 Task: Open Card Event Performance Review in Board Social Media Advertising Analytics to Workspace Health and Safety and add a team member Softage.1@softage.net, a label Orange, a checklist Sales Reporting, an attachment from your computer, a color Orange and finally, add a card description 'Plan and execute company team-building conference with team-building exercises on problem-solving and decision making' and a comment 'We should approach this task with a sense of humility and a willingness to seek feedback and guidance from others.'. Add a start date 'Jan 05, 1900' with a due date 'Jan 12, 1900'
Action: Mouse moved to (397, 179)
Screenshot: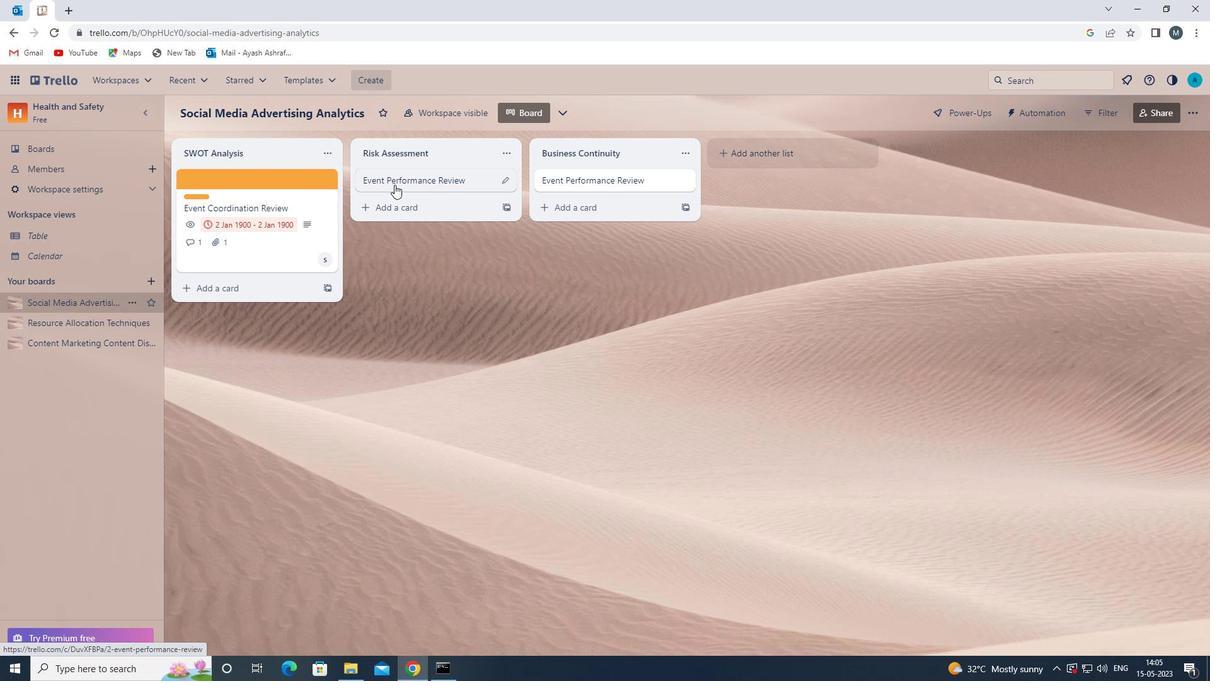 
Action: Mouse pressed left at (397, 179)
Screenshot: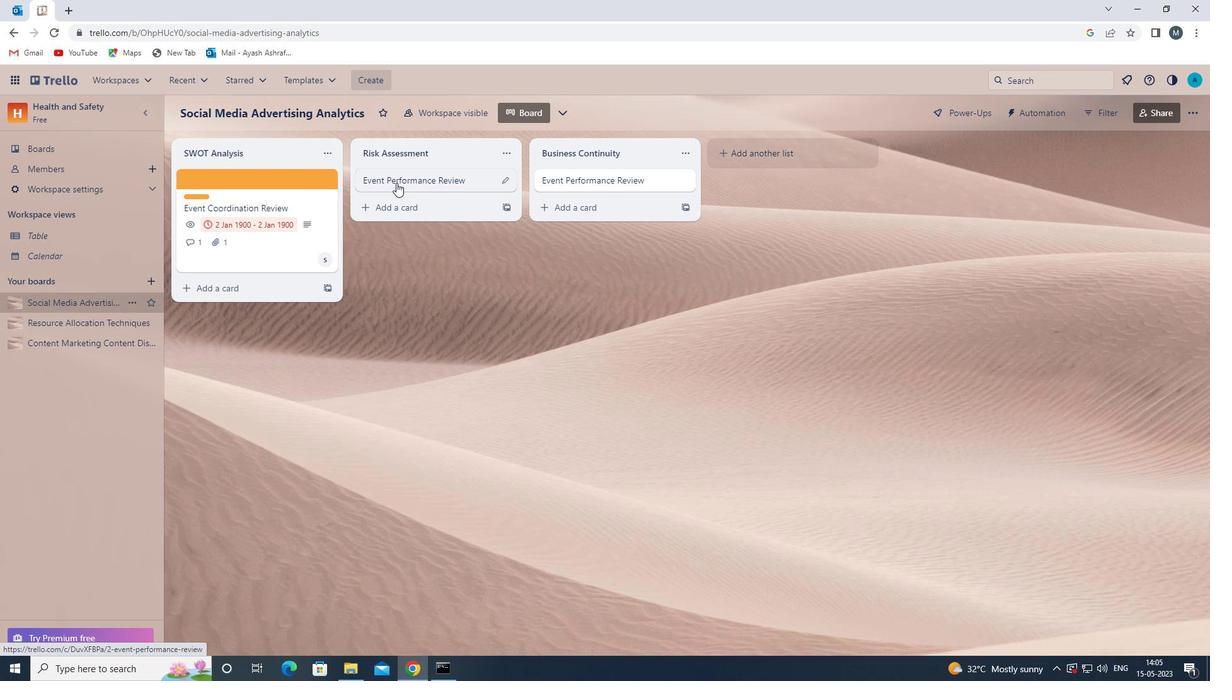 
Action: Mouse moved to (738, 229)
Screenshot: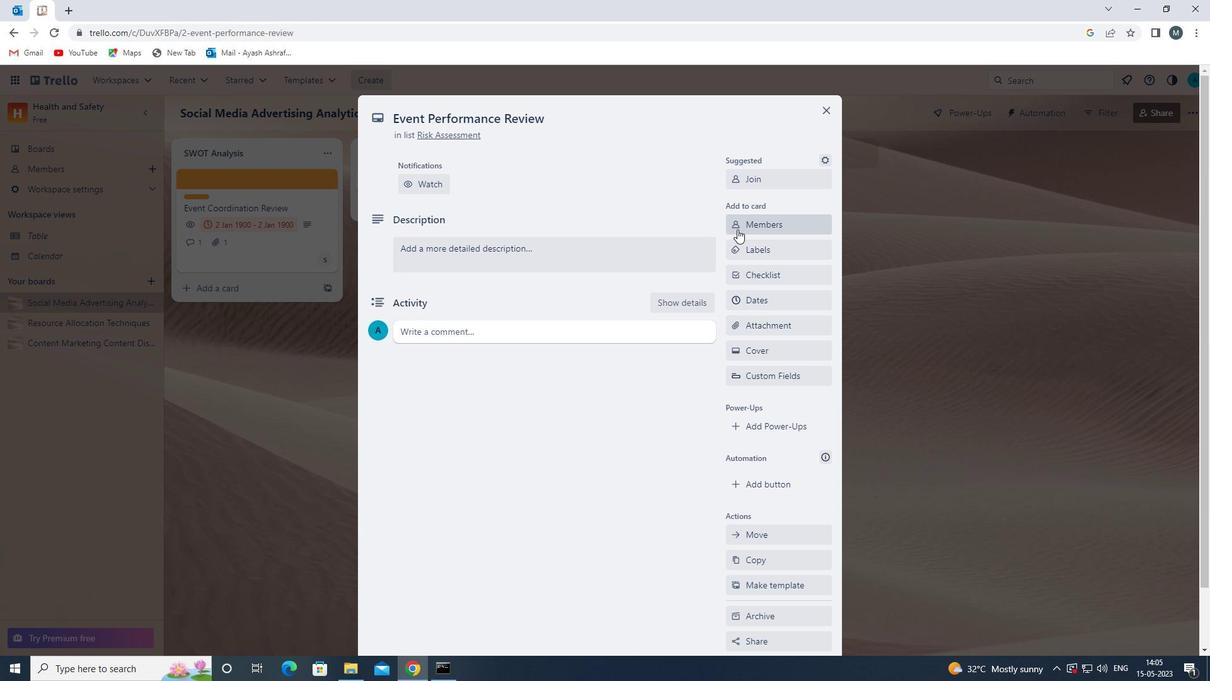 
Action: Mouse pressed left at (738, 229)
Screenshot: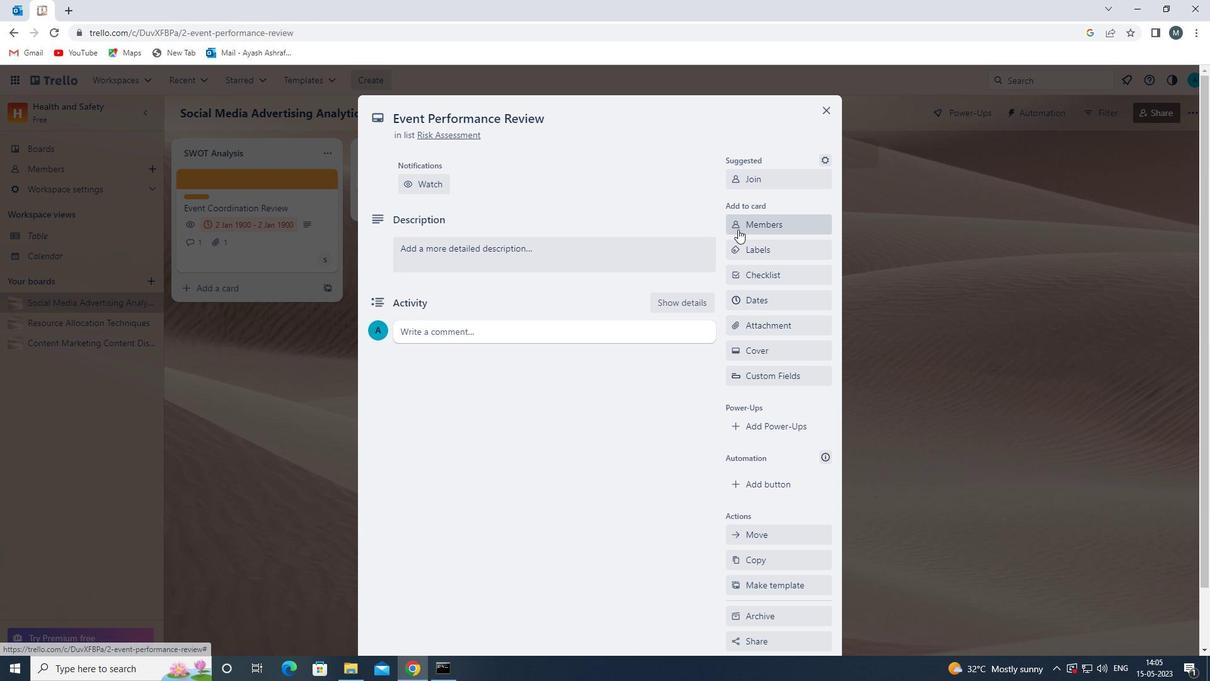 
Action: Key pressed s
Screenshot: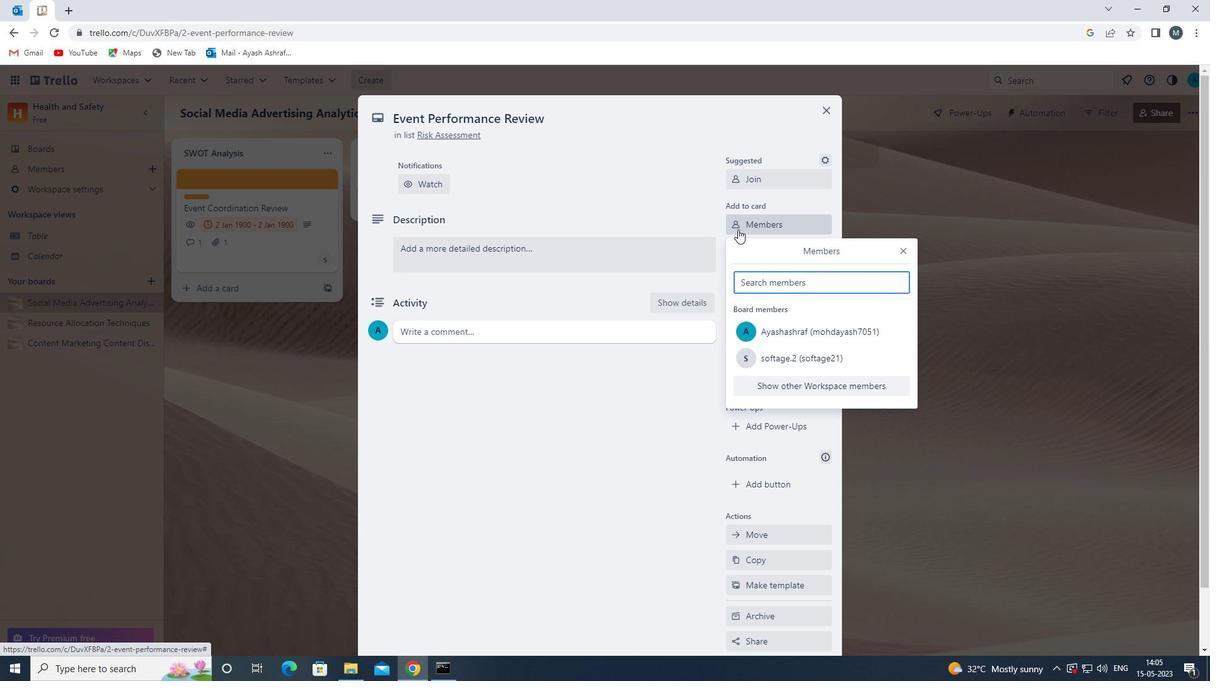 
Action: Mouse moved to (797, 385)
Screenshot: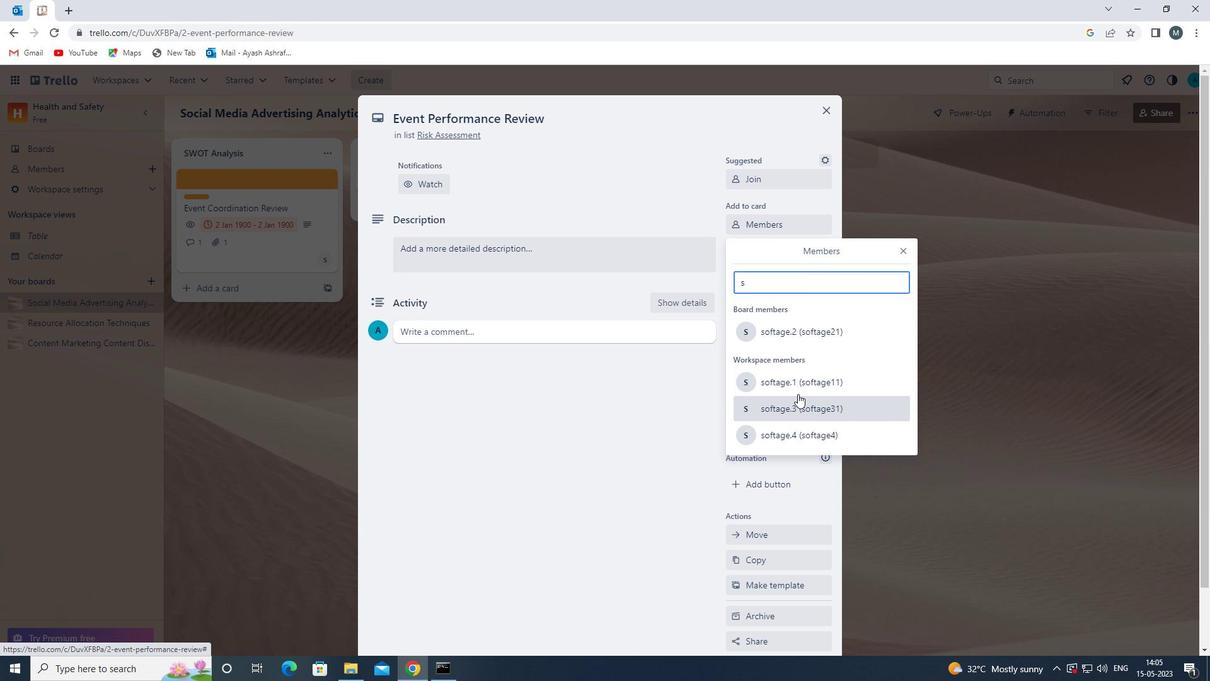 
Action: Mouse pressed left at (797, 385)
Screenshot: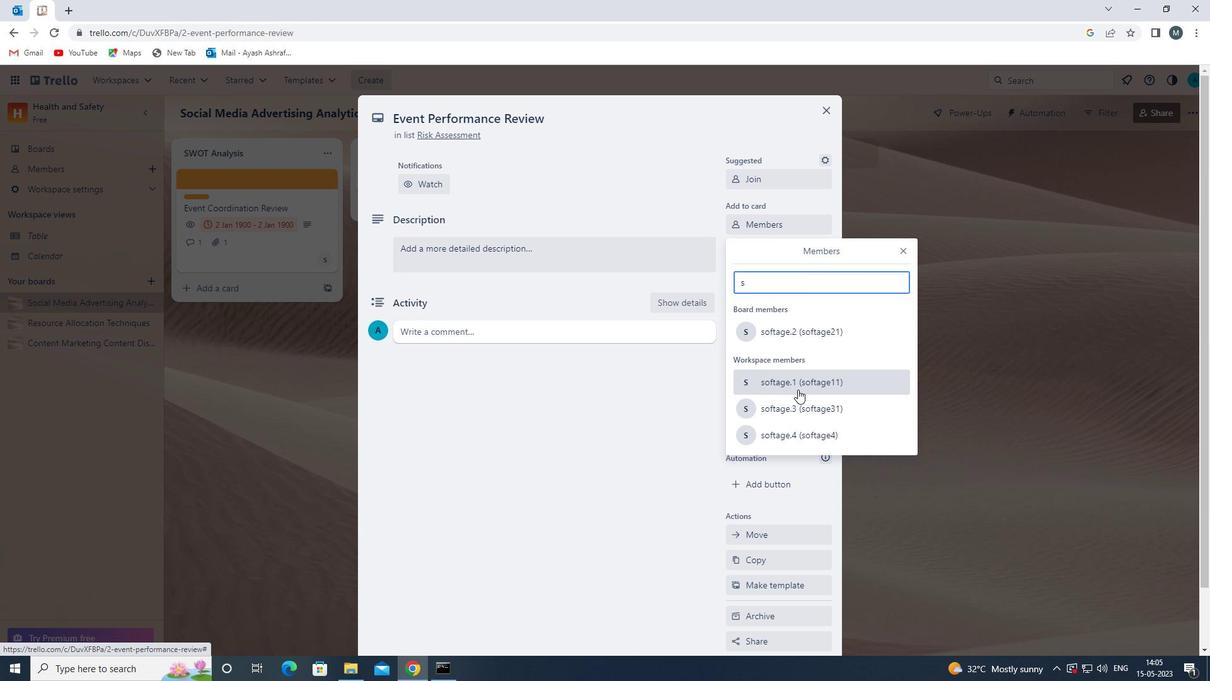 
Action: Mouse moved to (901, 251)
Screenshot: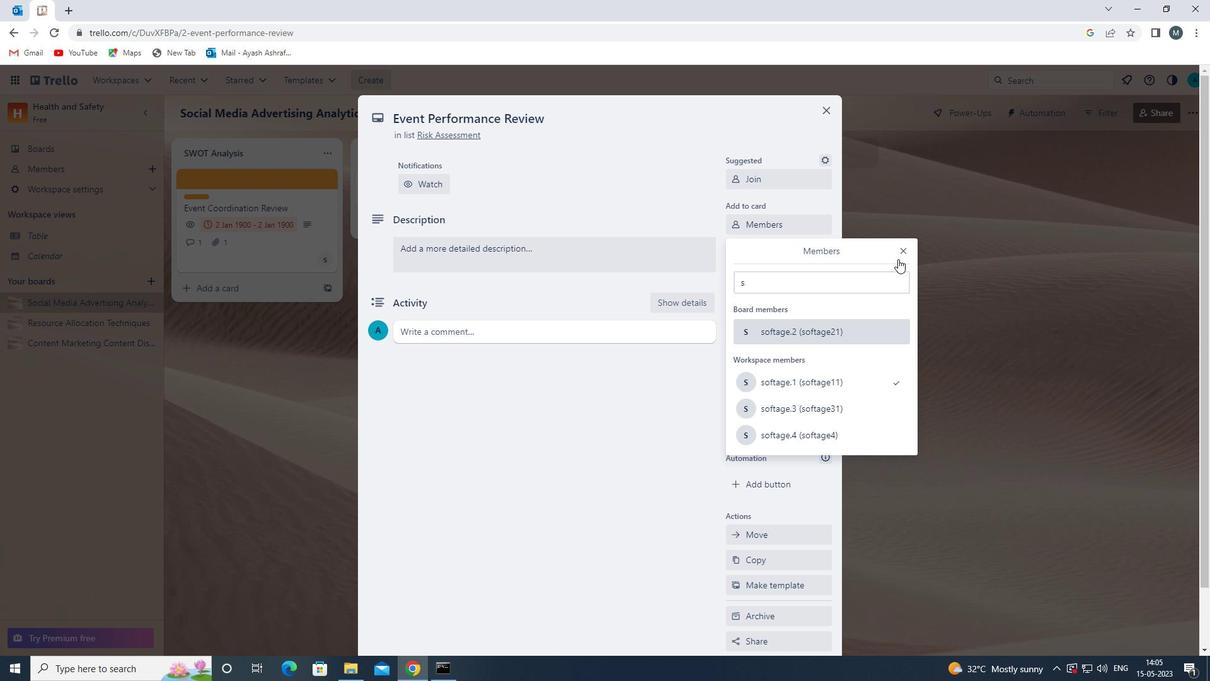 
Action: Mouse pressed left at (901, 251)
Screenshot: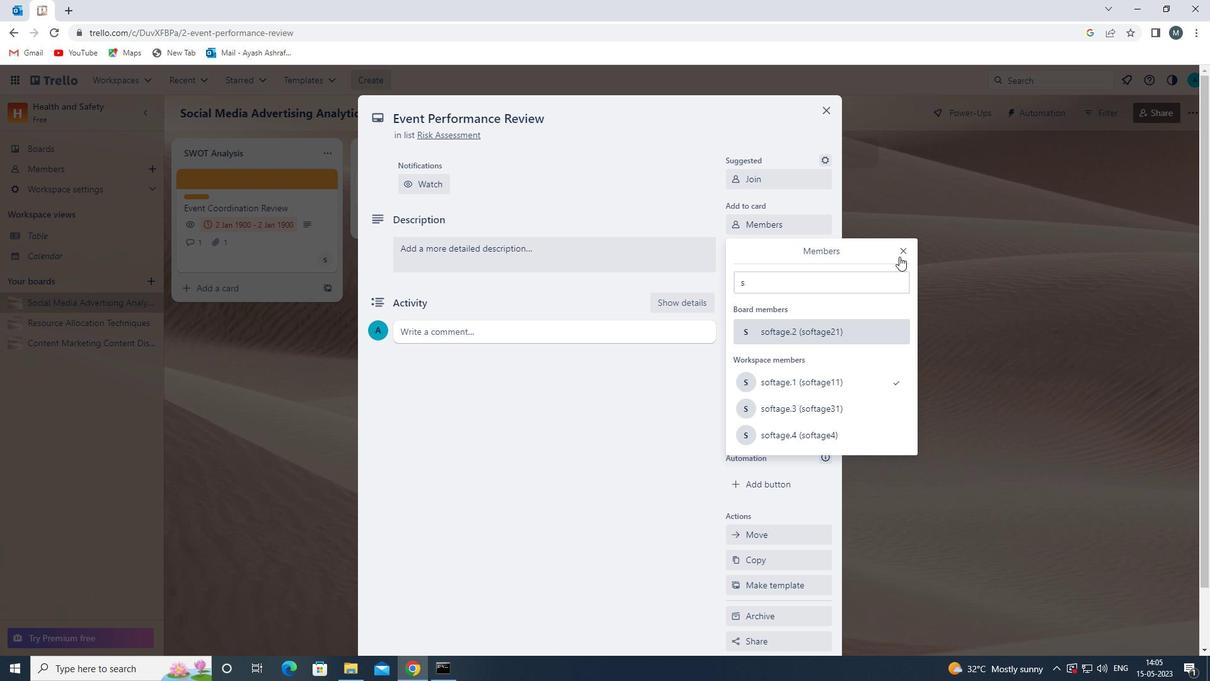 
Action: Mouse moved to (763, 255)
Screenshot: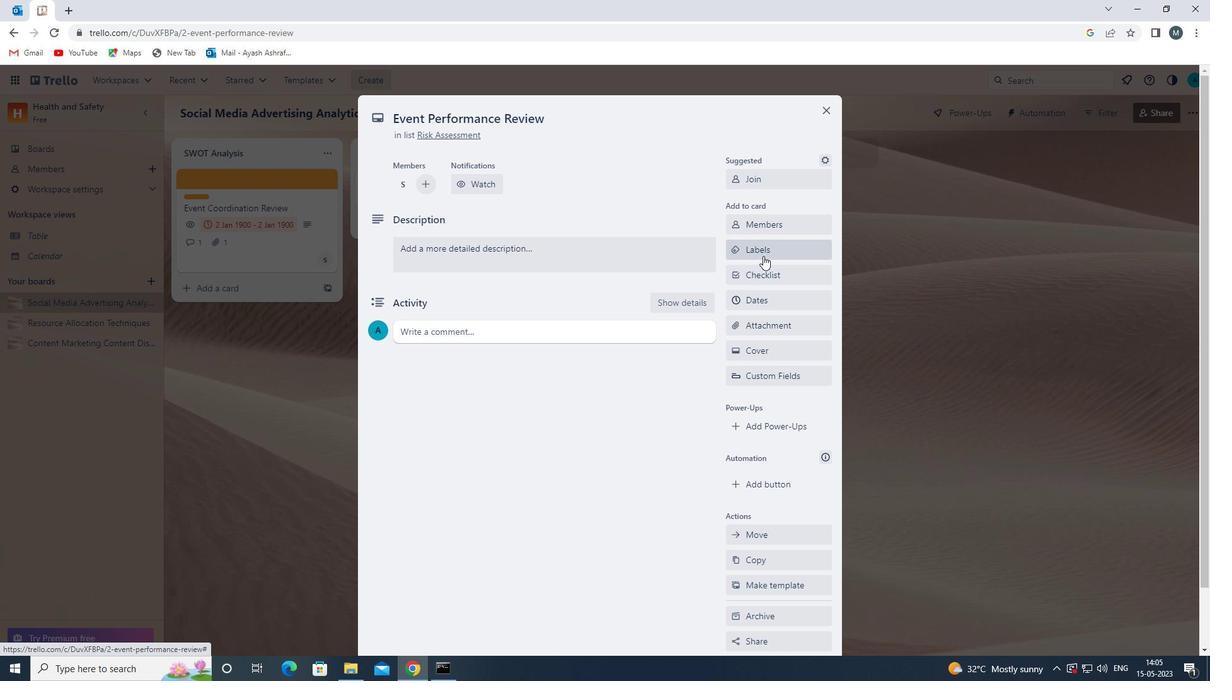 
Action: Mouse pressed left at (763, 255)
Screenshot: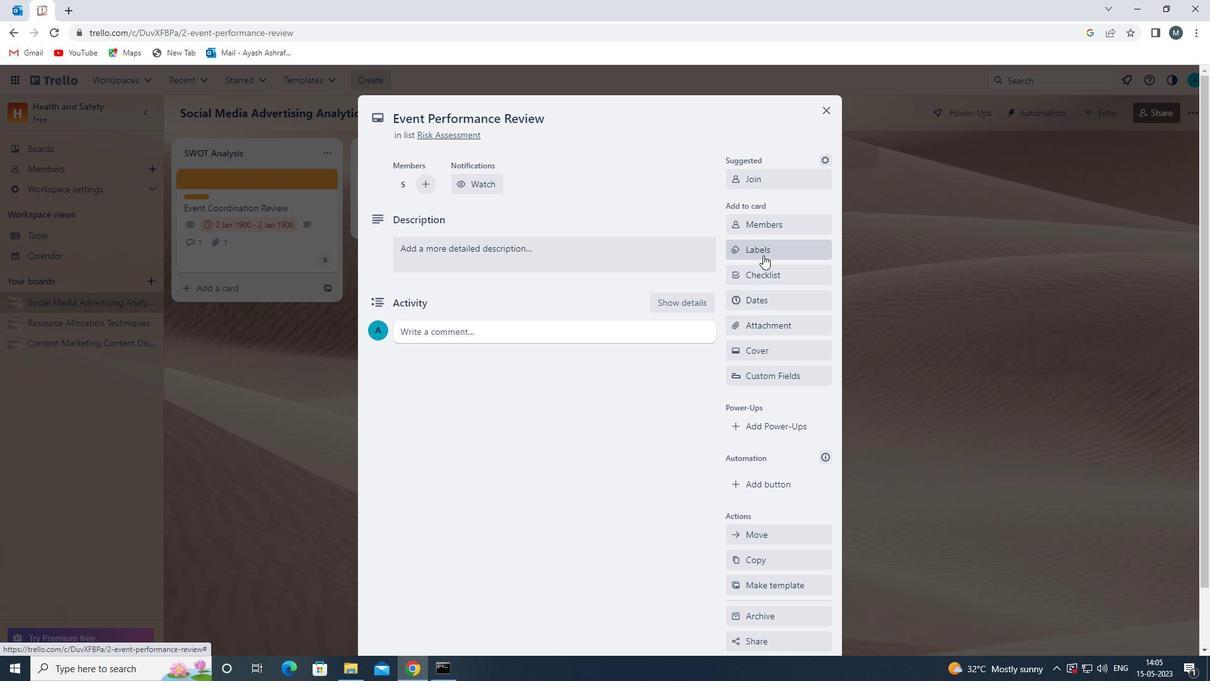 
Action: Mouse moved to (802, 398)
Screenshot: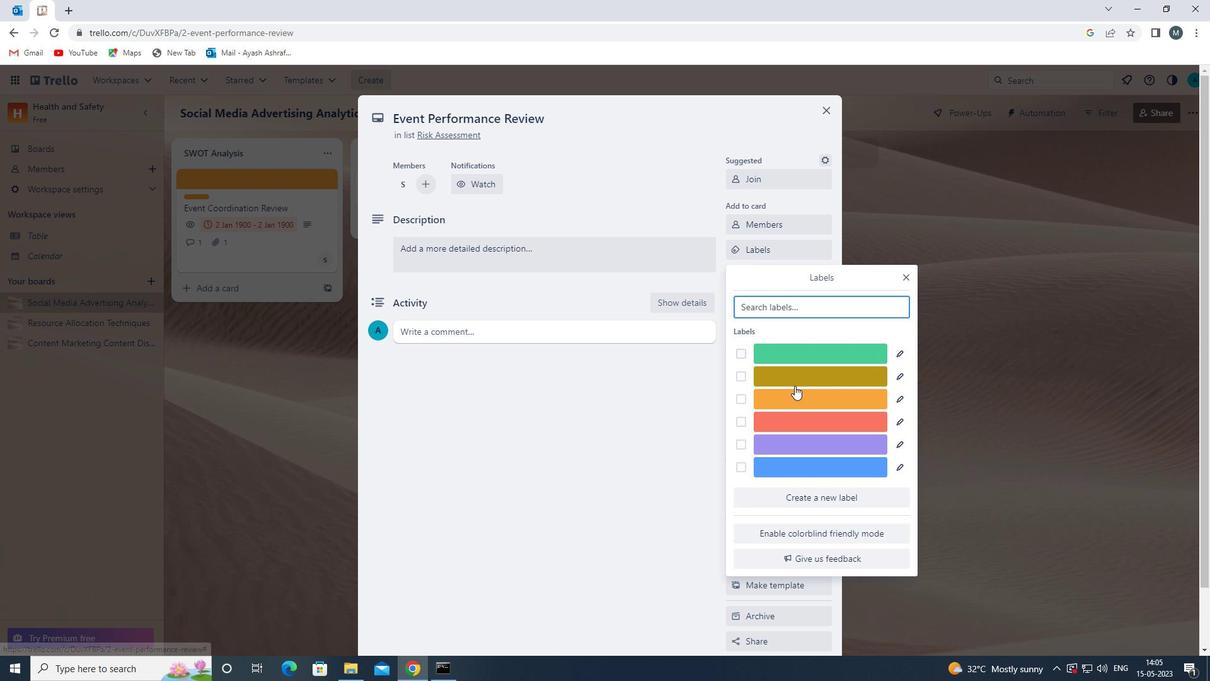 
Action: Mouse pressed left at (802, 398)
Screenshot: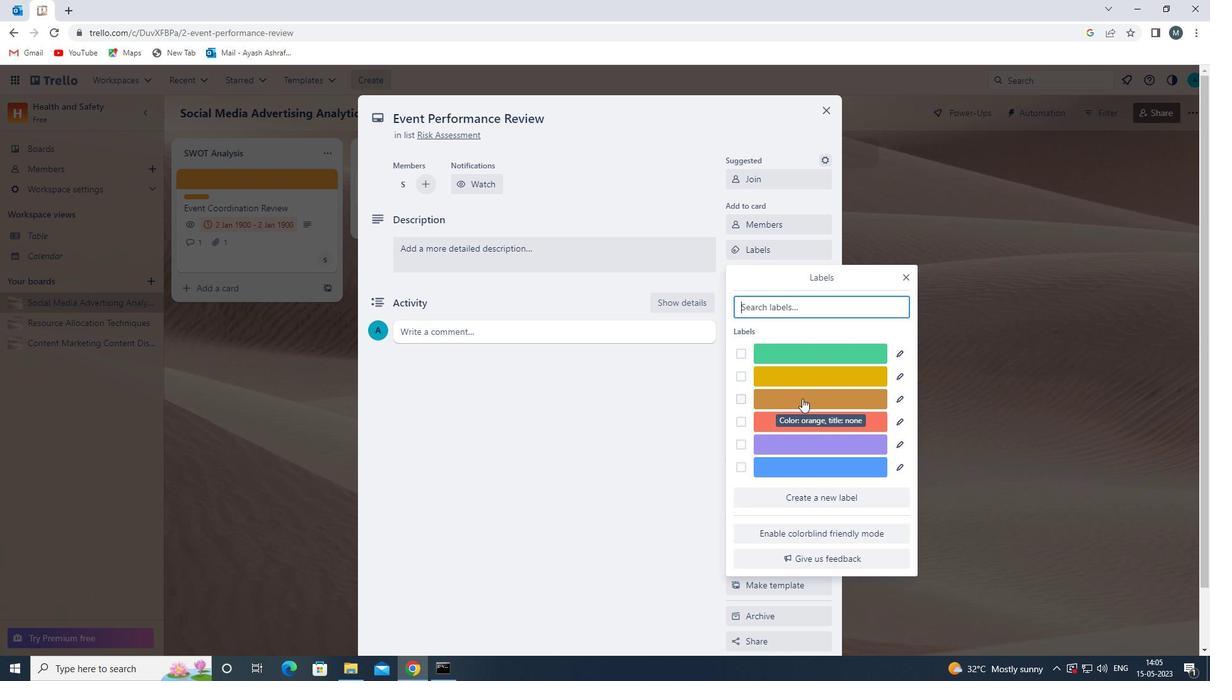 
Action: Mouse moved to (910, 279)
Screenshot: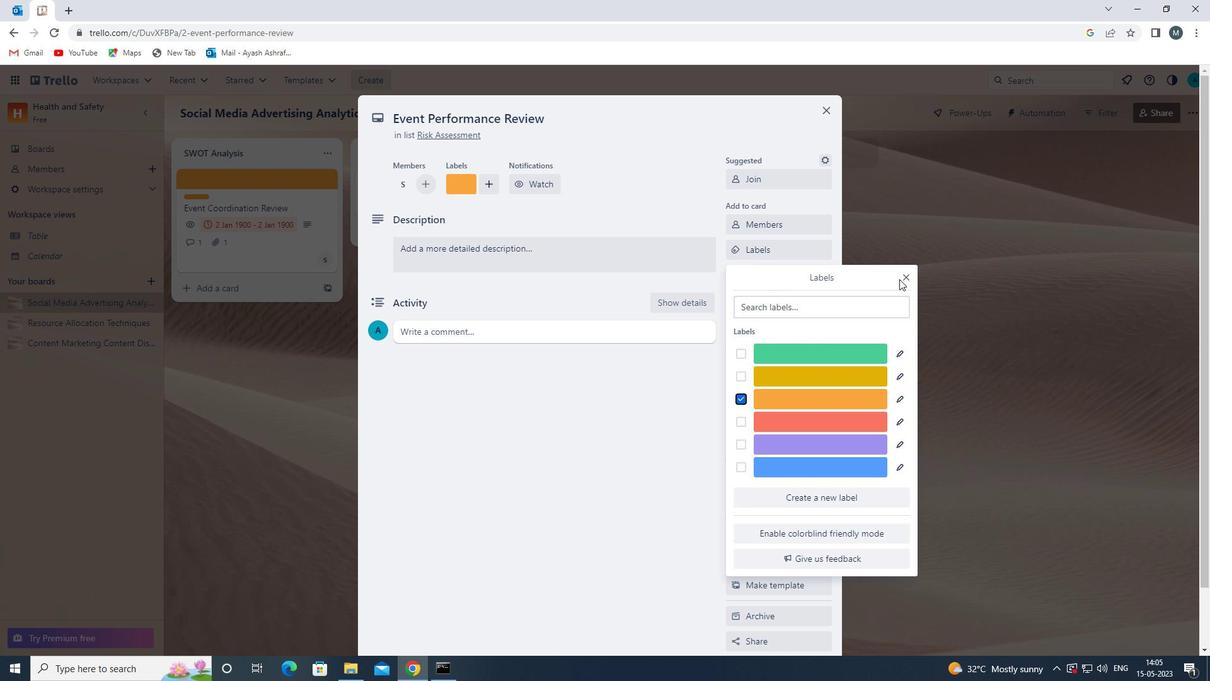 
Action: Mouse pressed left at (910, 279)
Screenshot: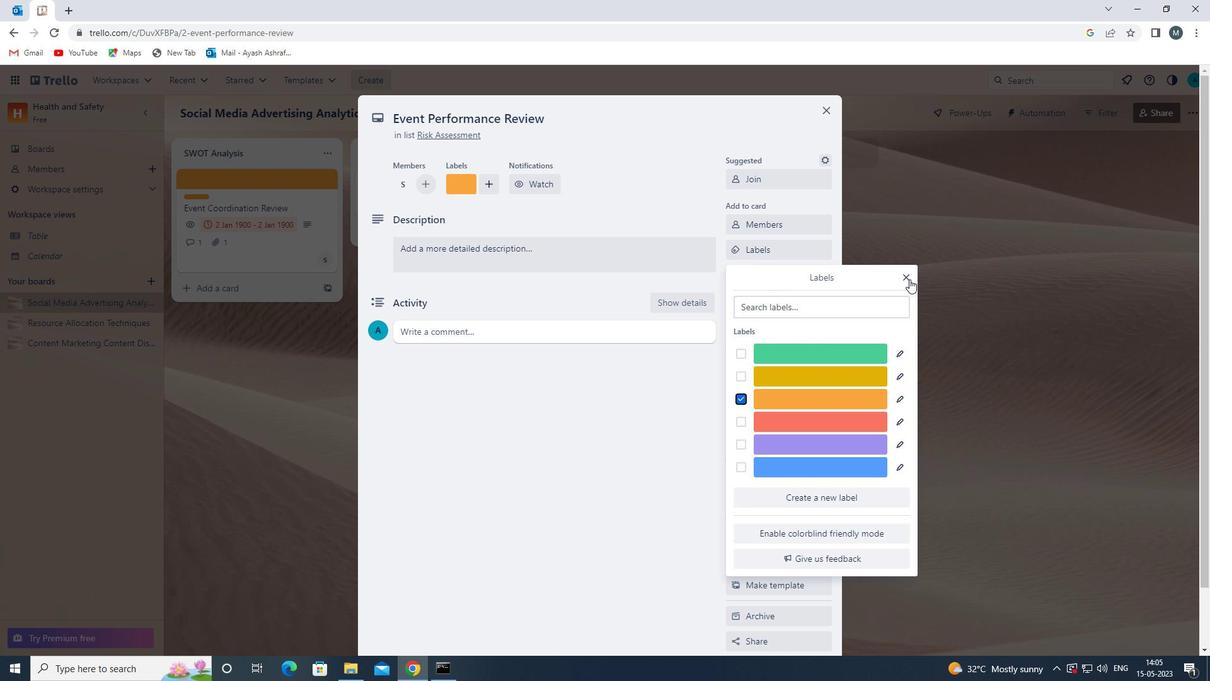 
Action: Mouse moved to (755, 274)
Screenshot: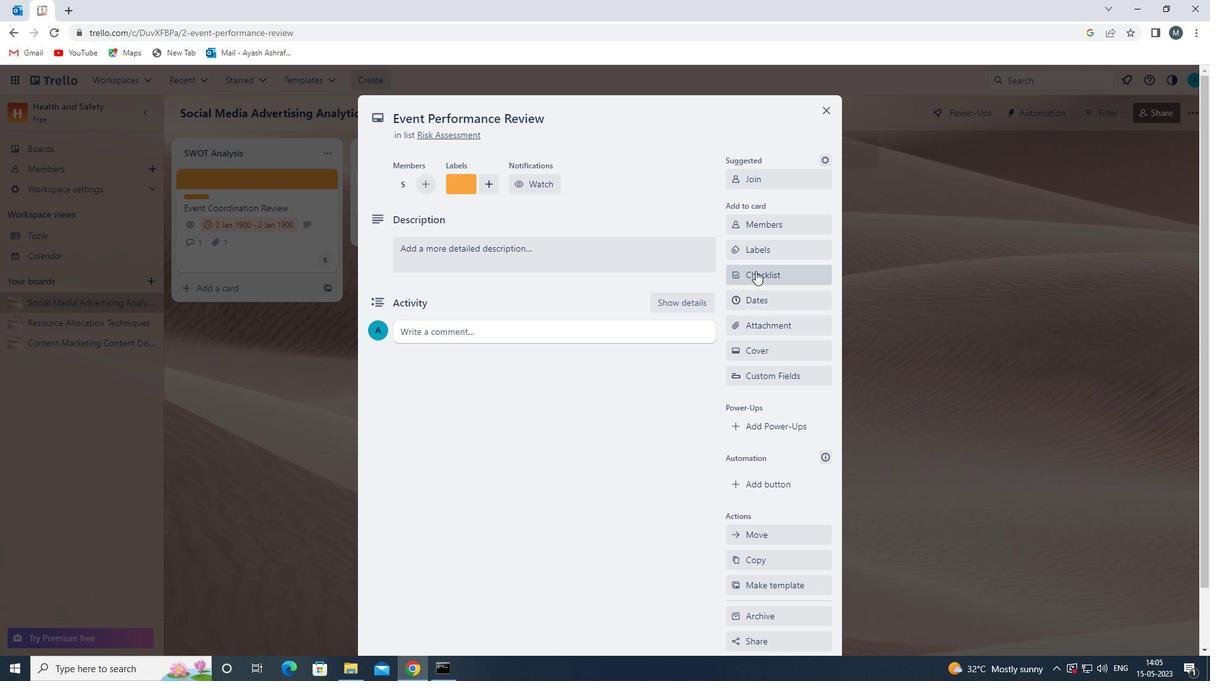 
Action: Mouse pressed left at (755, 274)
Screenshot: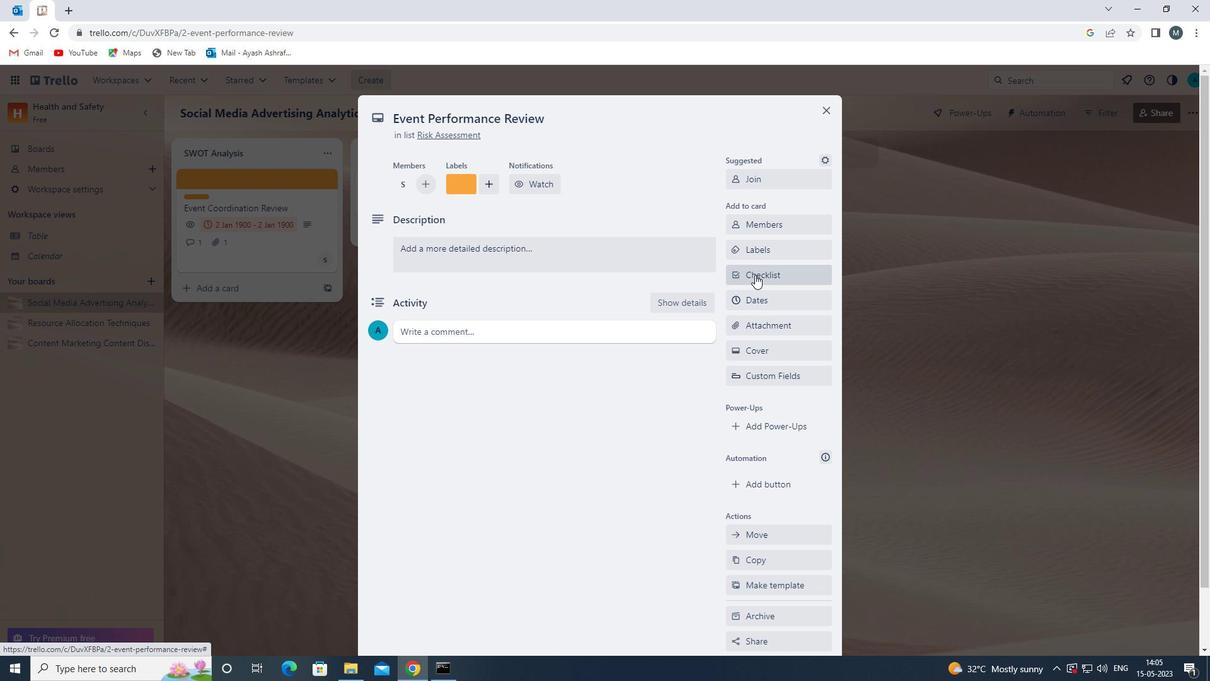 
Action: Key pressed s
Screenshot: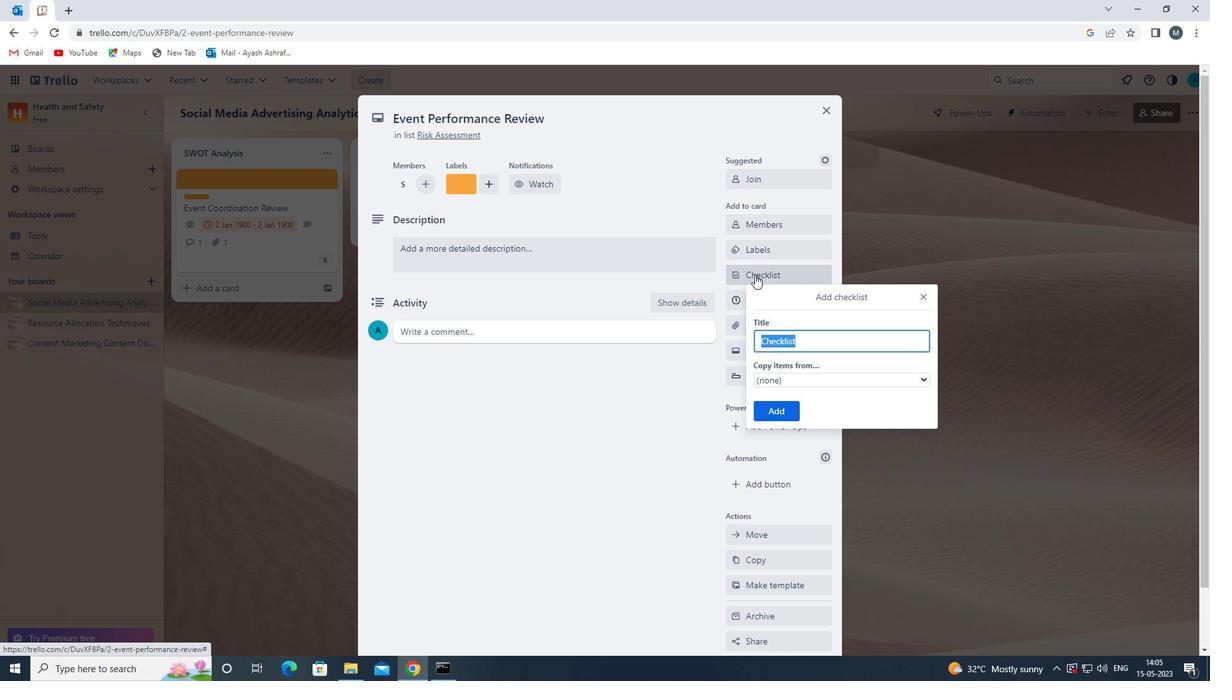 
Action: Mouse moved to (841, 442)
Screenshot: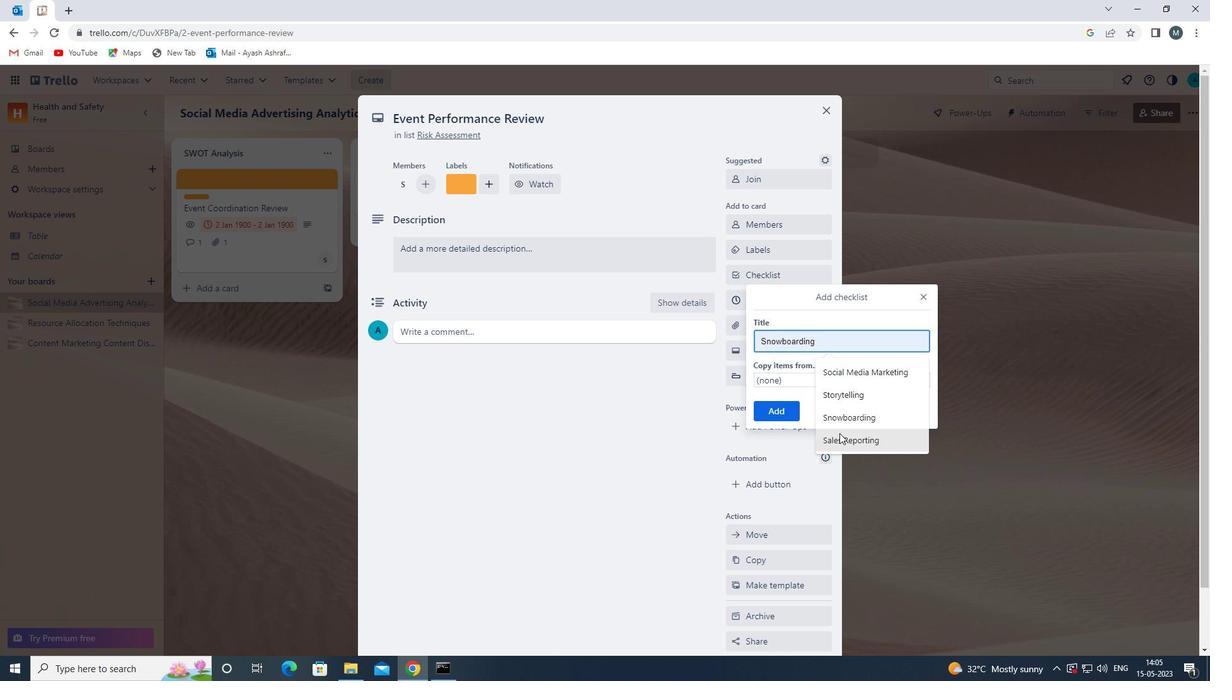 
Action: Mouse pressed left at (841, 442)
Screenshot: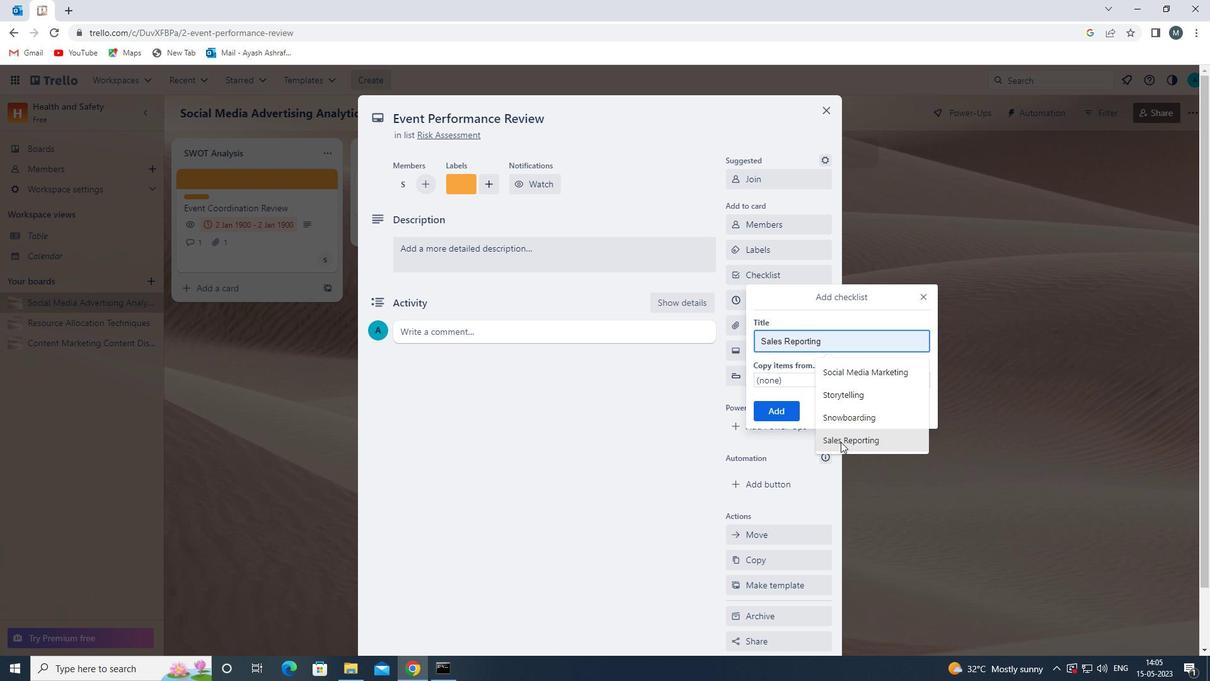 
Action: Mouse moved to (792, 407)
Screenshot: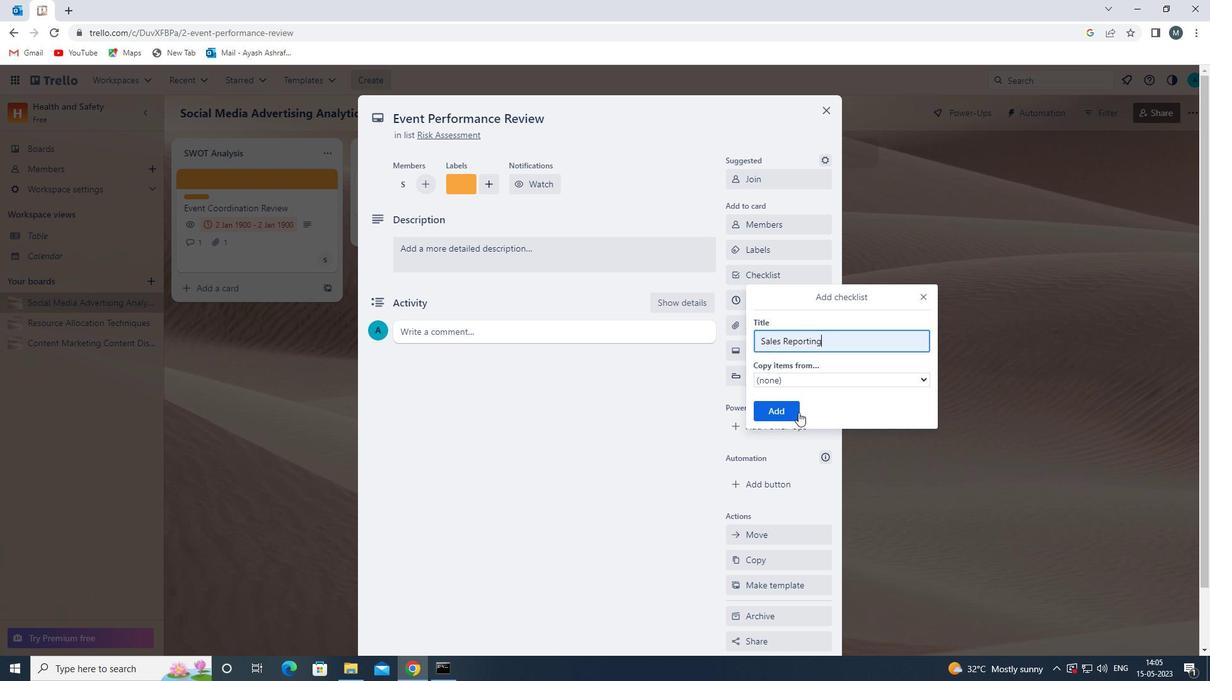 
Action: Mouse pressed left at (792, 407)
Screenshot: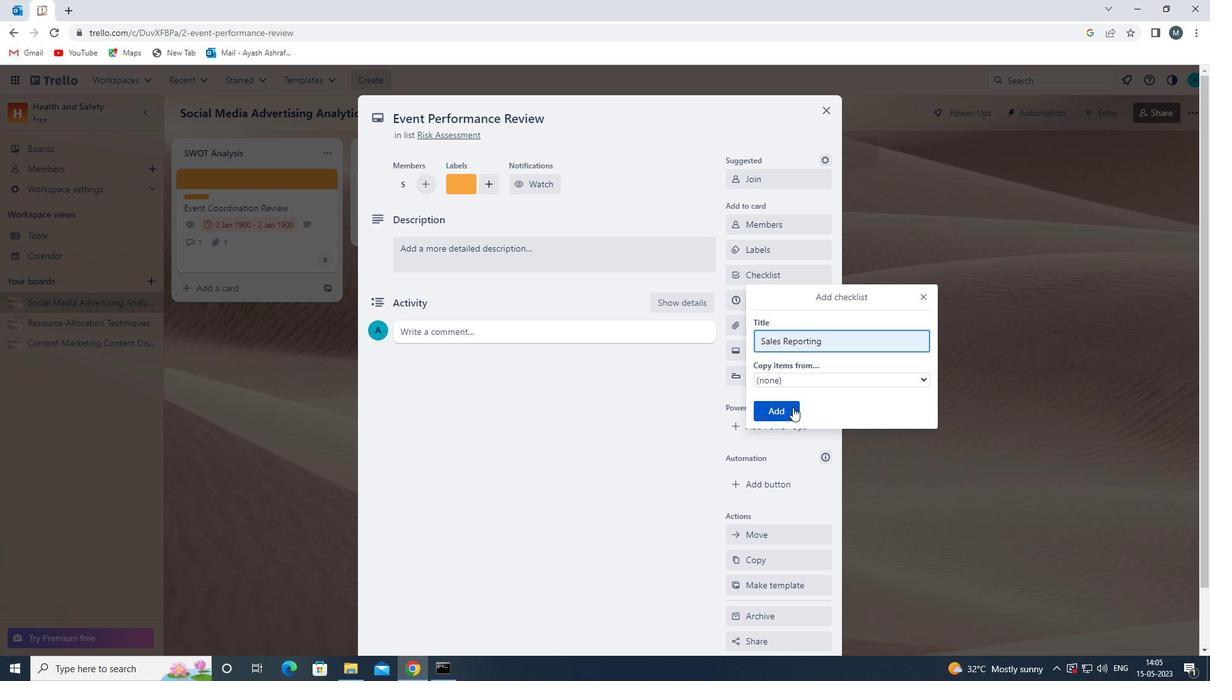 
Action: Mouse moved to (767, 326)
Screenshot: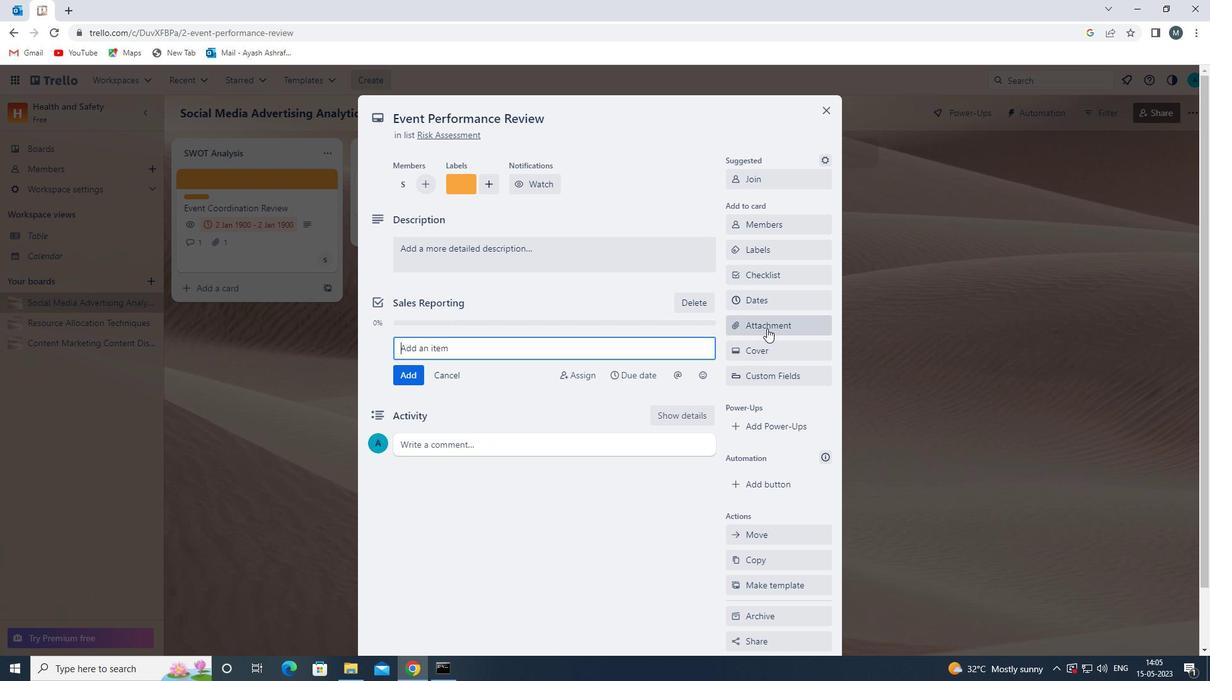 
Action: Mouse pressed left at (767, 326)
Screenshot: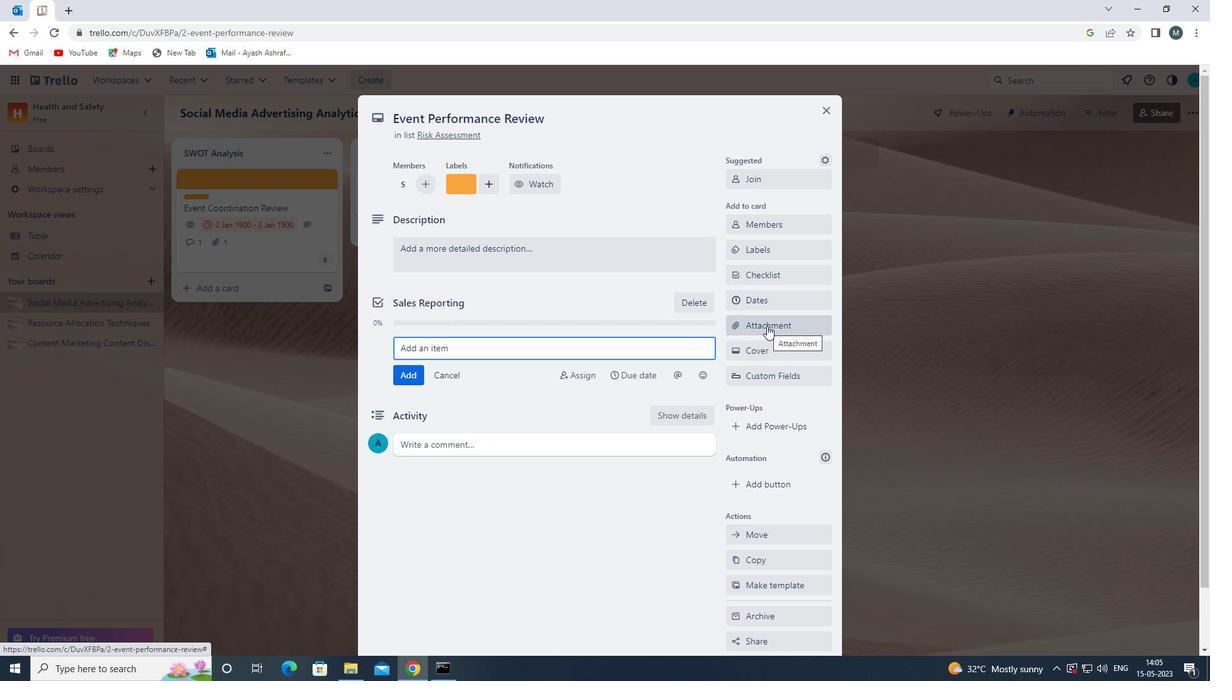 
Action: Mouse moved to (755, 386)
Screenshot: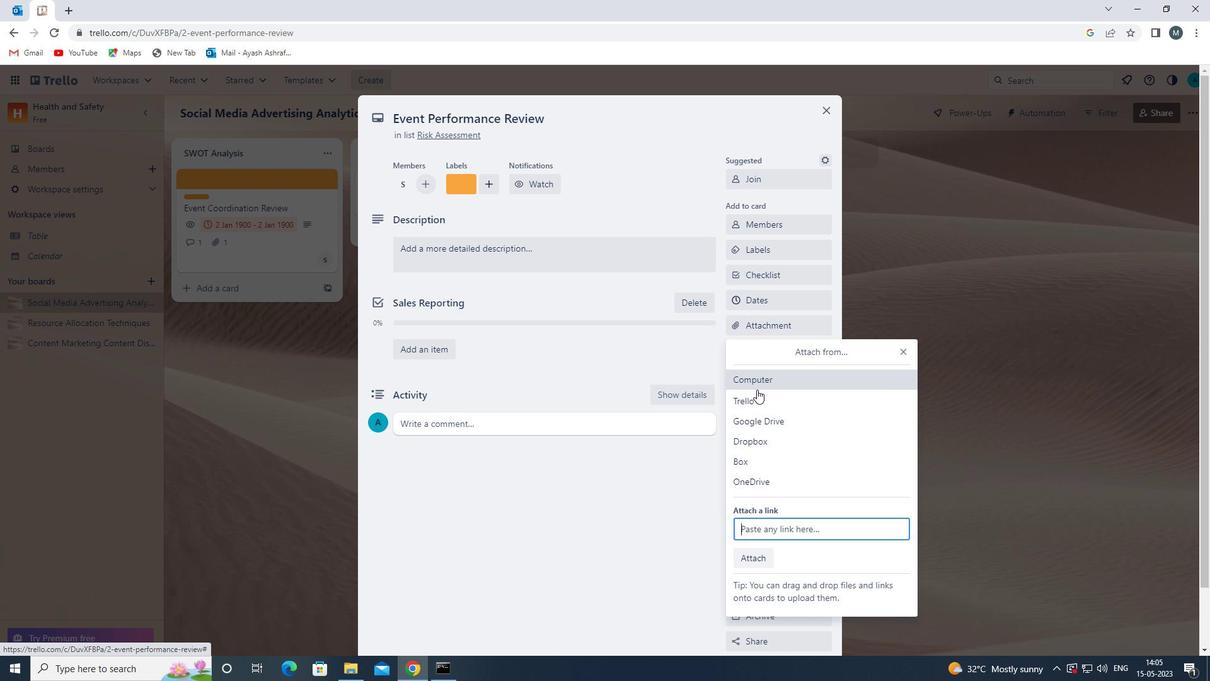 
Action: Mouse pressed left at (755, 386)
Screenshot: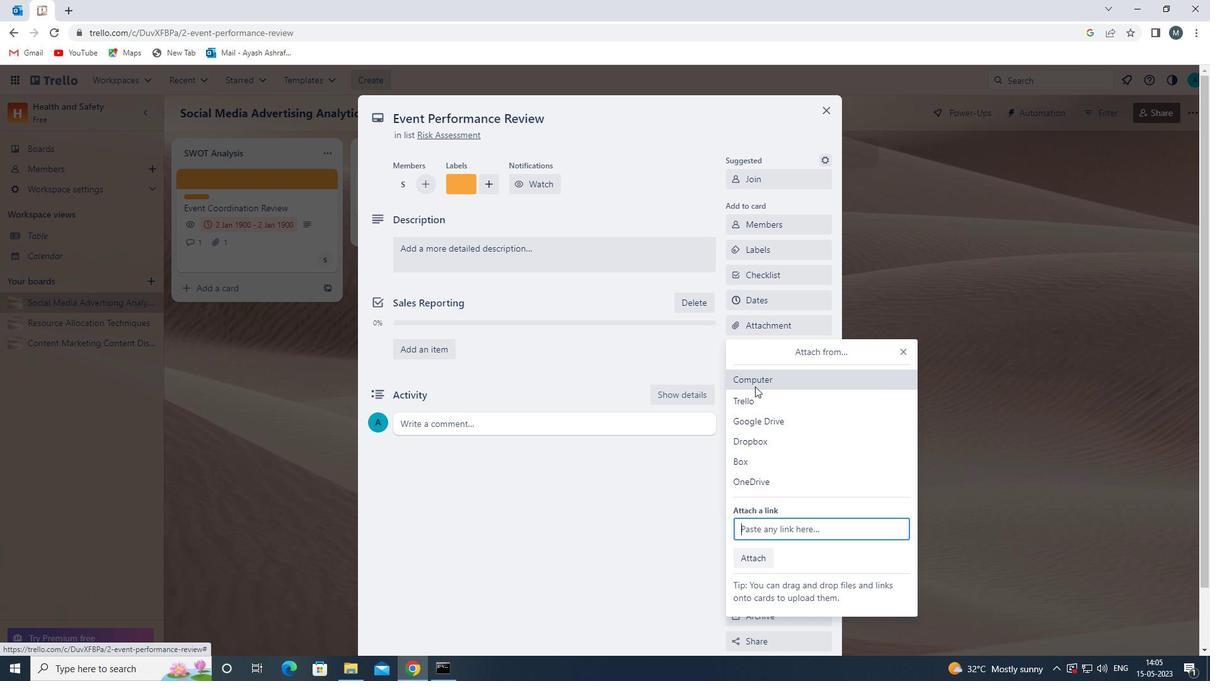 
Action: Mouse moved to (397, 260)
Screenshot: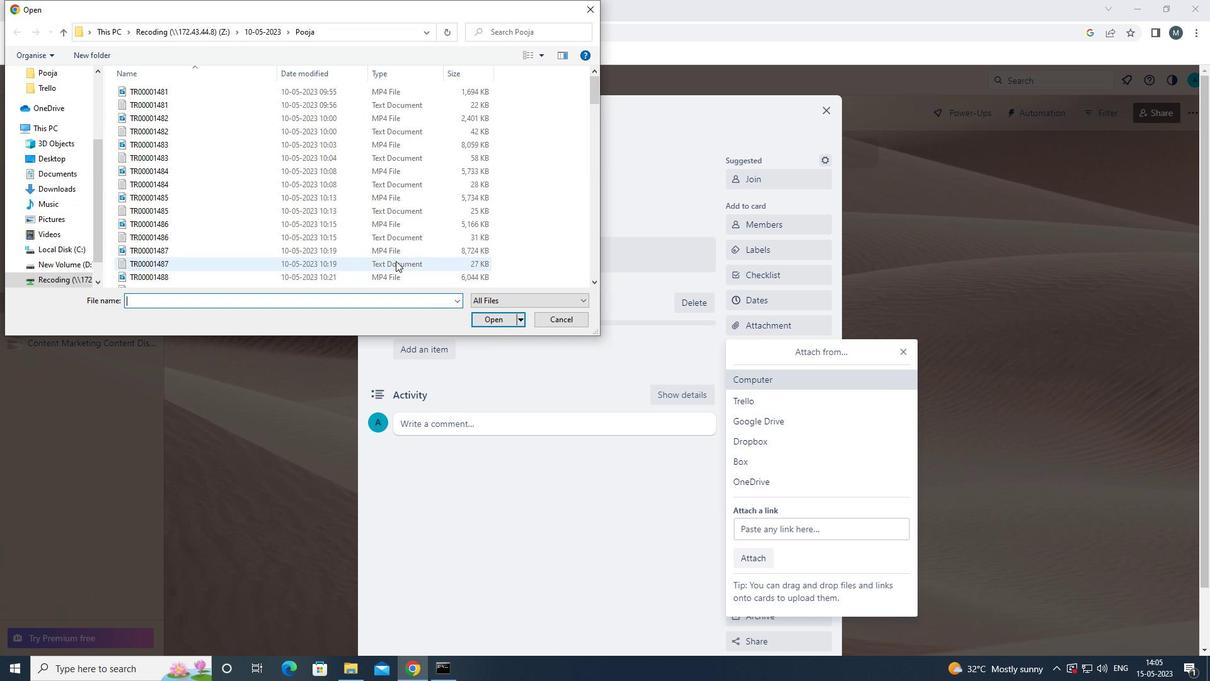 
Action: Mouse pressed left at (397, 260)
Screenshot: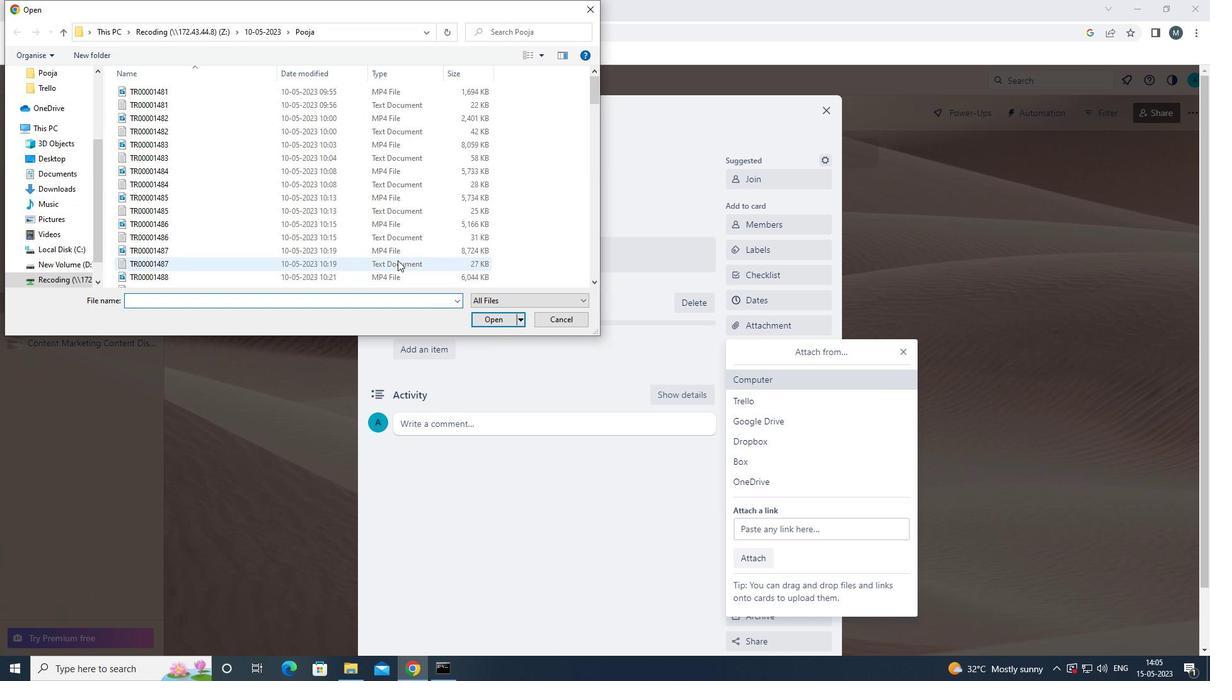 
Action: Mouse moved to (479, 321)
Screenshot: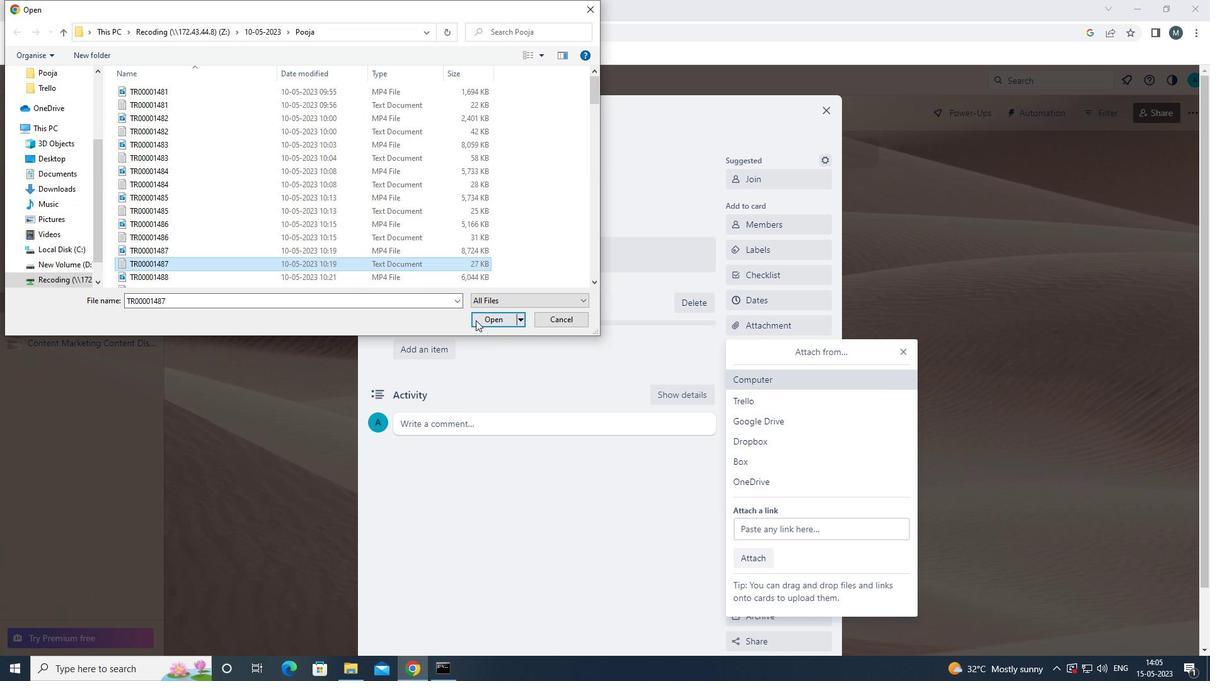 
Action: Mouse pressed left at (479, 321)
Screenshot: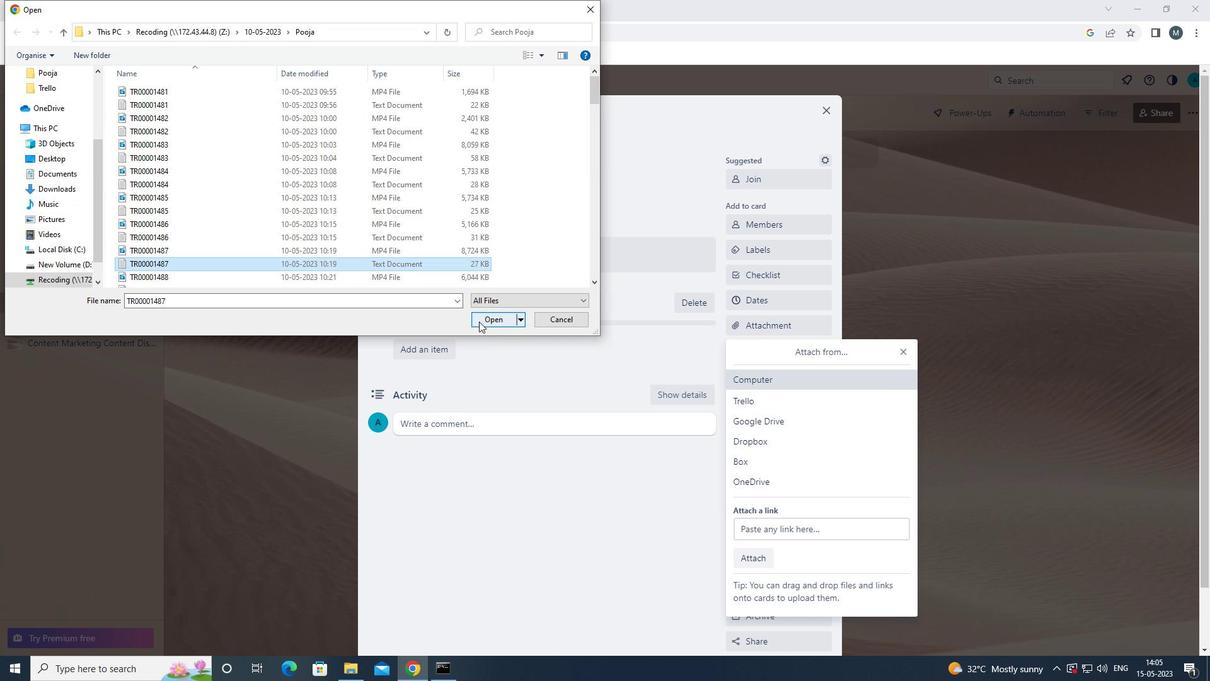 
Action: Mouse moved to (766, 348)
Screenshot: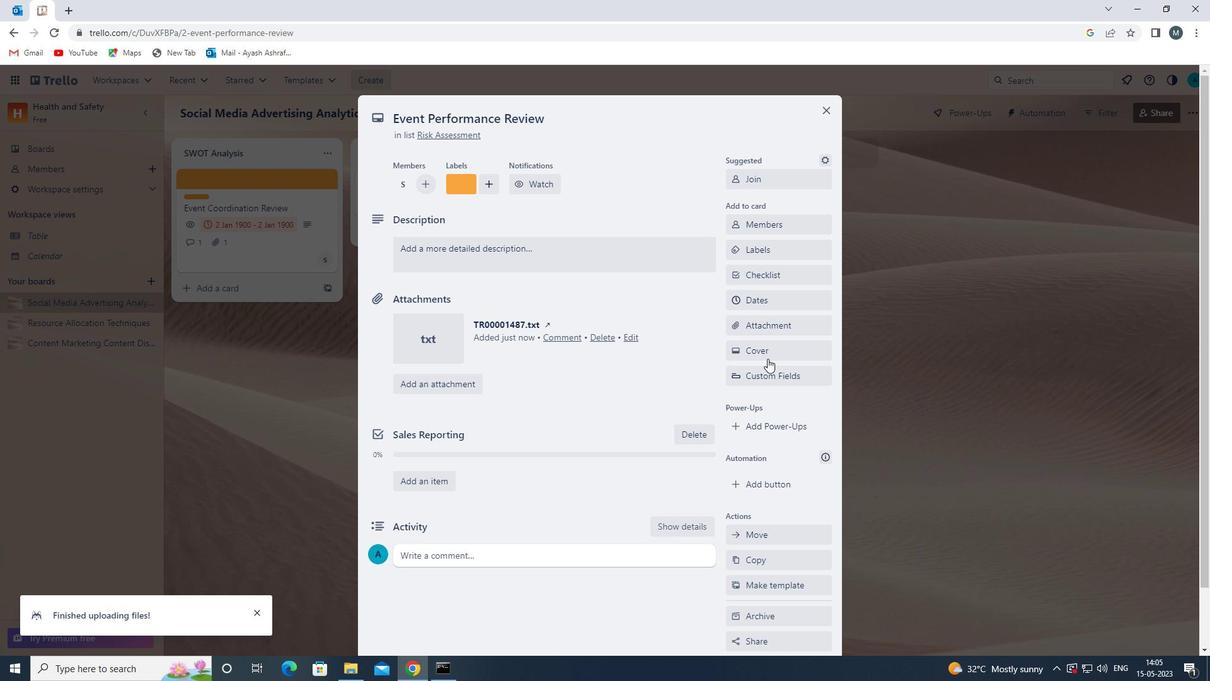 
Action: Mouse pressed left at (766, 348)
Screenshot: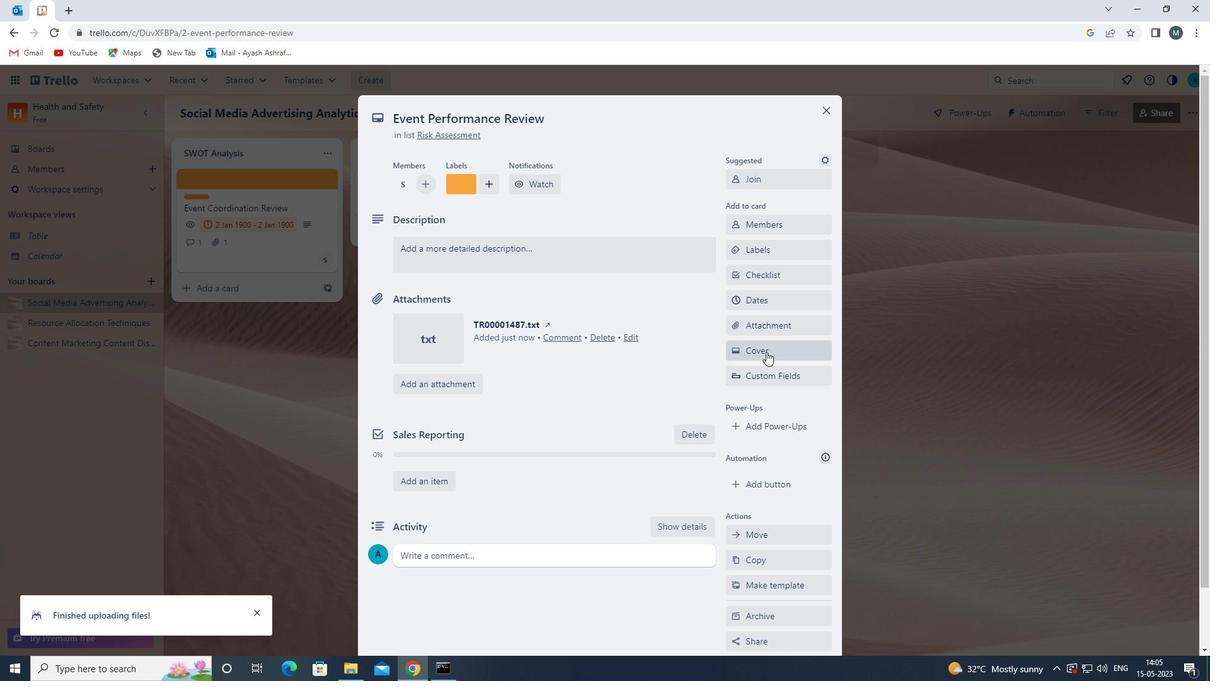 
Action: Mouse moved to (777, 405)
Screenshot: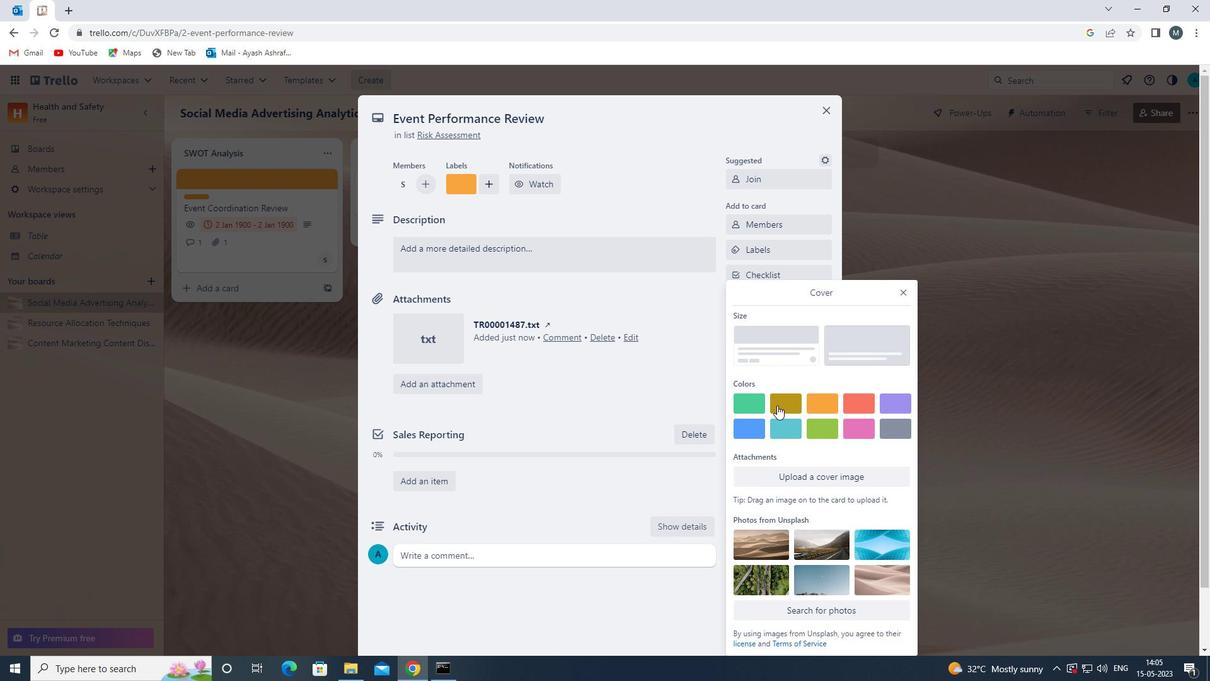 
Action: Mouse pressed left at (777, 405)
Screenshot: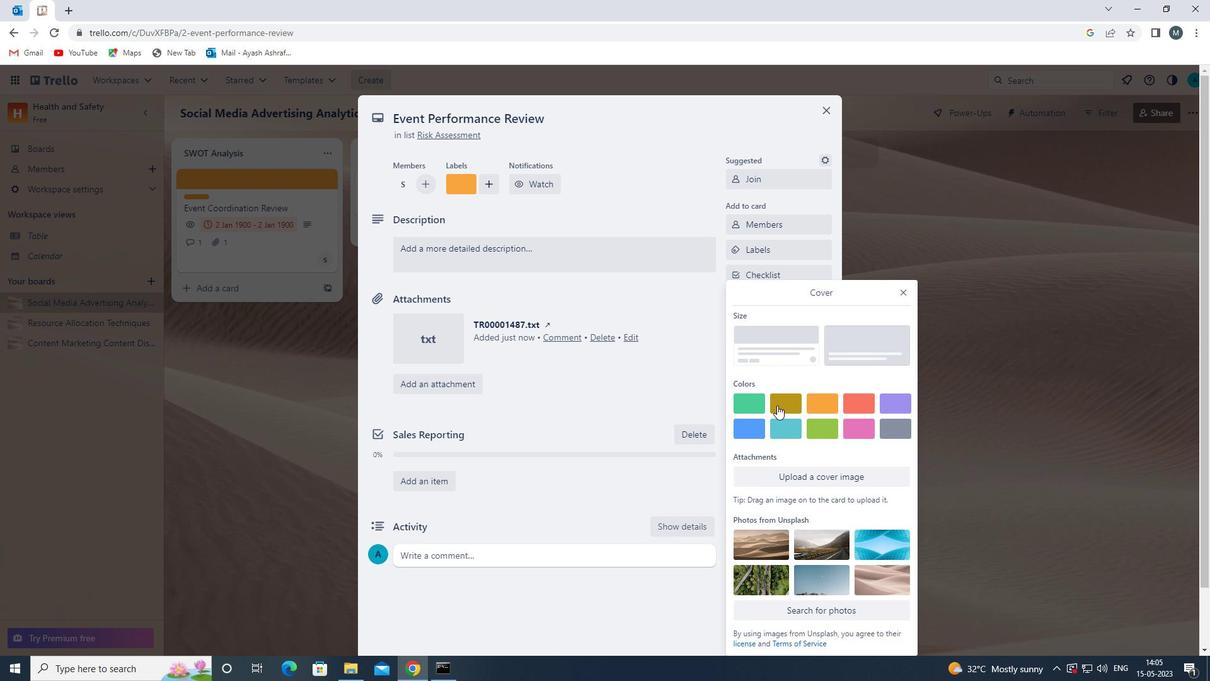 
Action: Mouse moved to (905, 271)
Screenshot: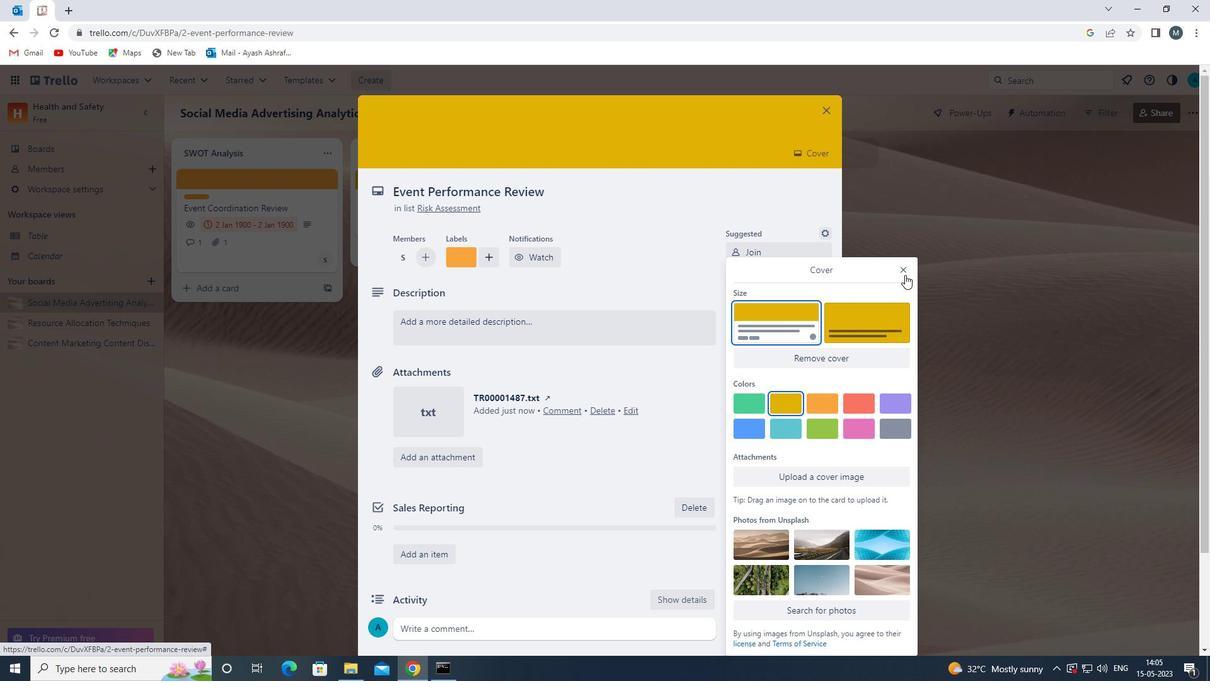 
Action: Mouse pressed left at (905, 271)
Screenshot: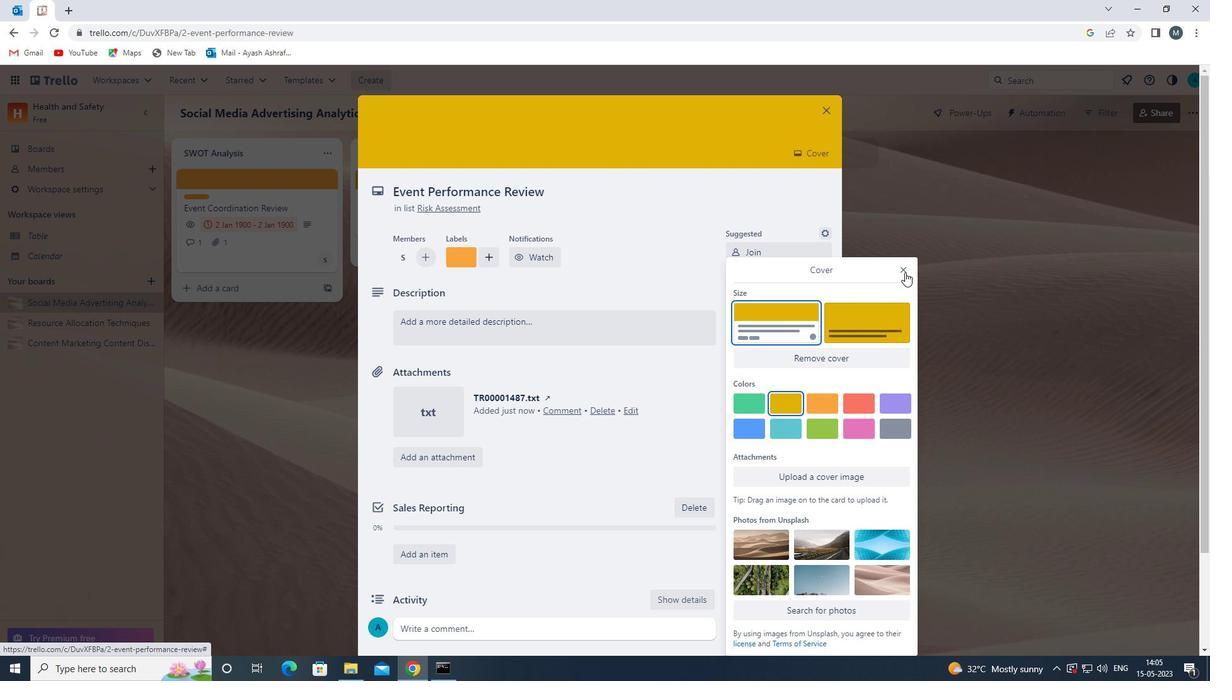 
Action: Mouse moved to (457, 315)
Screenshot: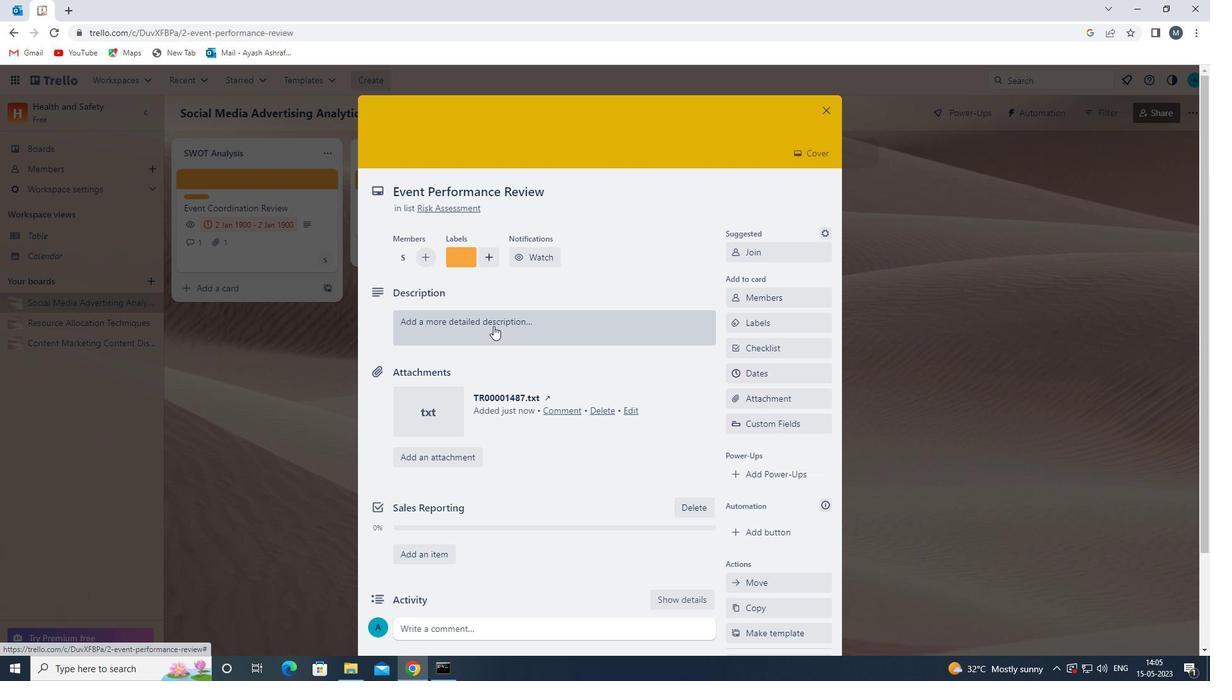 
Action: Mouse pressed left at (457, 315)
Screenshot: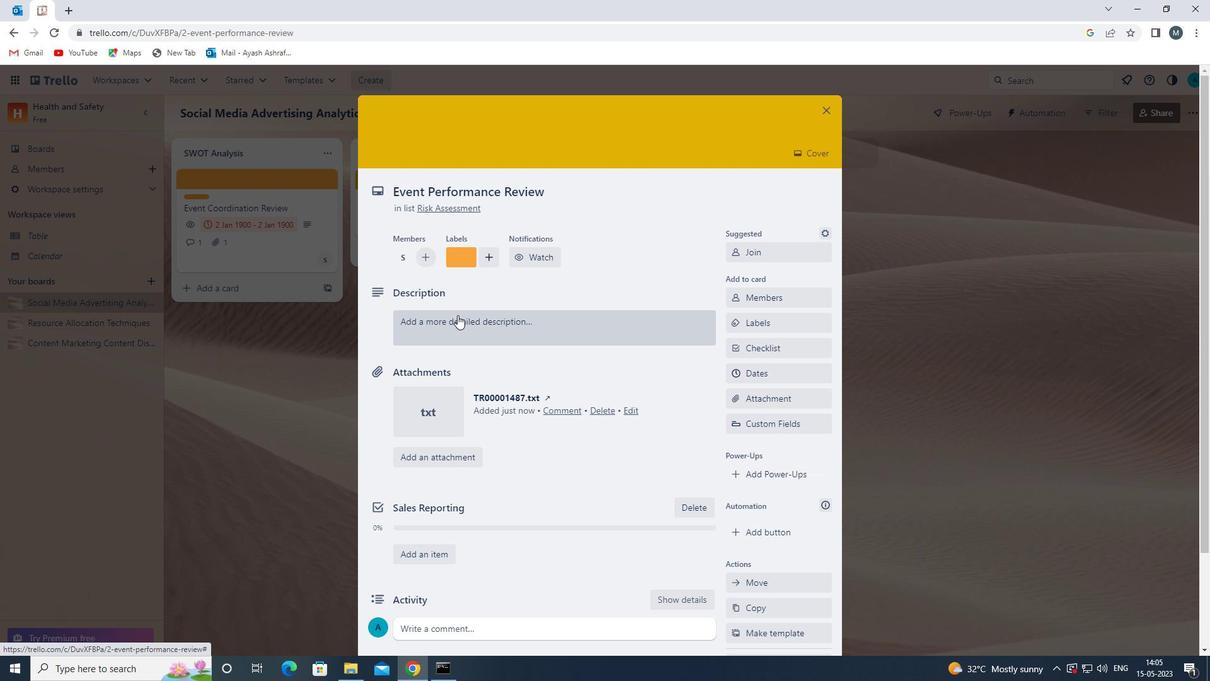 
Action: Mouse moved to (426, 370)
Screenshot: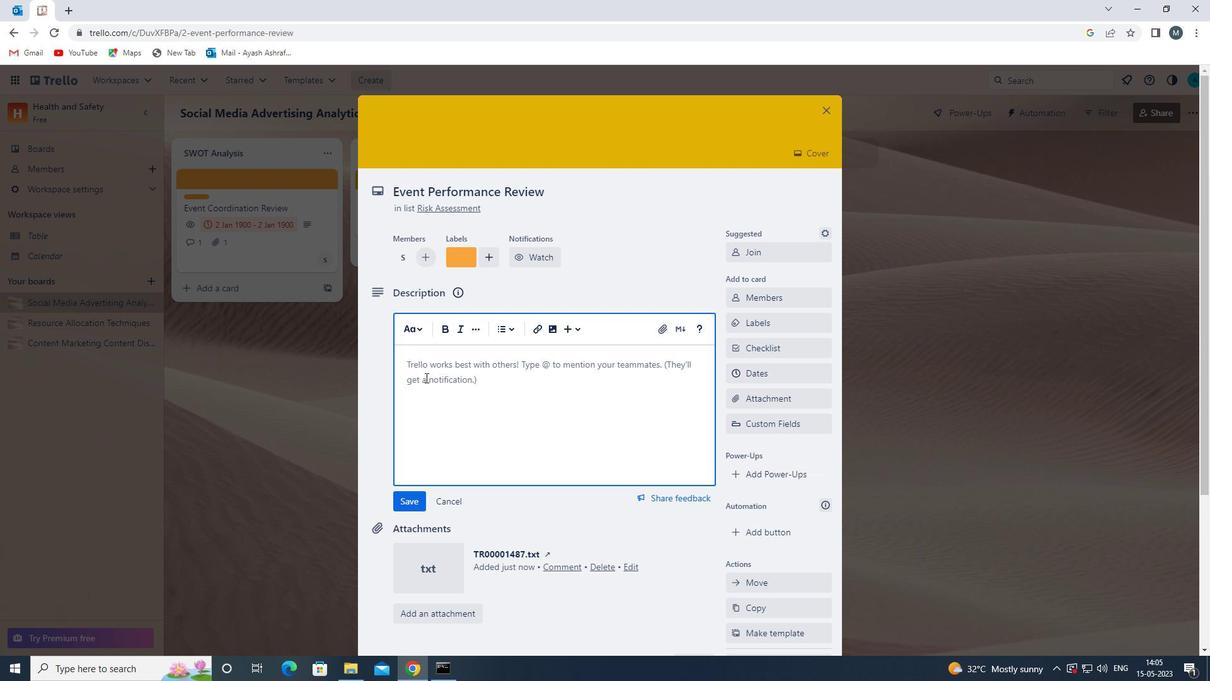 
Action: Key pressed <Key.shift>PLAN<Key.space>AND<Key.space>EXECUTE<Key.space>COMPANY<Key.space>TEAM-BUILDING<Key.space>CONFERENCE<Key.space>WITH<Key.space>TEAMBUILDING<Key.space>EXERCISES<Key.space>ON<Key.space>PROBLEM-SOLVING<Key.space>AND<Key.space>DECISIONS<Key.backspace><Key.space>MKING
Screenshot: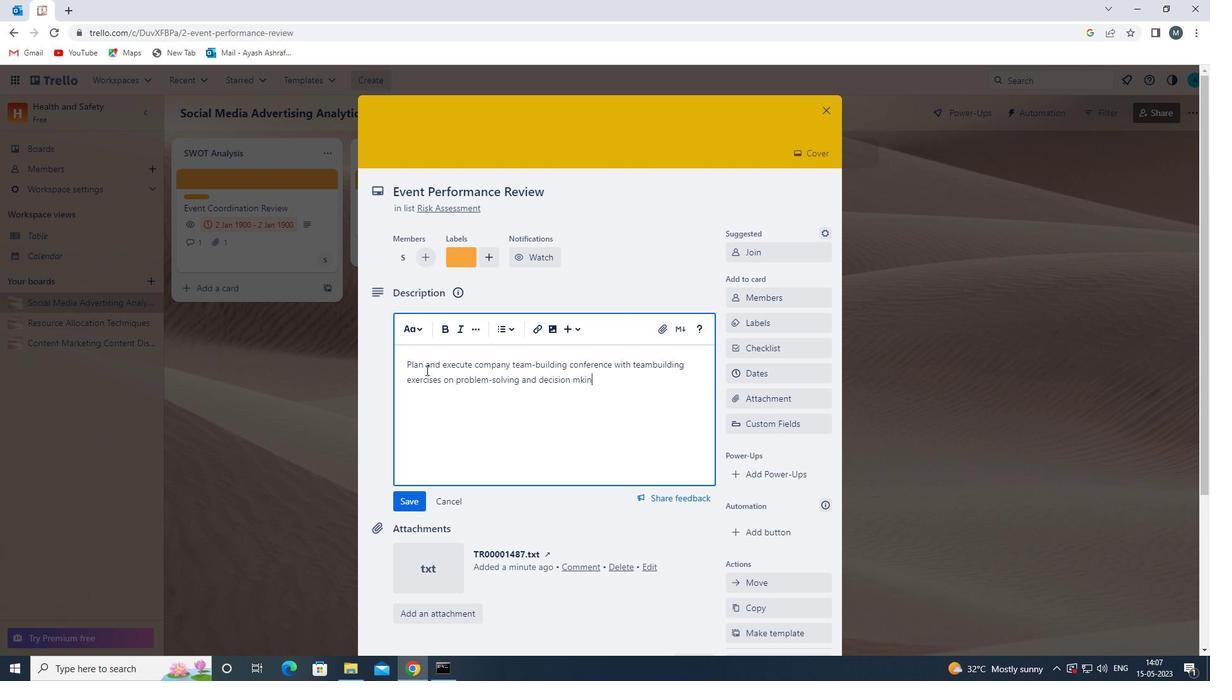 
Action: Mouse moved to (582, 384)
Screenshot: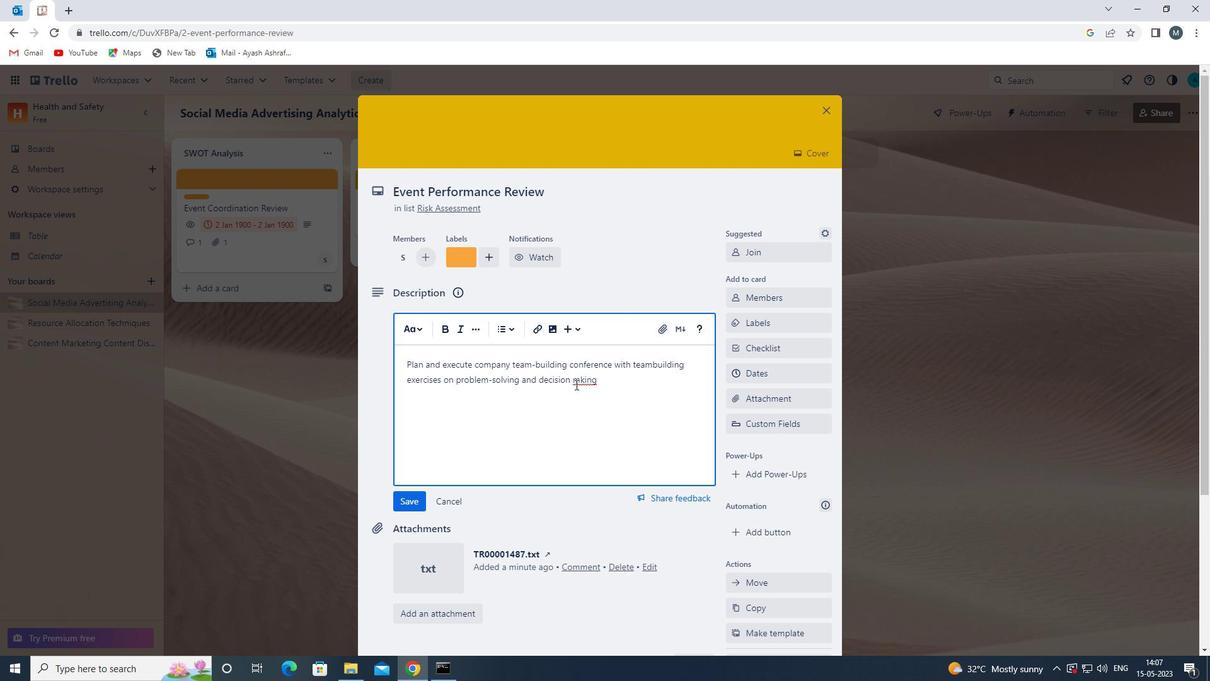 
Action: Mouse pressed left at (582, 384)
Screenshot: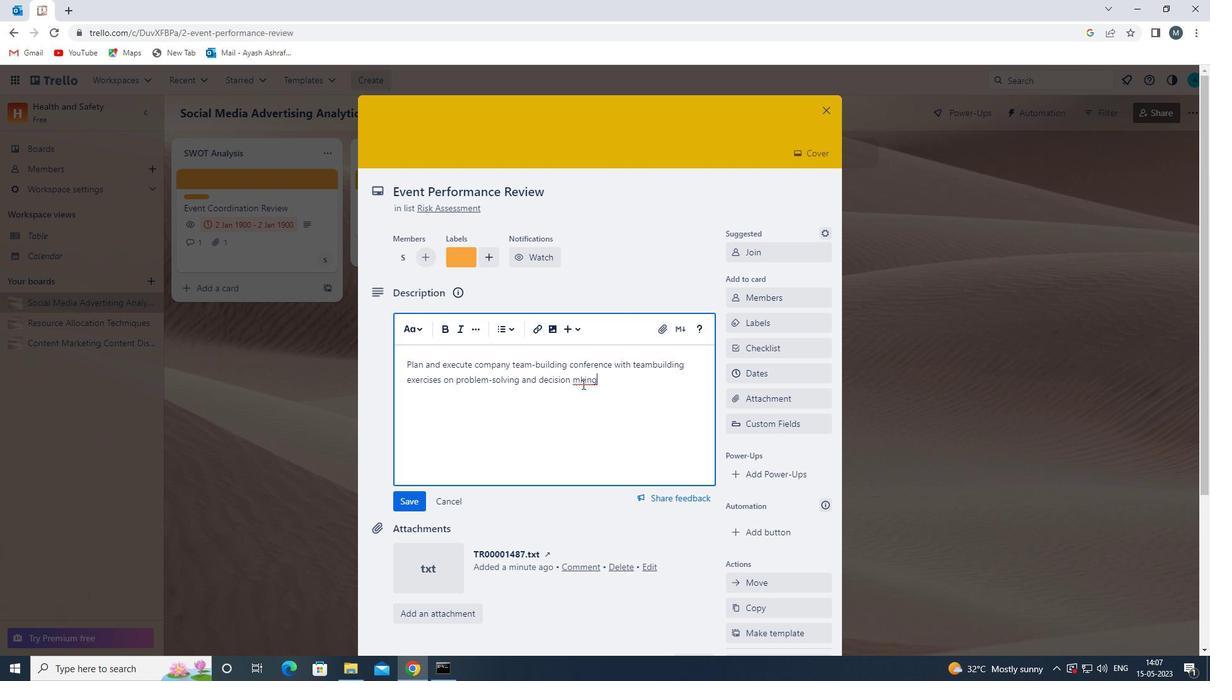 
Action: Mouse moved to (582, 382)
Screenshot: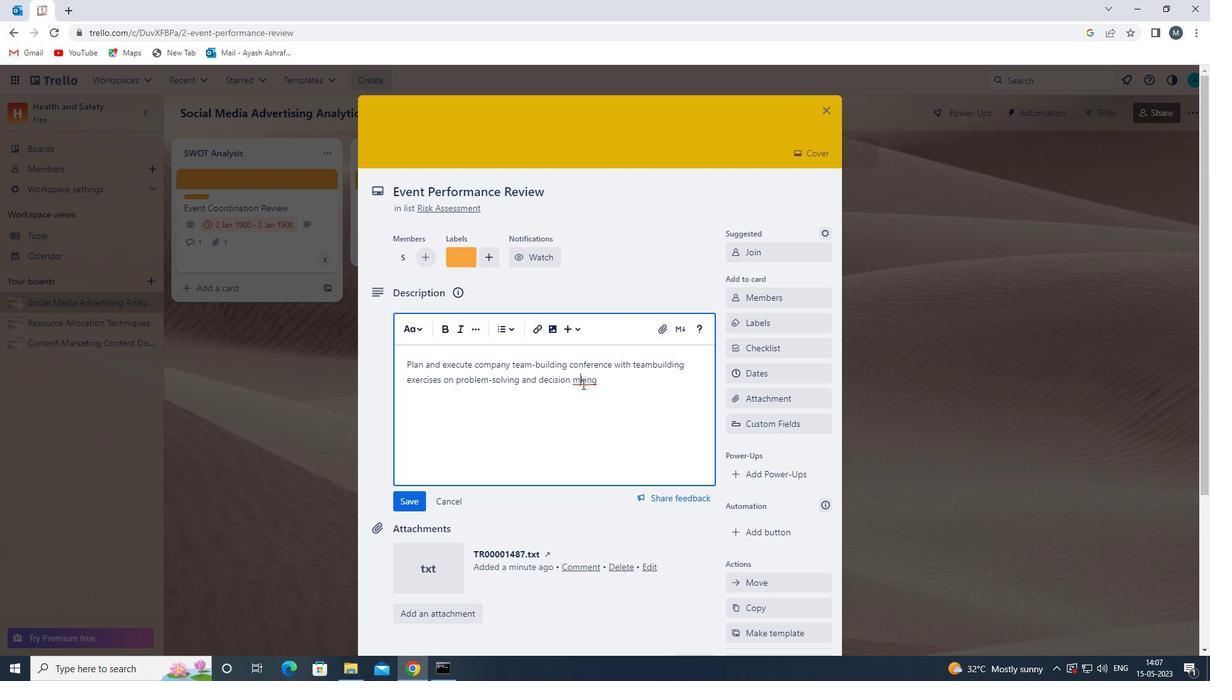 
Action: Key pressed A
Screenshot: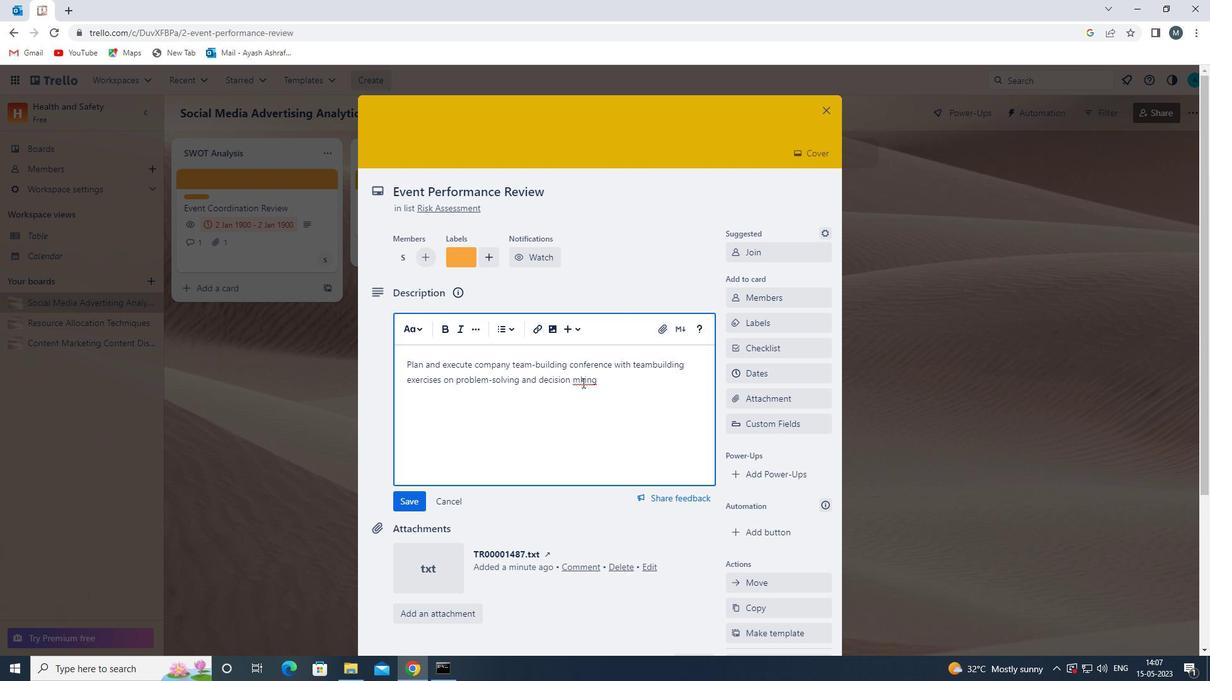 
Action: Mouse moved to (419, 494)
Screenshot: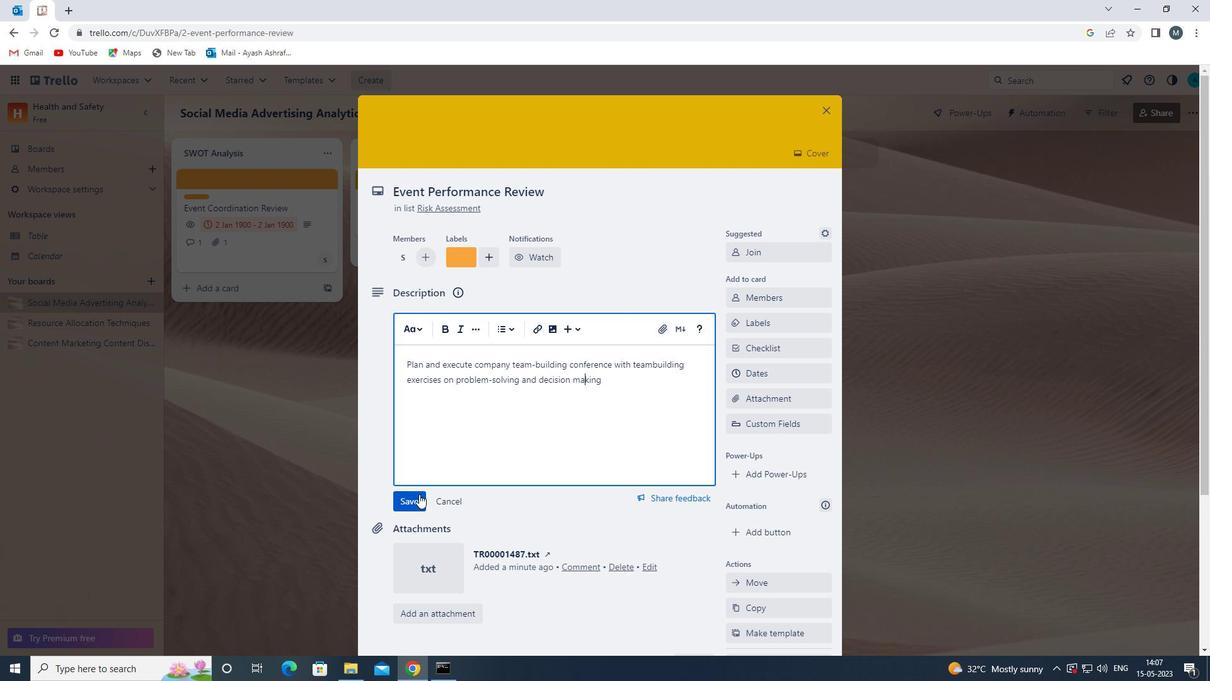 
Action: Mouse pressed left at (419, 494)
Screenshot: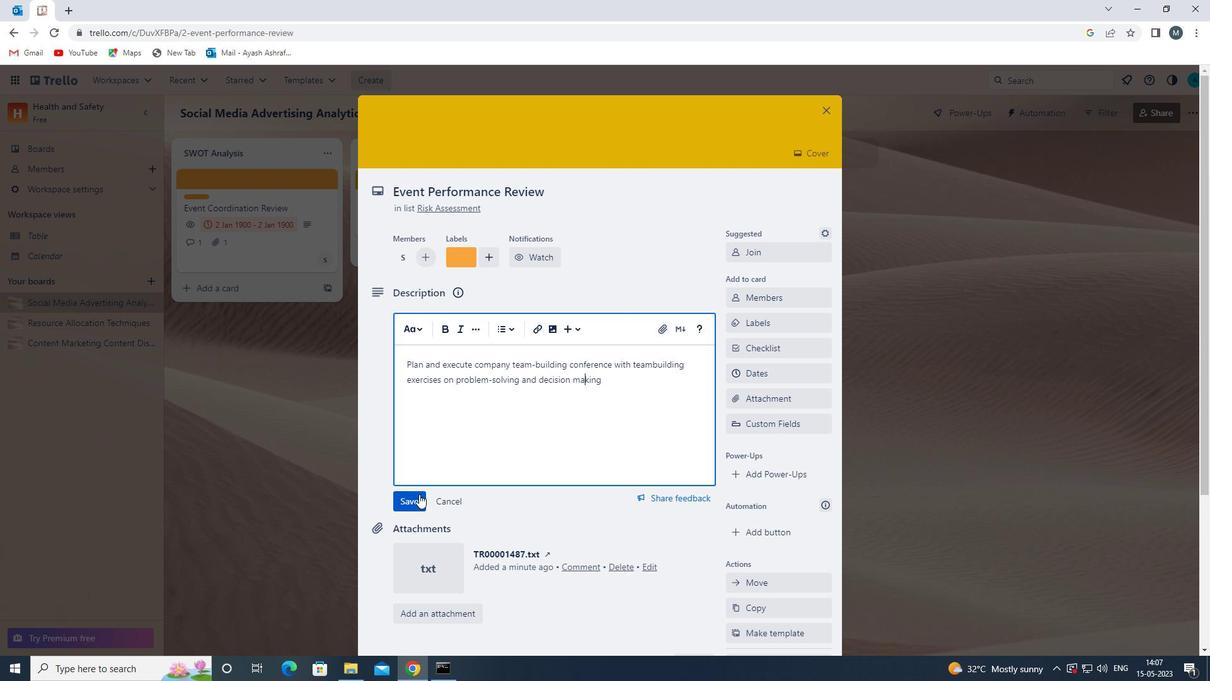 
Action: Mouse moved to (510, 412)
Screenshot: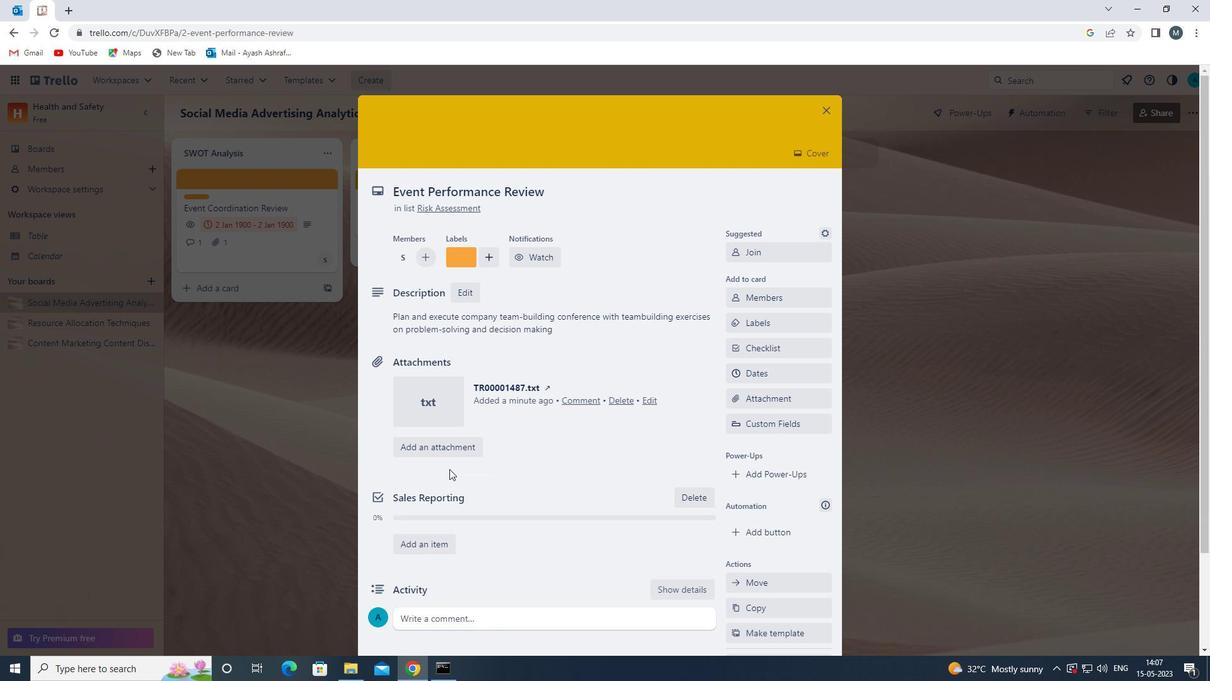 
Action: Mouse scrolled (510, 411) with delta (0, 0)
Screenshot: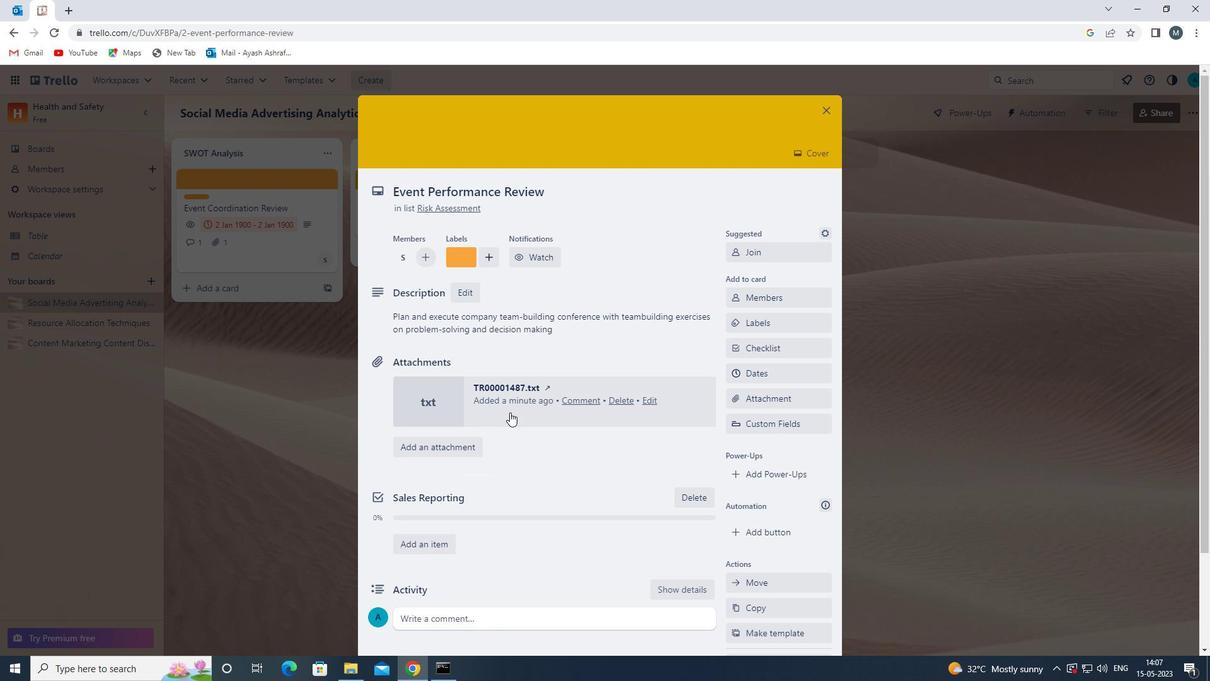 
Action: Mouse moved to (507, 418)
Screenshot: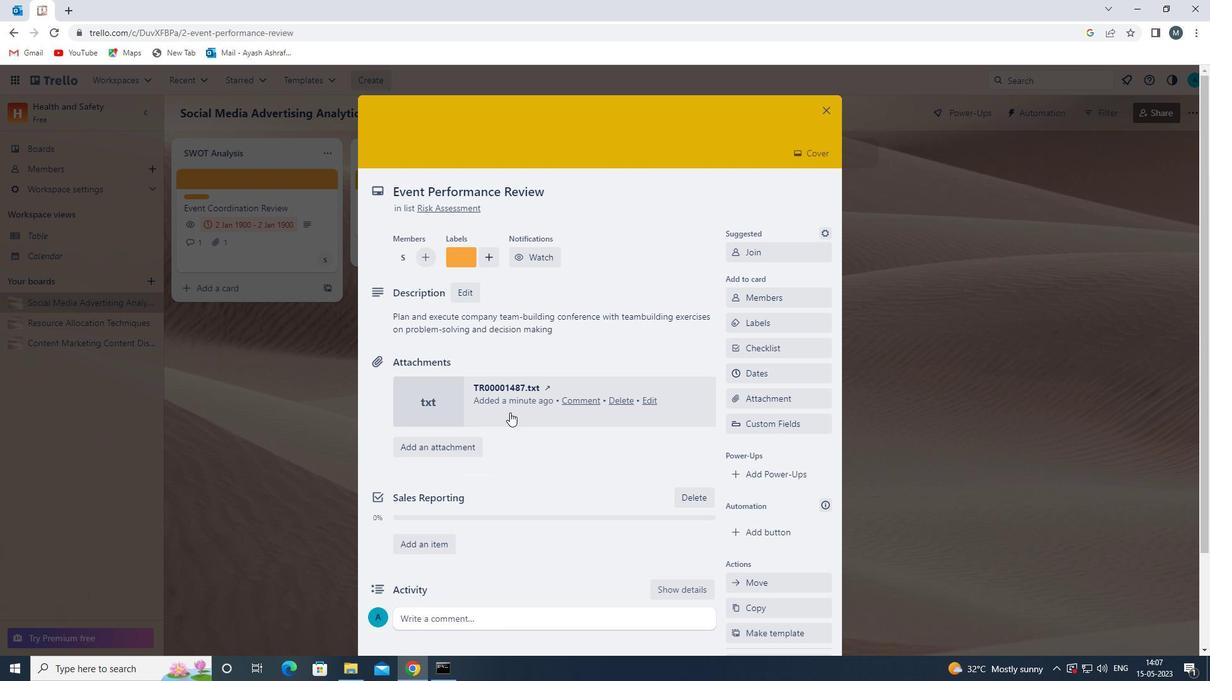 
Action: Mouse scrolled (507, 418) with delta (0, 0)
Screenshot: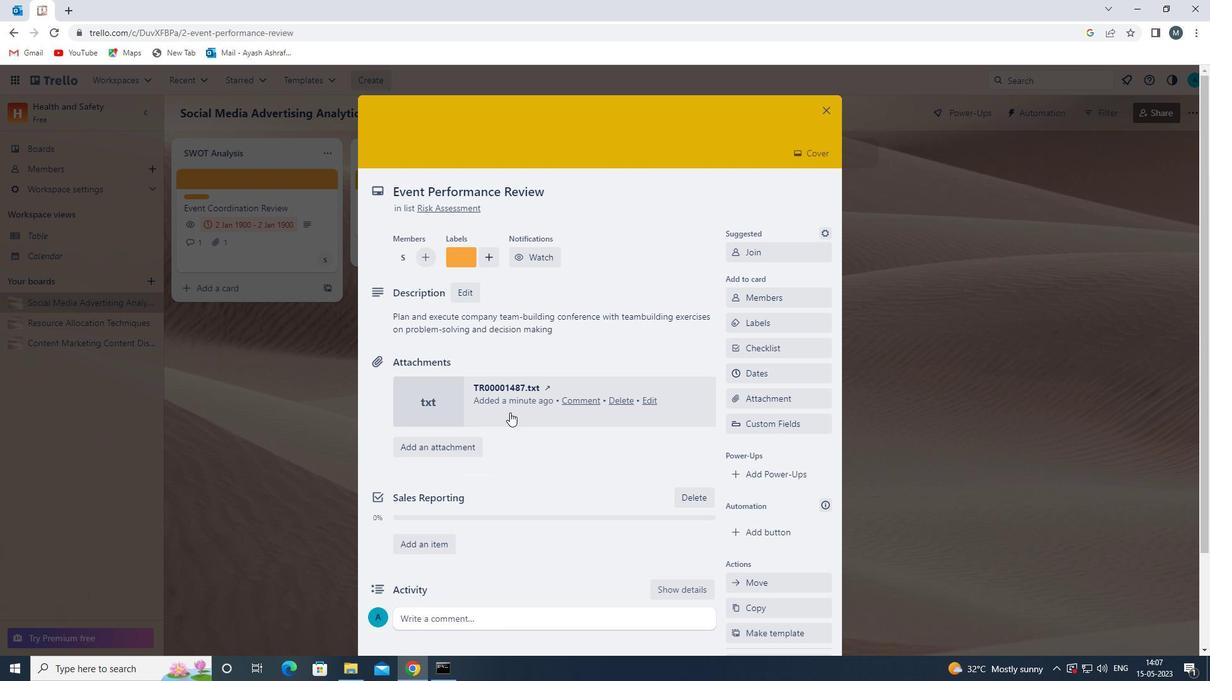 
Action: Mouse moved to (504, 423)
Screenshot: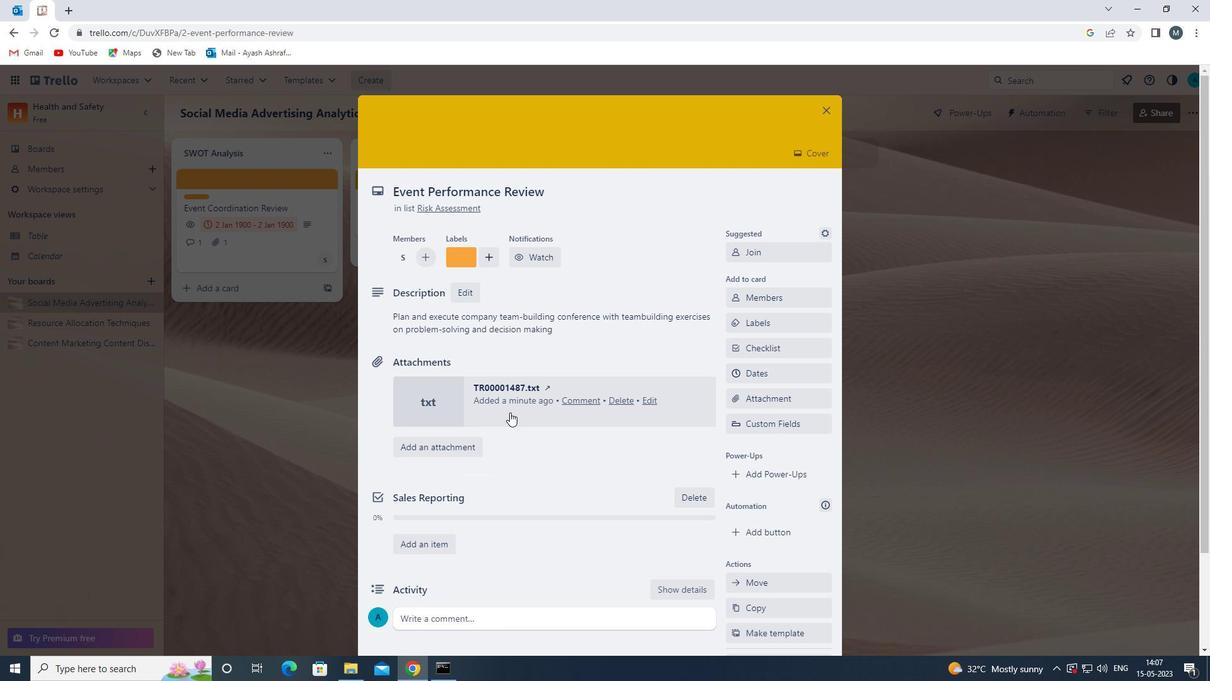 
Action: Mouse scrolled (504, 423) with delta (0, 0)
Screenshot: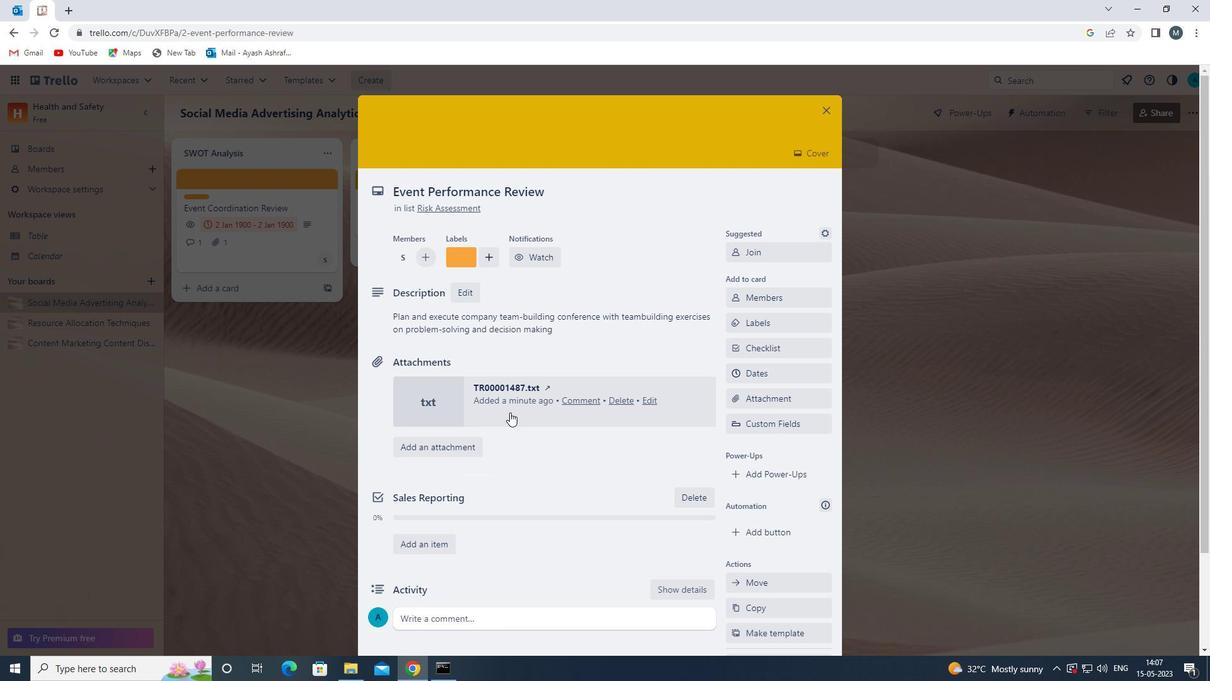 
Action: Mouse moved to (448, 511)
Screenshot: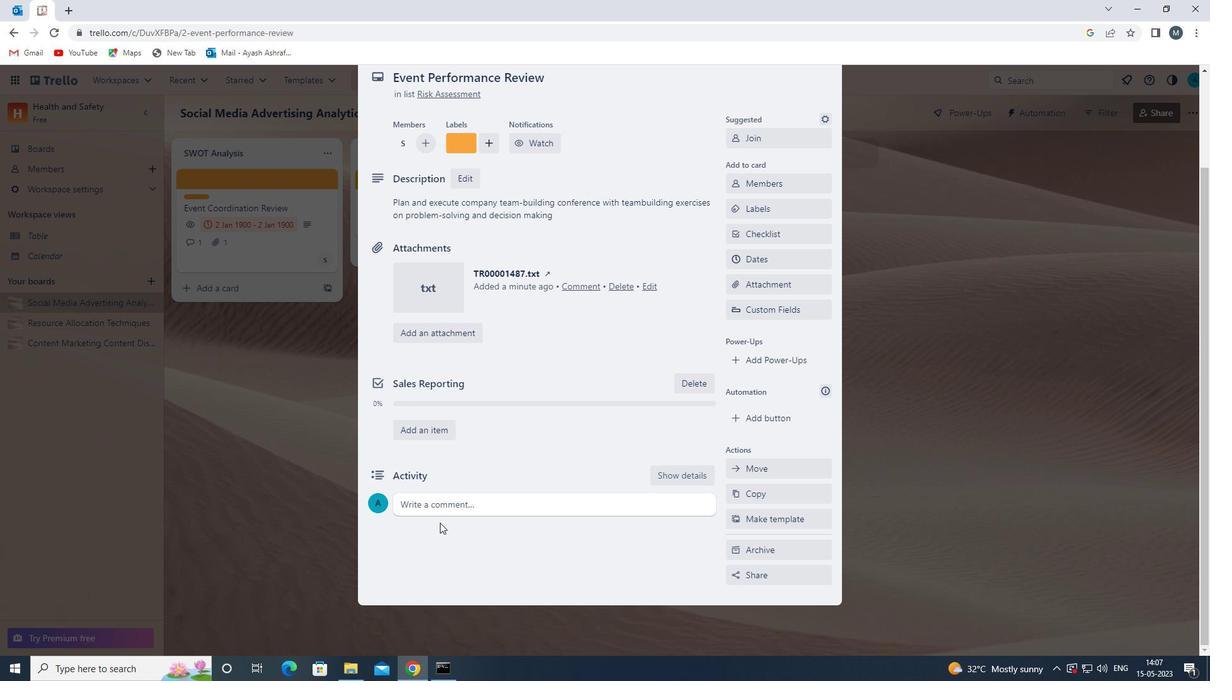 
Action: Mouse pressed left at (448, 511)
Screenshot: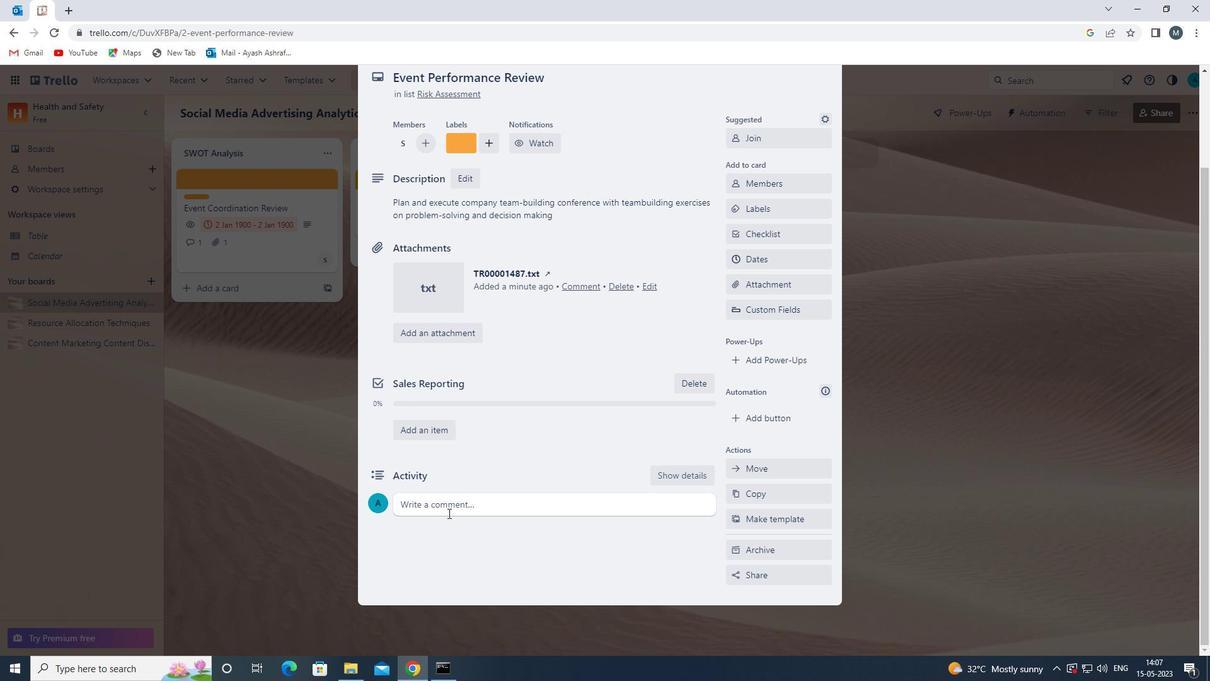 
Action: Mouse moved to (467, 481)
Screenshot: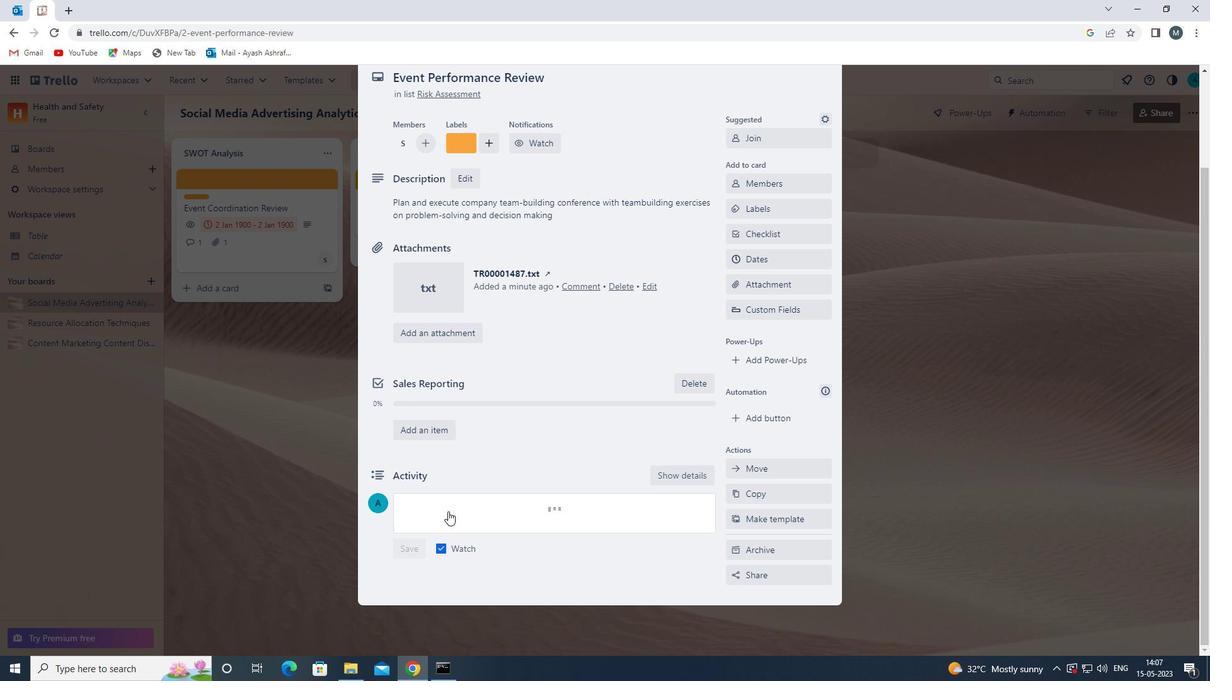 
Action: Mouse scrolled (467, 481) with delta (0, 0)
Screenshot: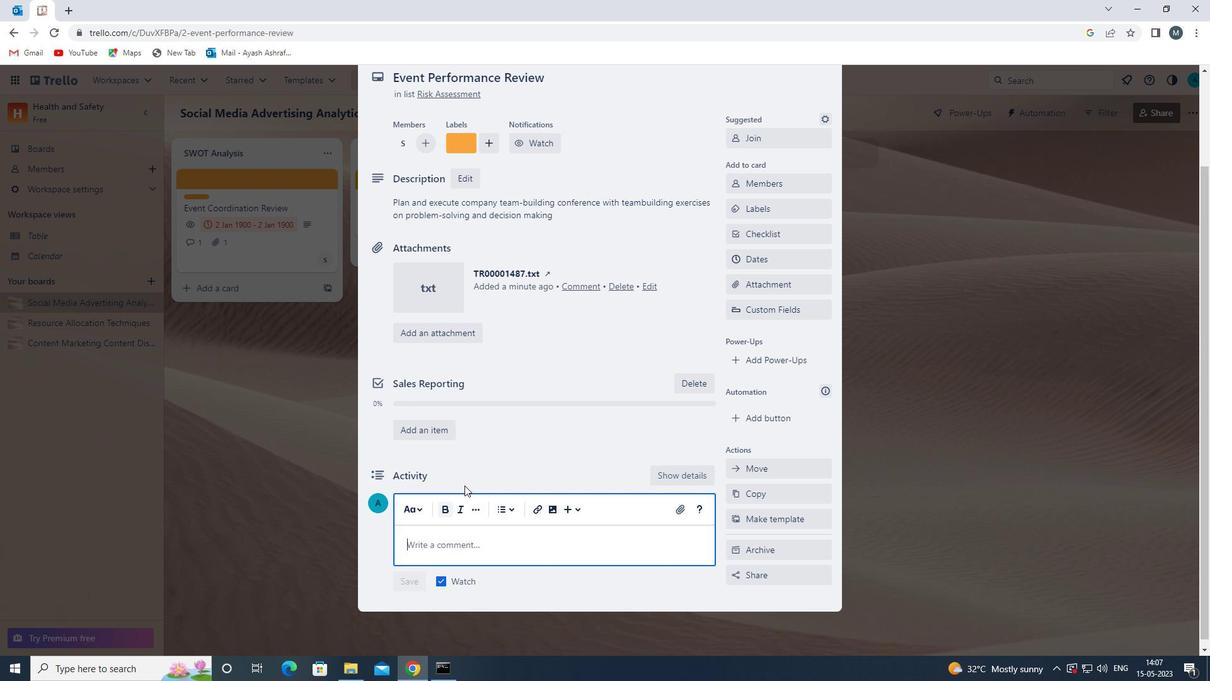 
Action: Mouse scrolled (467, 481) with delta (0, 0)
Screenshot: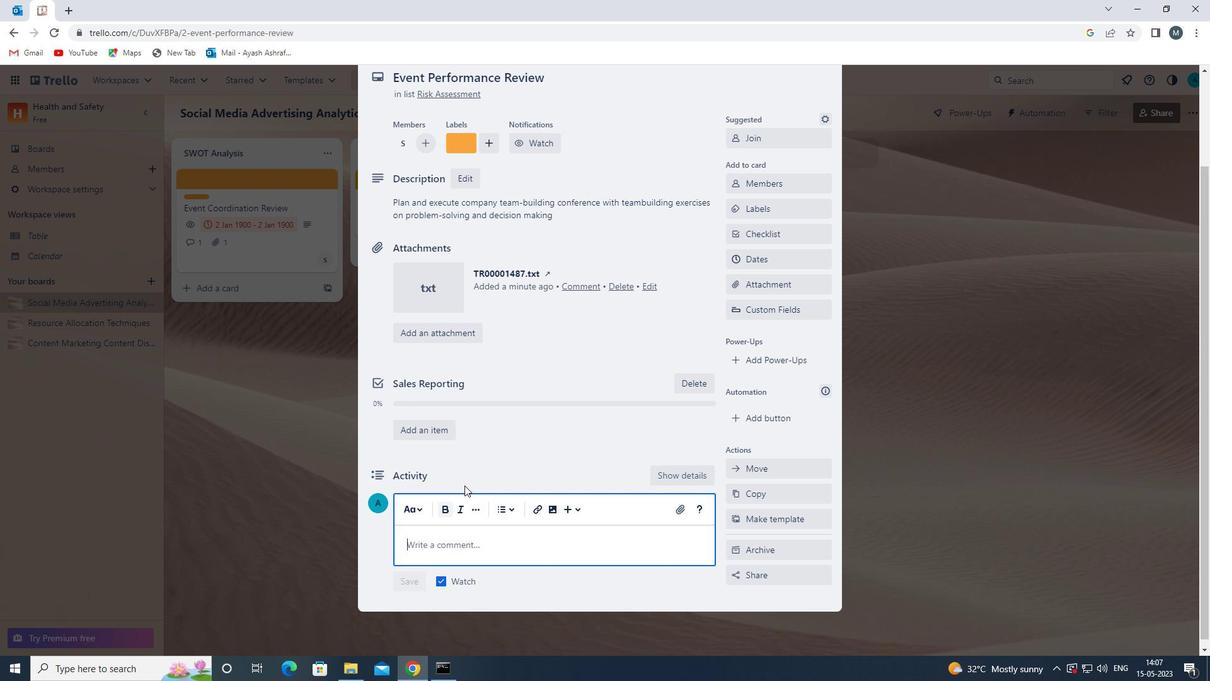 
Action: Mouse moved to (443, 534)
Screenshot: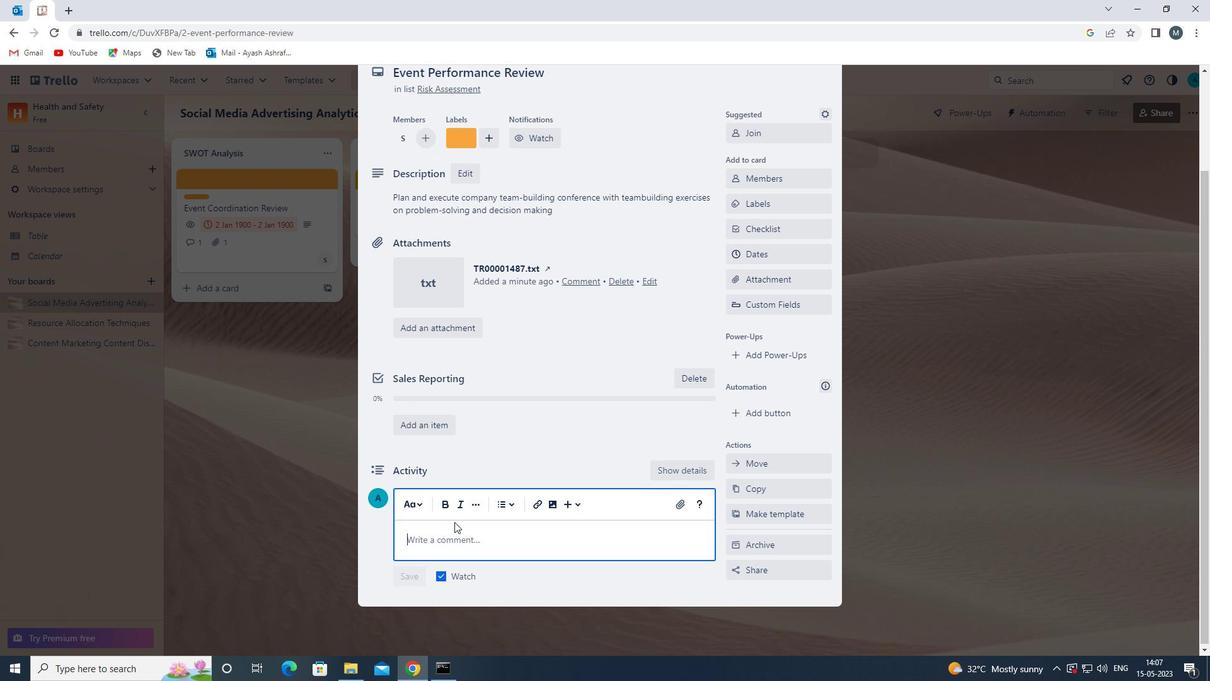 
Action: Mouse pressed left at (443, 534)
Screenshot: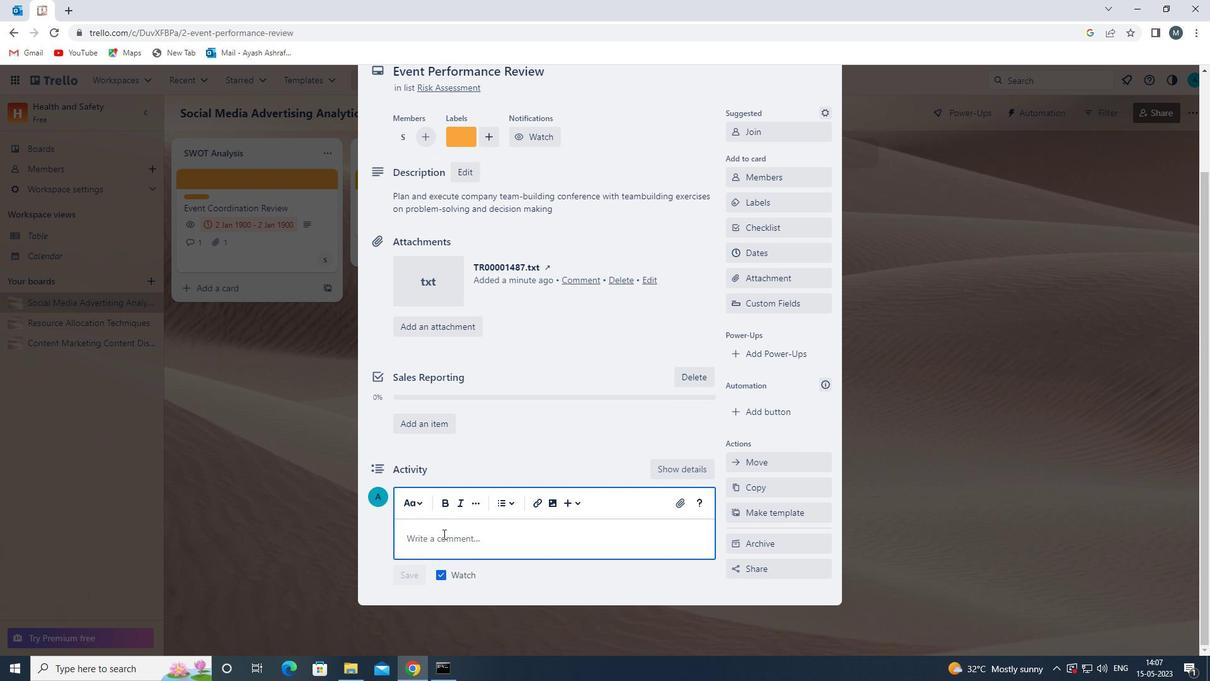 
Action: Mouse moved to (442, 535)
Screenshot: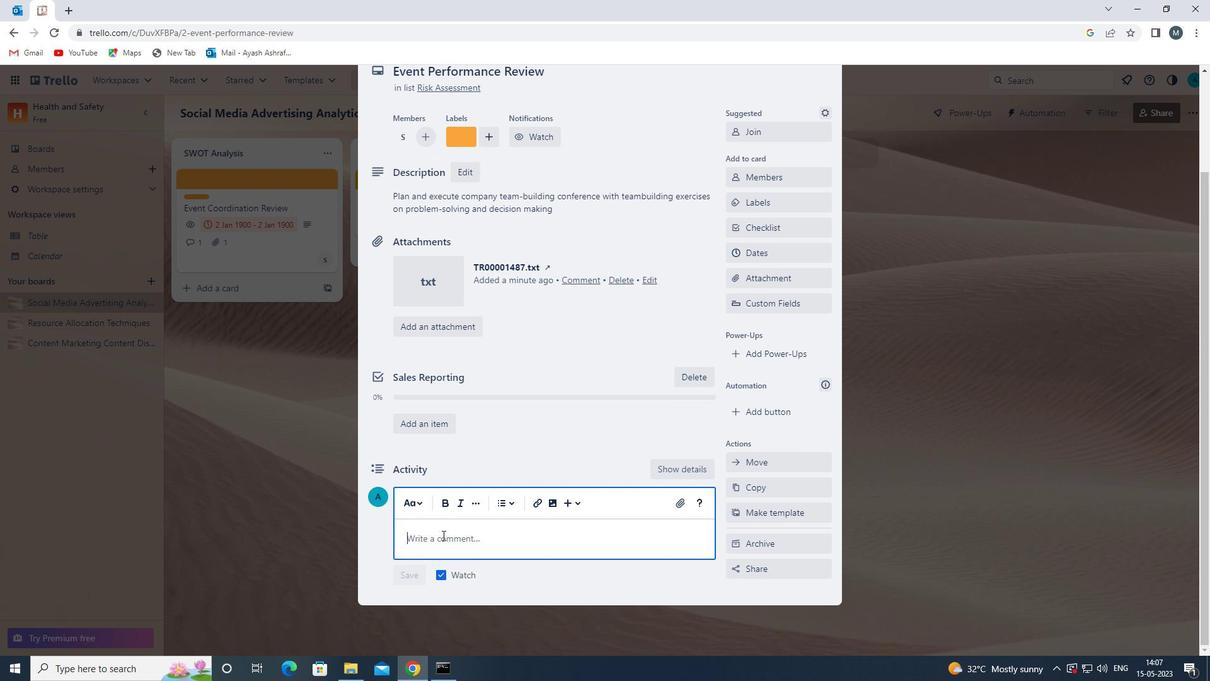 
Action: Key pressed <Key.shift>WE<Key.space>SHOULD<Key.space>APPROACH<Key.space>THIS<Key.space>TASK<Key.space>WITH<Key.space>A<Key.space>SENSE<Key.space>OF<Key.space>HUMILIY<Key.backspace>TY<Key.space>AND<Key.space>WILLINGNESS<Key.space>TO<Key.space>SEEK<Key.space>FEEDBAV<Key.backspace>CK<Key.space>AND<Key.space>GUIDANCE<Key.space>FROM<Key.space>OTHERS.
Screenshot: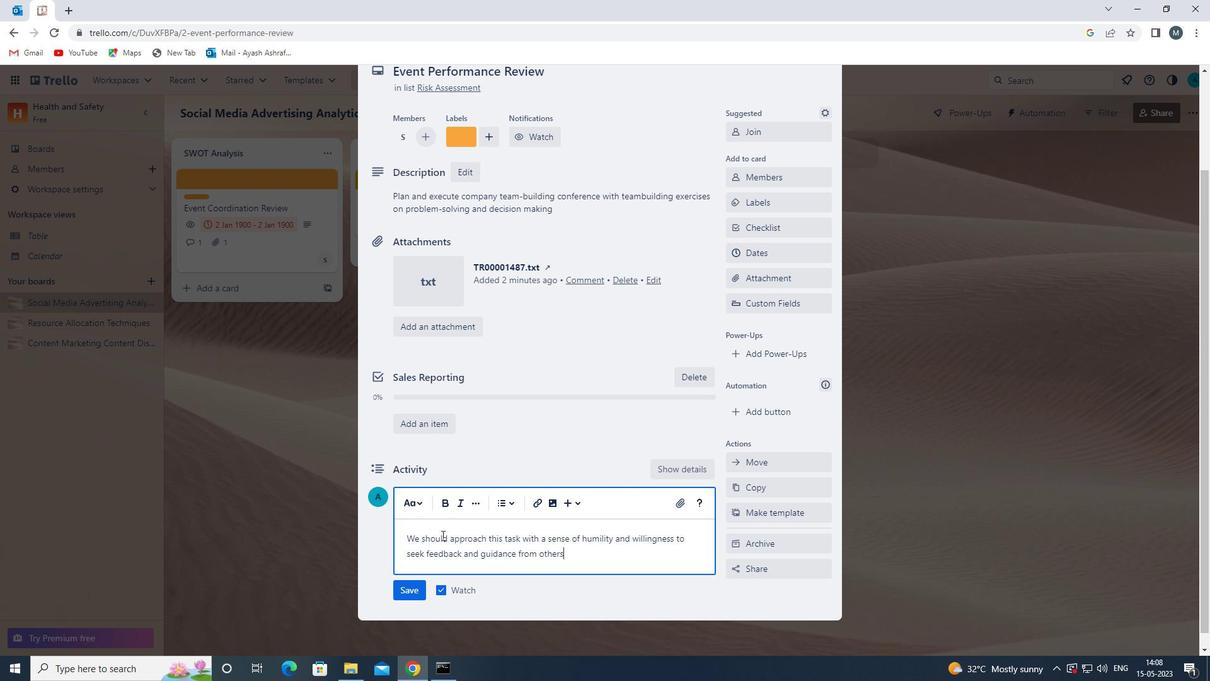 
Action: Mouse moved to (414, 590)
Screenshot: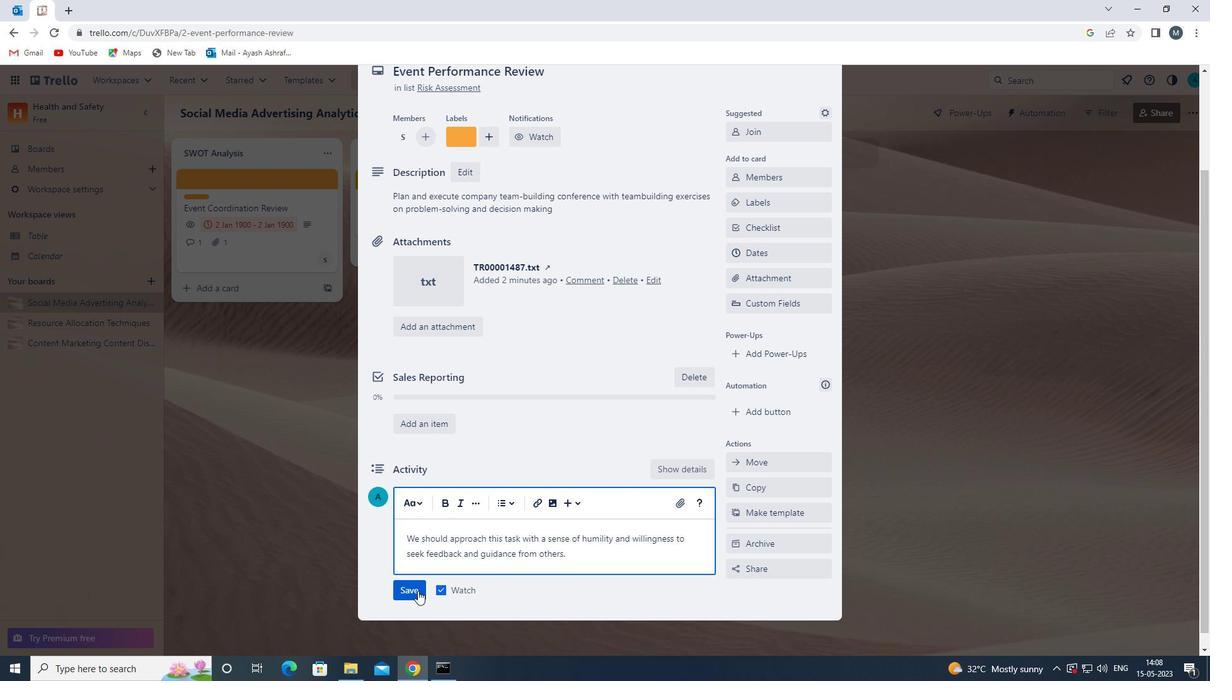 
Action: Mouse pressed left at (414, 590)
Screenshot: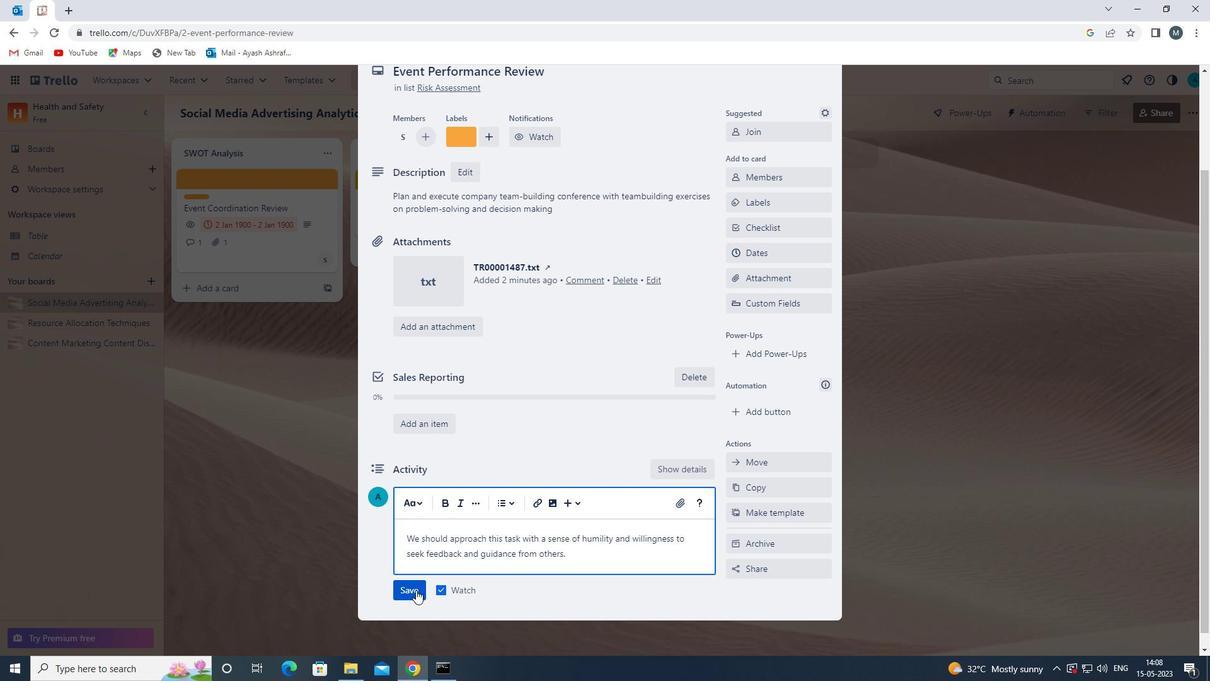 
Action: Mouse moved to (609, 418)
Screenshot: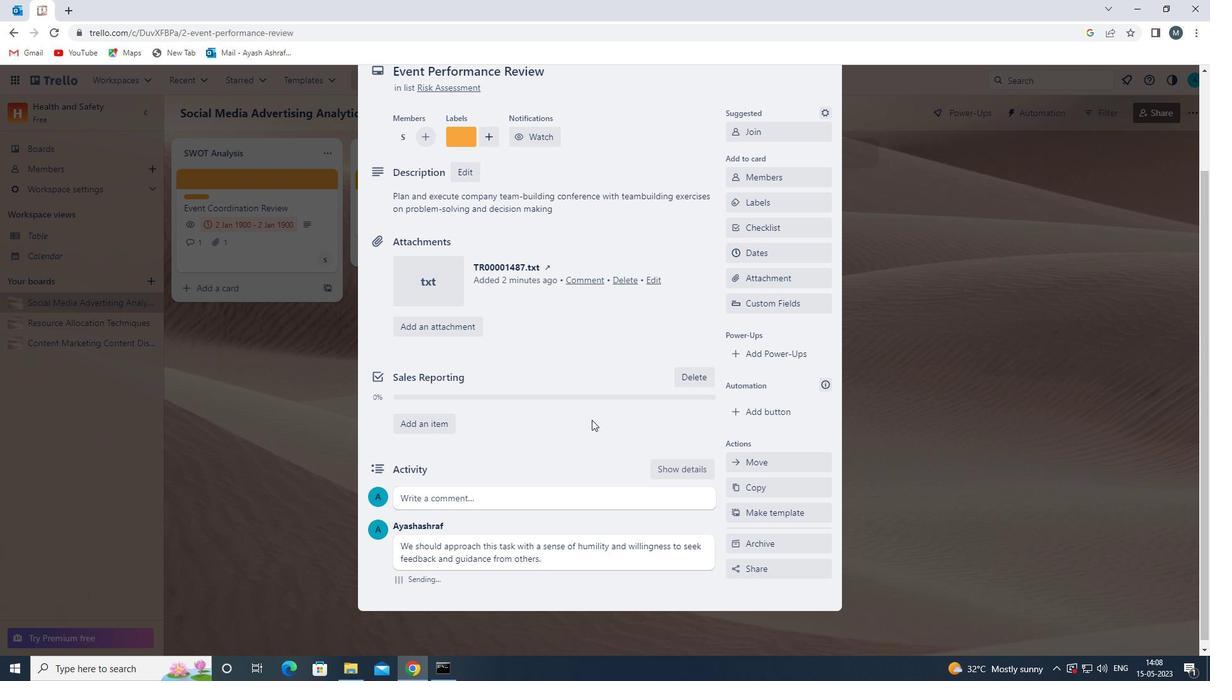 
Action: Mouse scrolled (609, 418) with delta (0, 0)
Screenshot: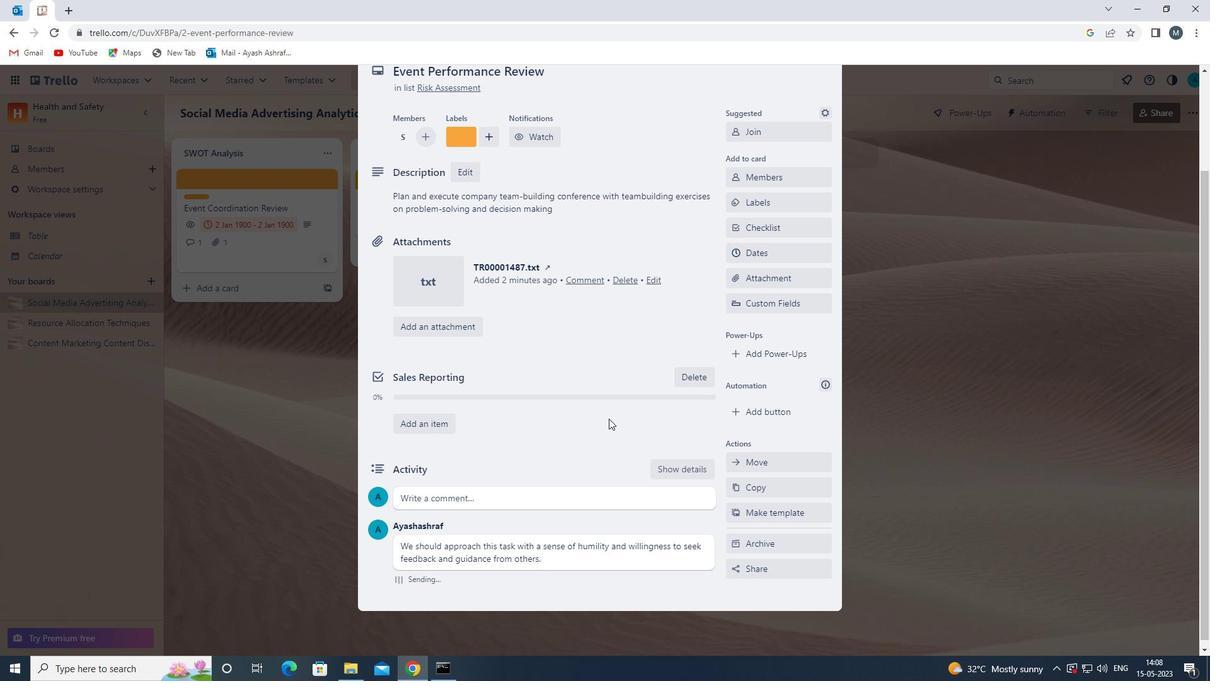 
Action: Mouse scrolled (609, 418) with delta (0, 0)
Screenshot: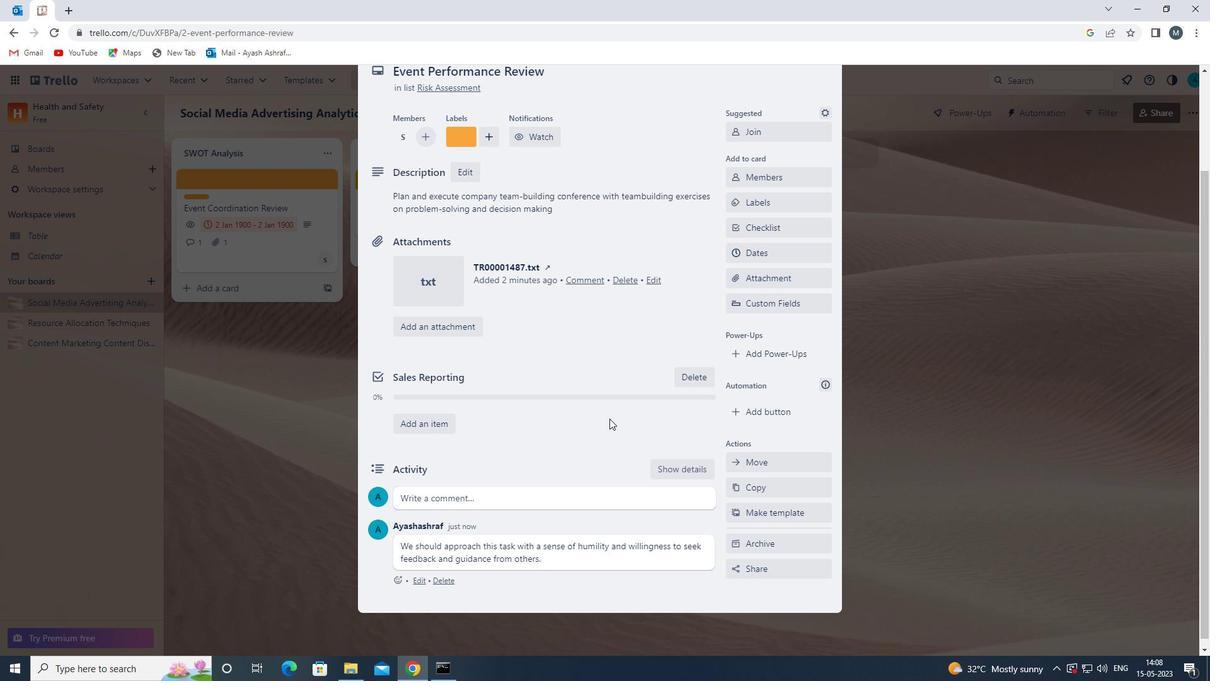 
Action: Mouse moved to (751, 377)
Screenshot: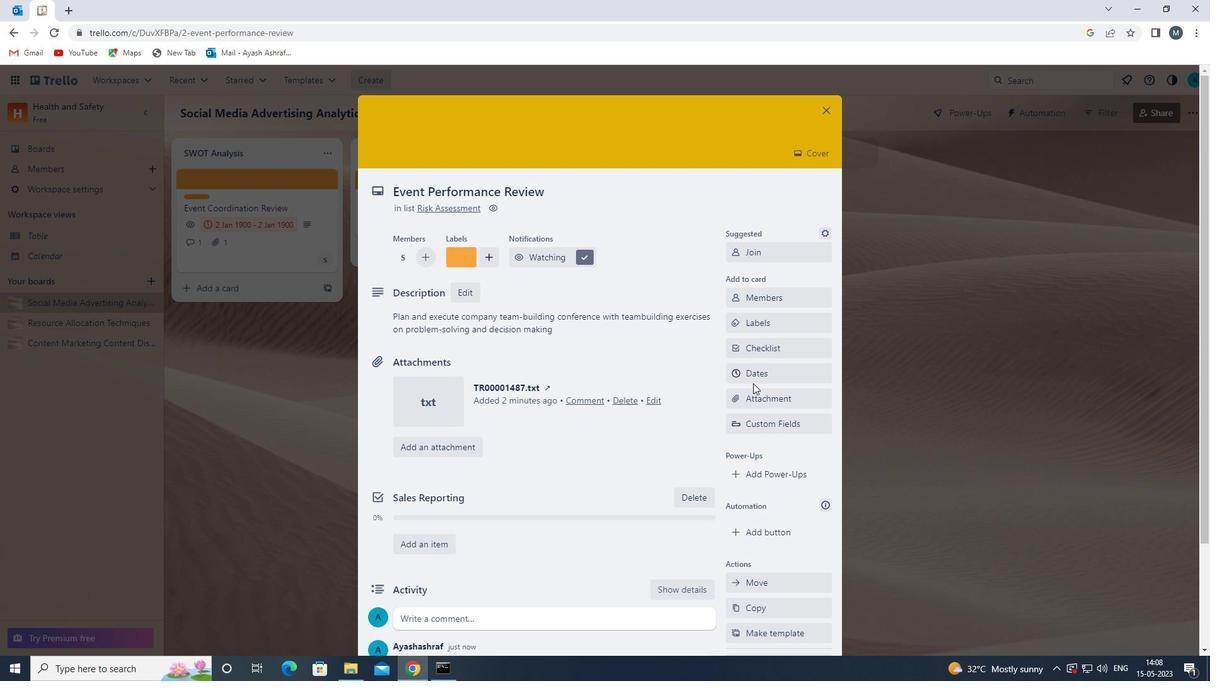 
Action: Mouse pressed left at (751, 377)
Screenshot: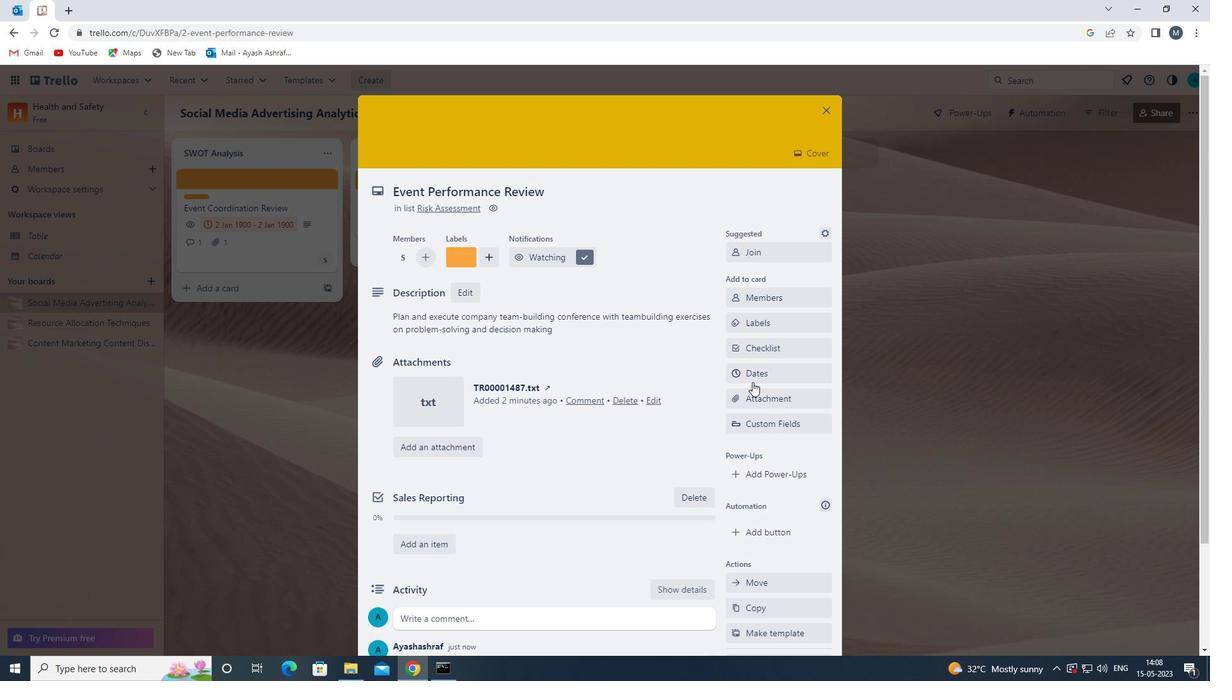 
Action: Mouse moved to (736, 344)
Screenshot: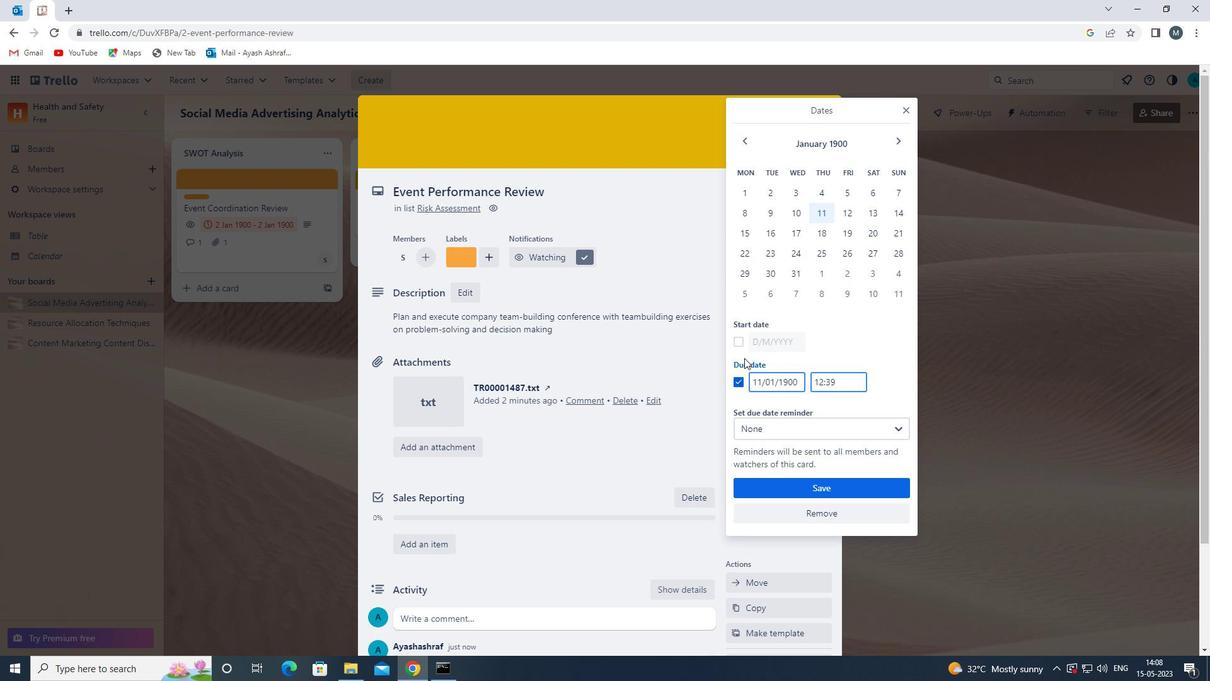 
Action: Mouse pressed left at (736, 344)
Screenshot: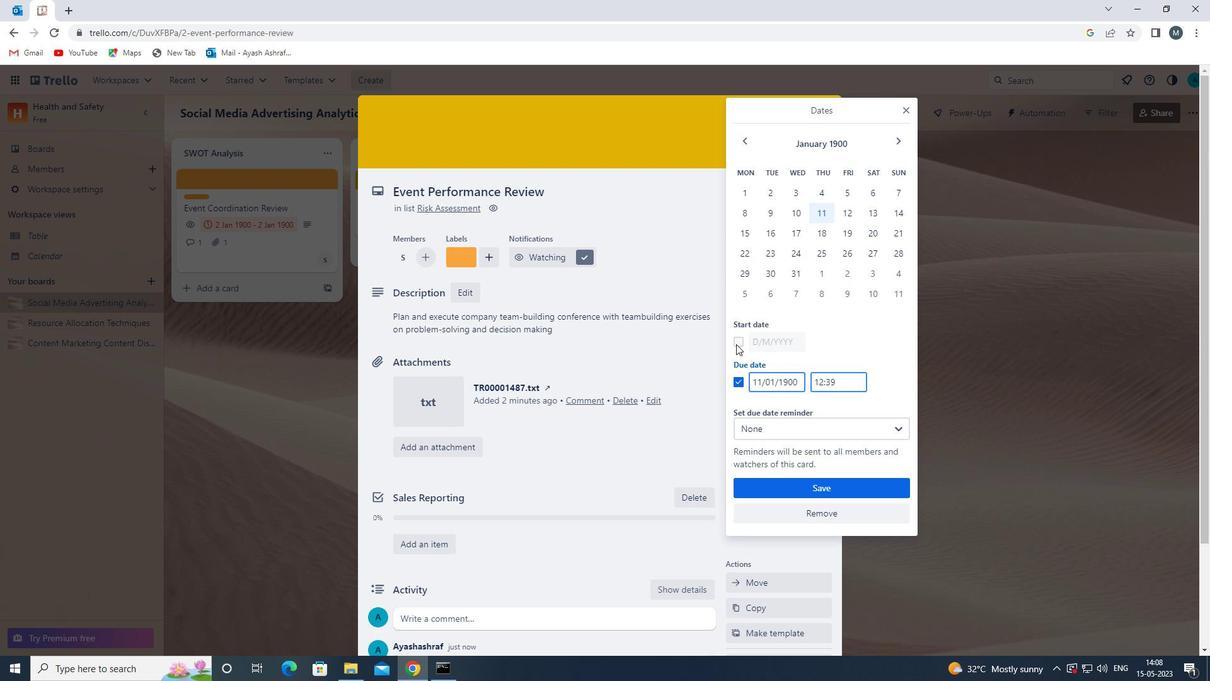 
Action: Mouse moved to (763, 344)
Screenshot: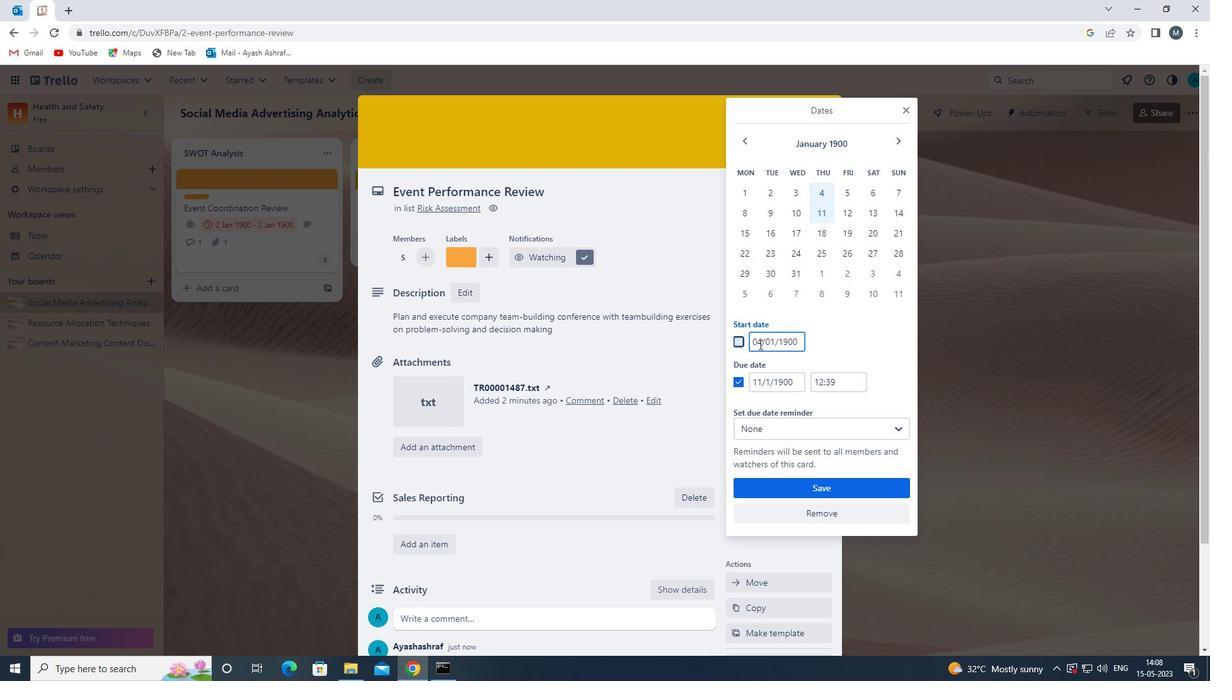
Action: Mouse pressed left at (763, 344)
Screenshot: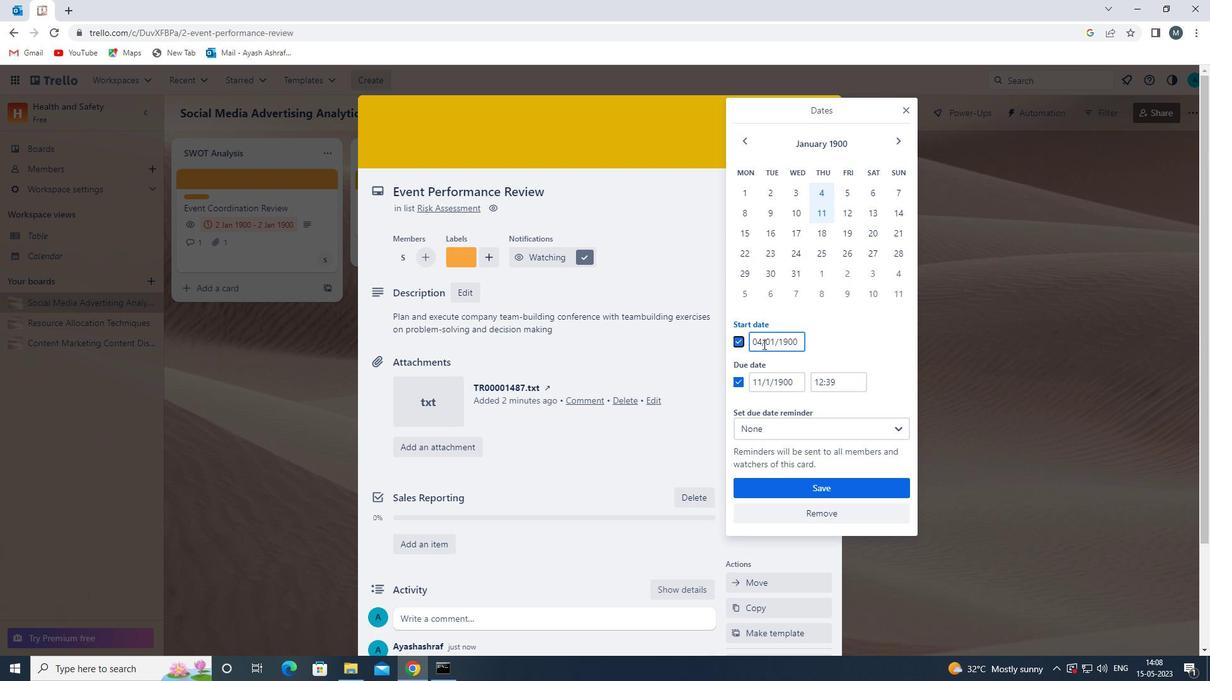 
Action: Mouse moved to (755, 341)
Screenshot: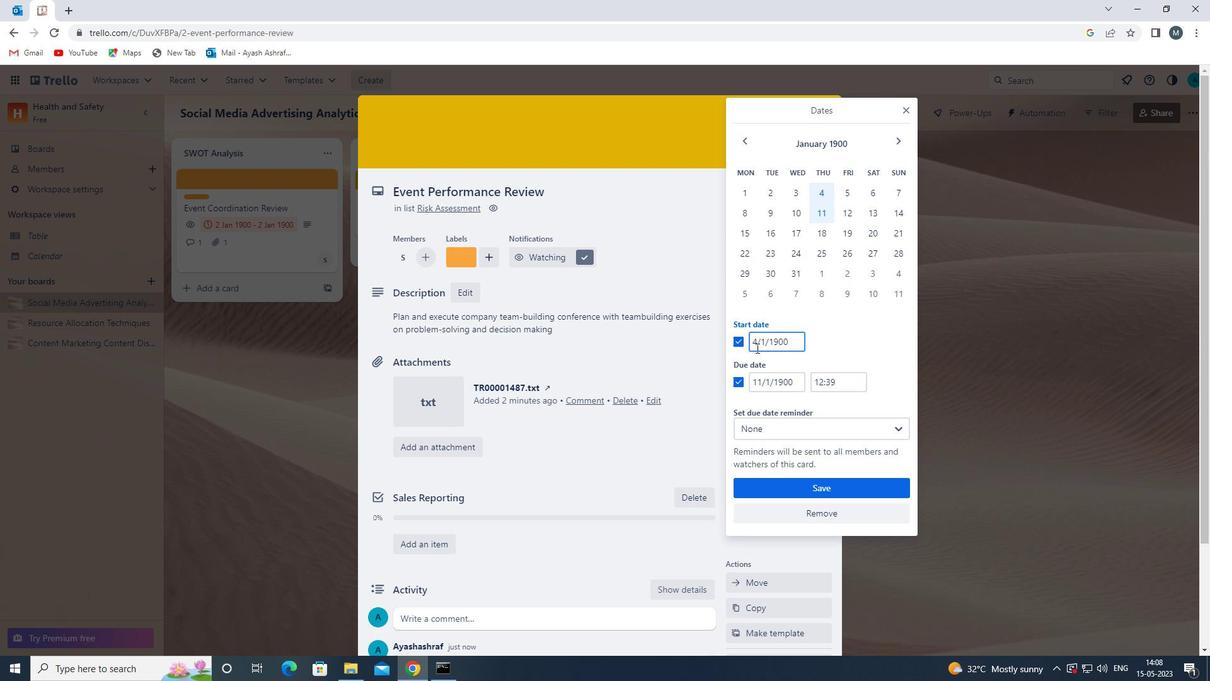 
Action: Mouse pressed left at (755, 341)
Screenshot: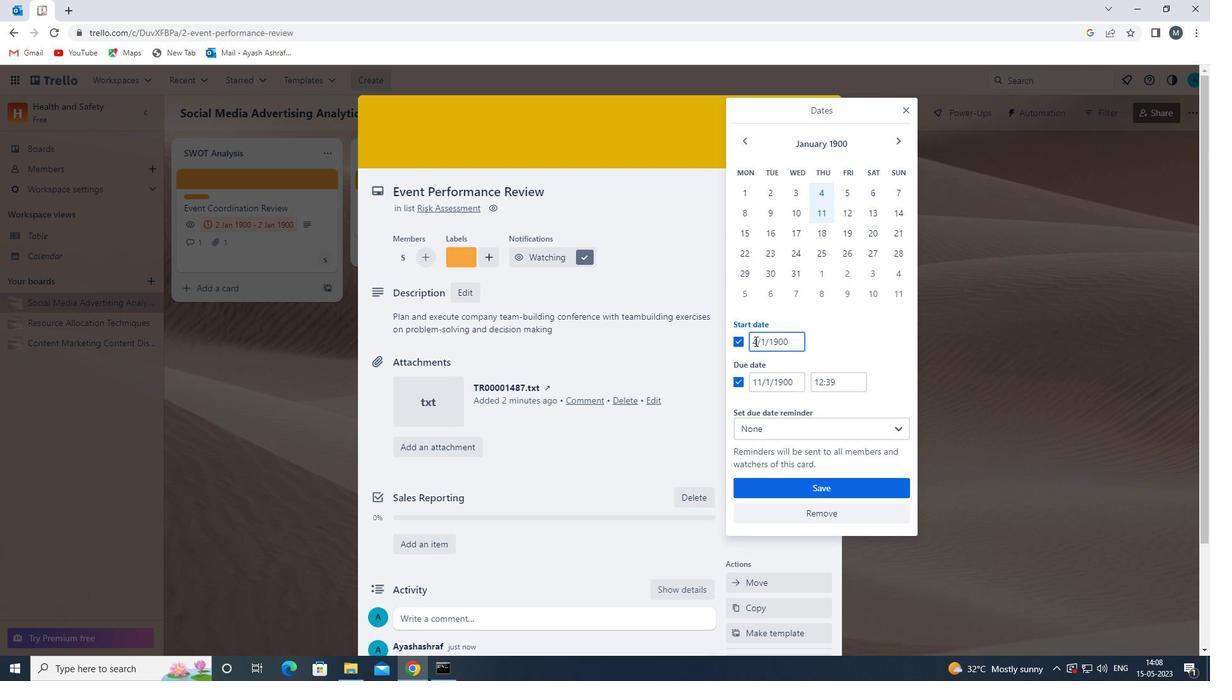 
Action: Mouse moved to (756, 349)
Screenshot: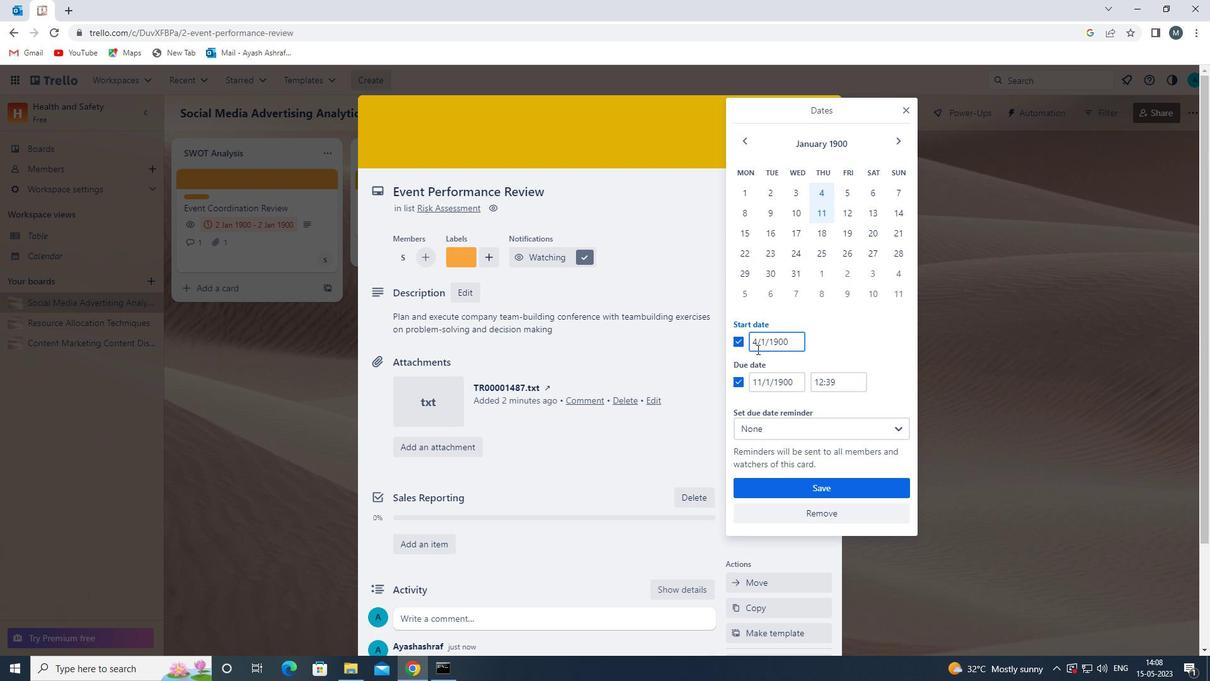 
Action: Key pressed <Key.backspace>05
Screenshot: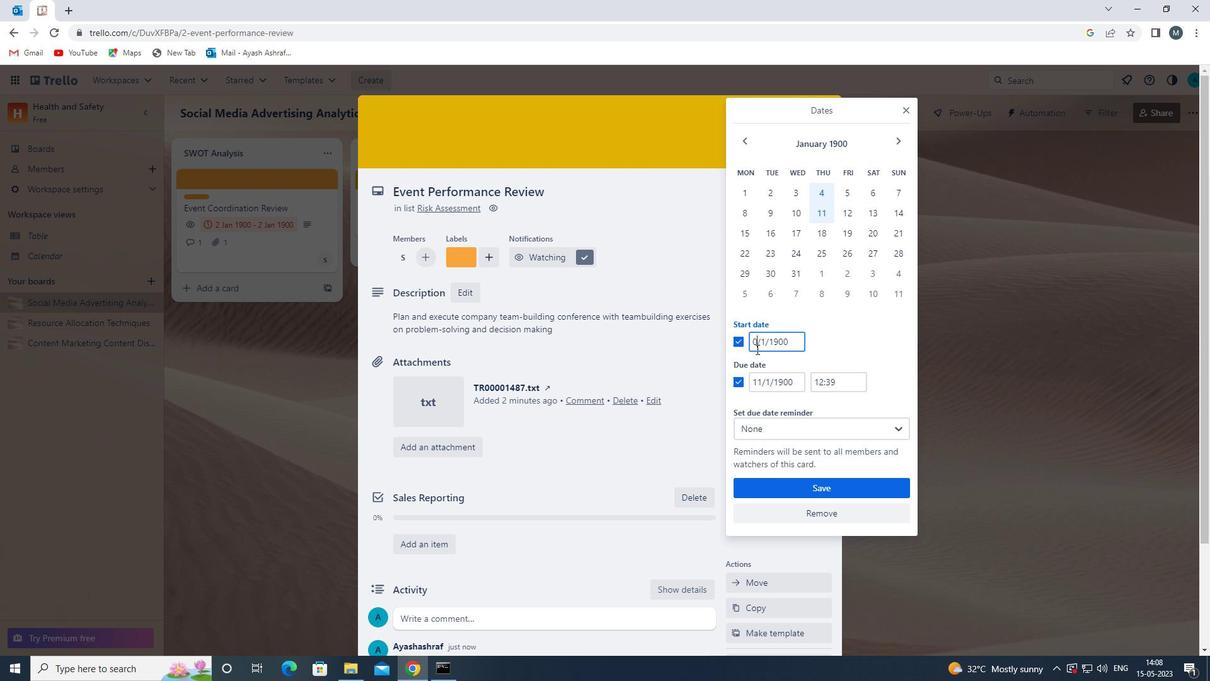 
Action: Mouse moved to (766, 346)
Screenshot: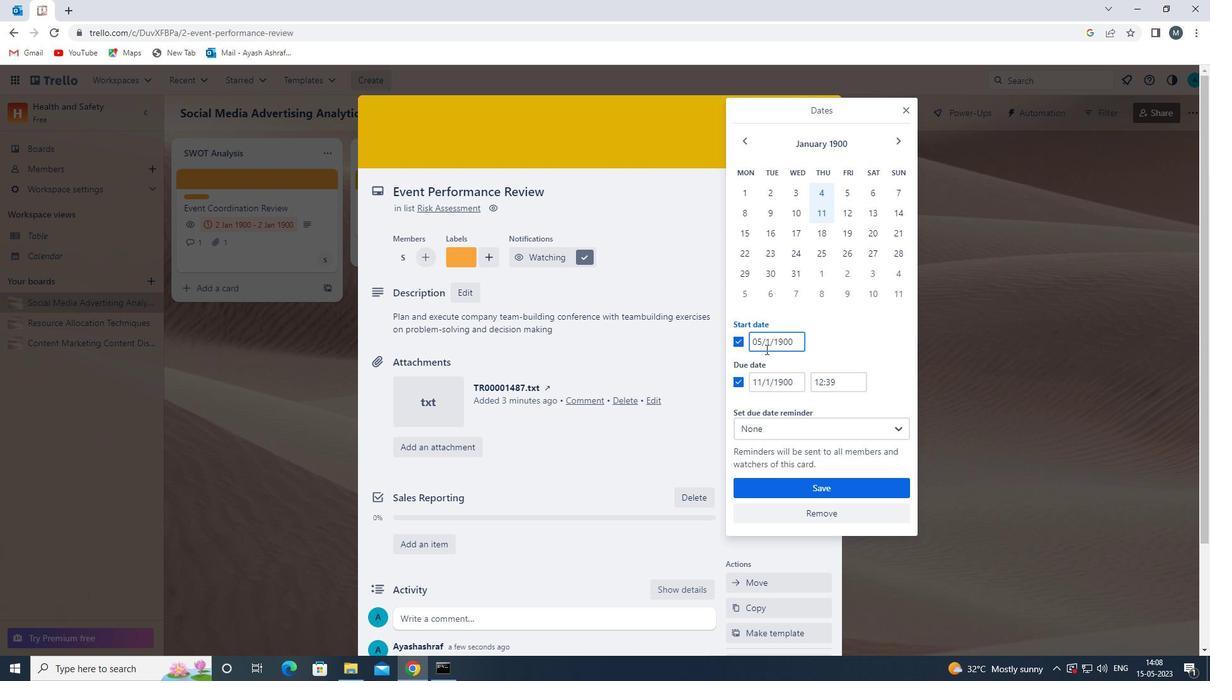 
Action: Mouse pressed left at (766, 346)
Screenshot: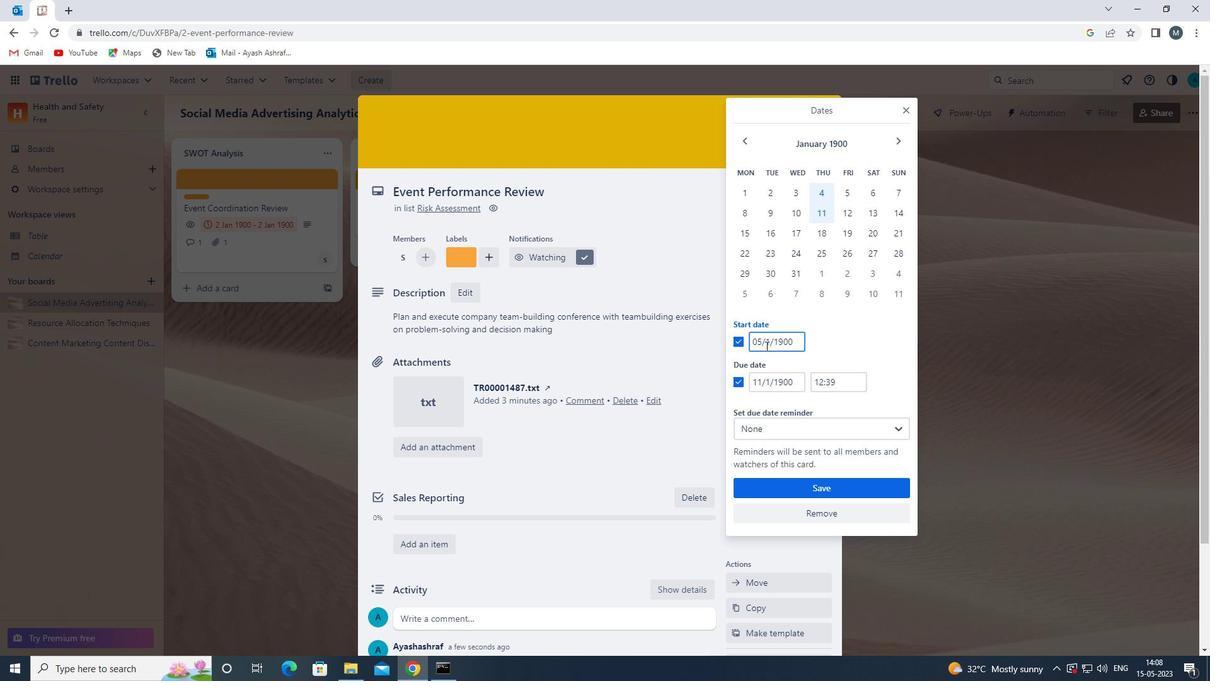 
Action: Key pressed 0
Screenshot: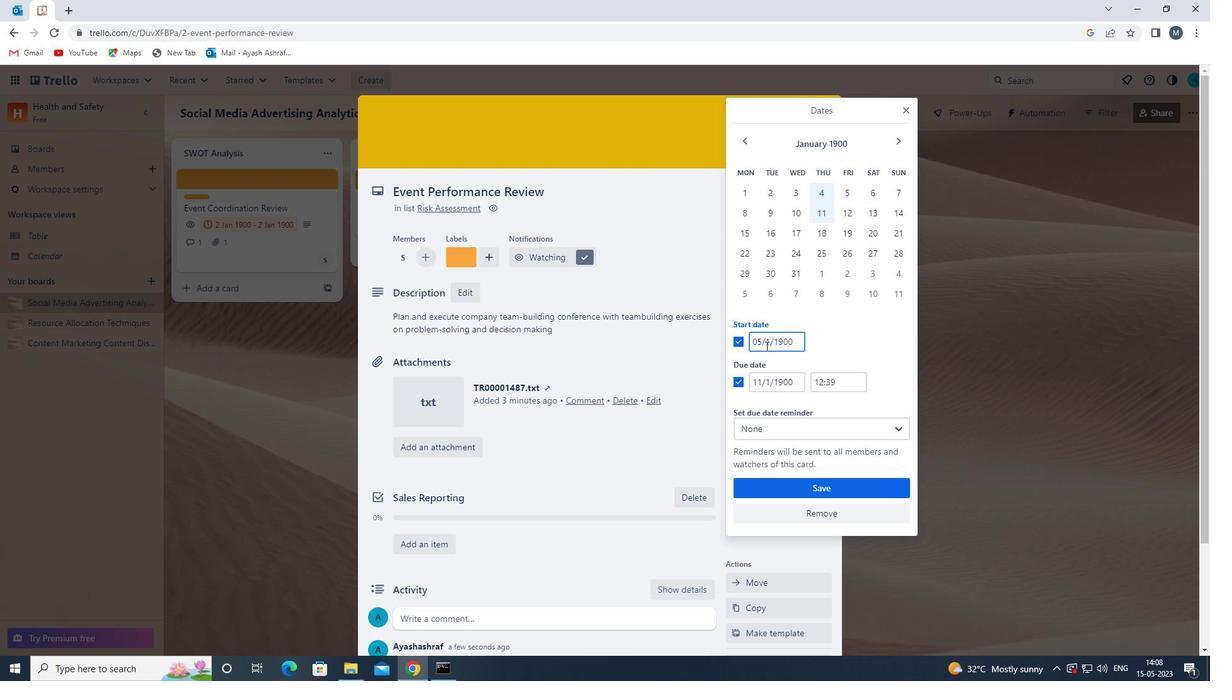 
Action: Mouse moved to (759, 379)
Screenshot: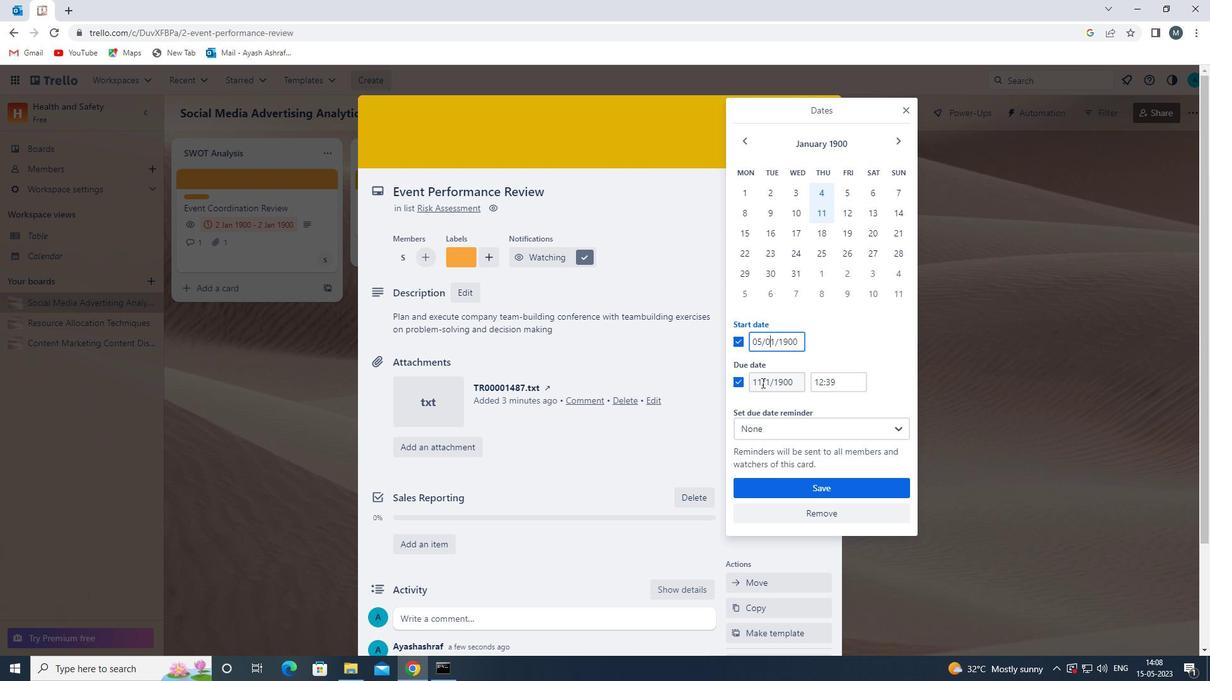 
Action: Mouse pressed left at (759, 379)
Screenshot: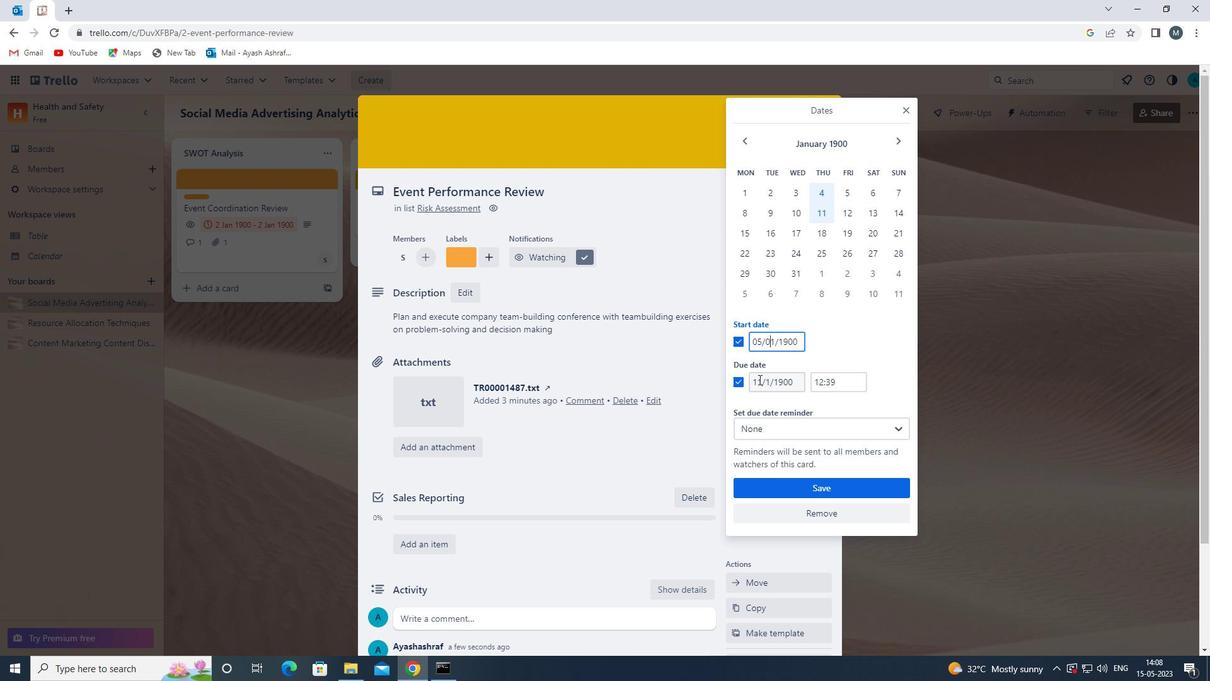 
Action: Mouse moved to (760, 379)
Screenshot: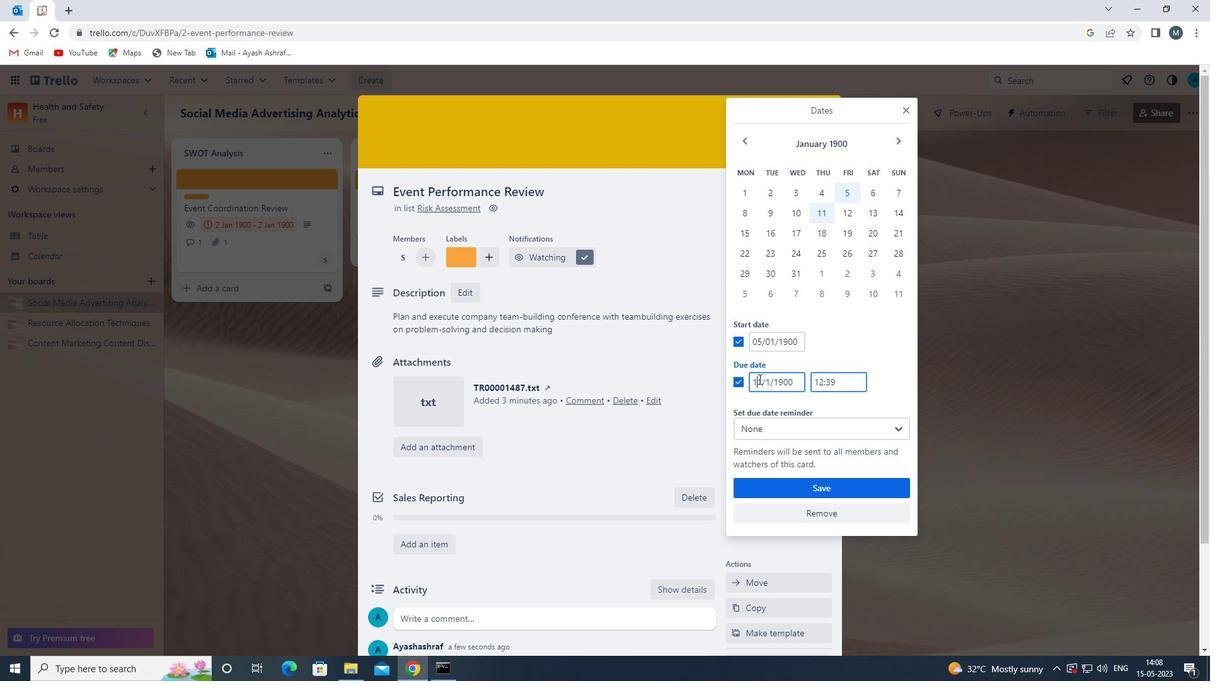 
Action: Mouse pressed left at (760, 379)
Screenshot: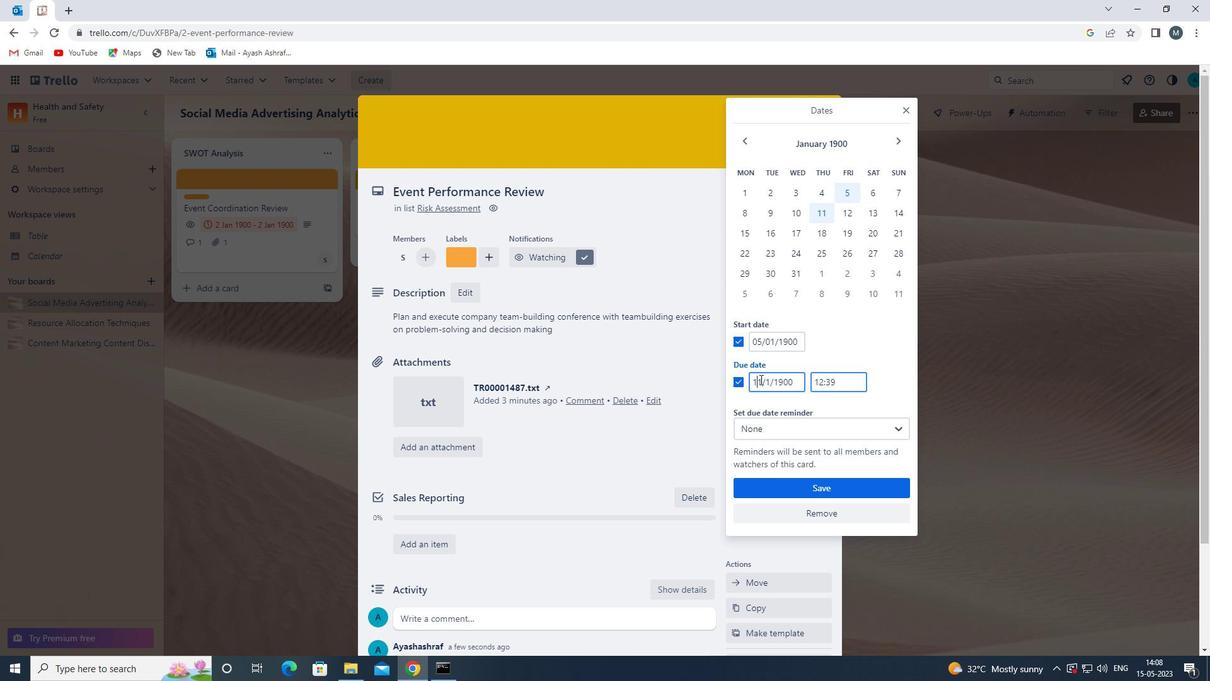 
Action: Mouse moved to (756, 384)
Screenshot: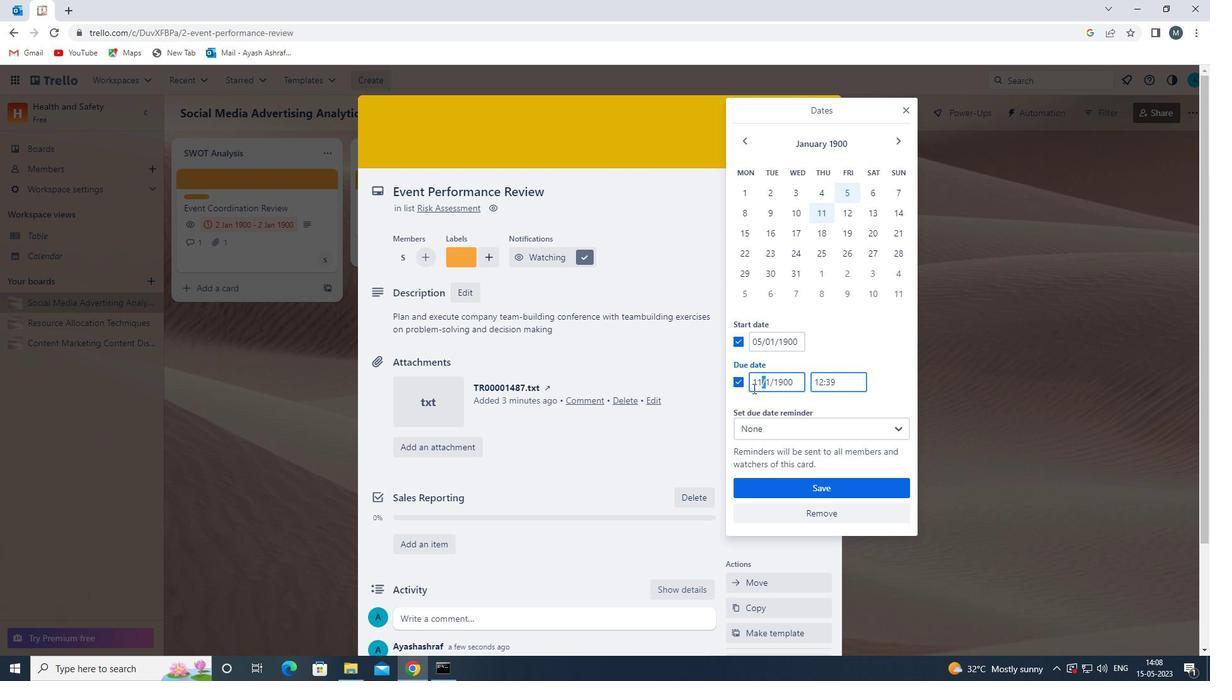 
Action: Mouse pressed left at (756, 384)
Screenshot: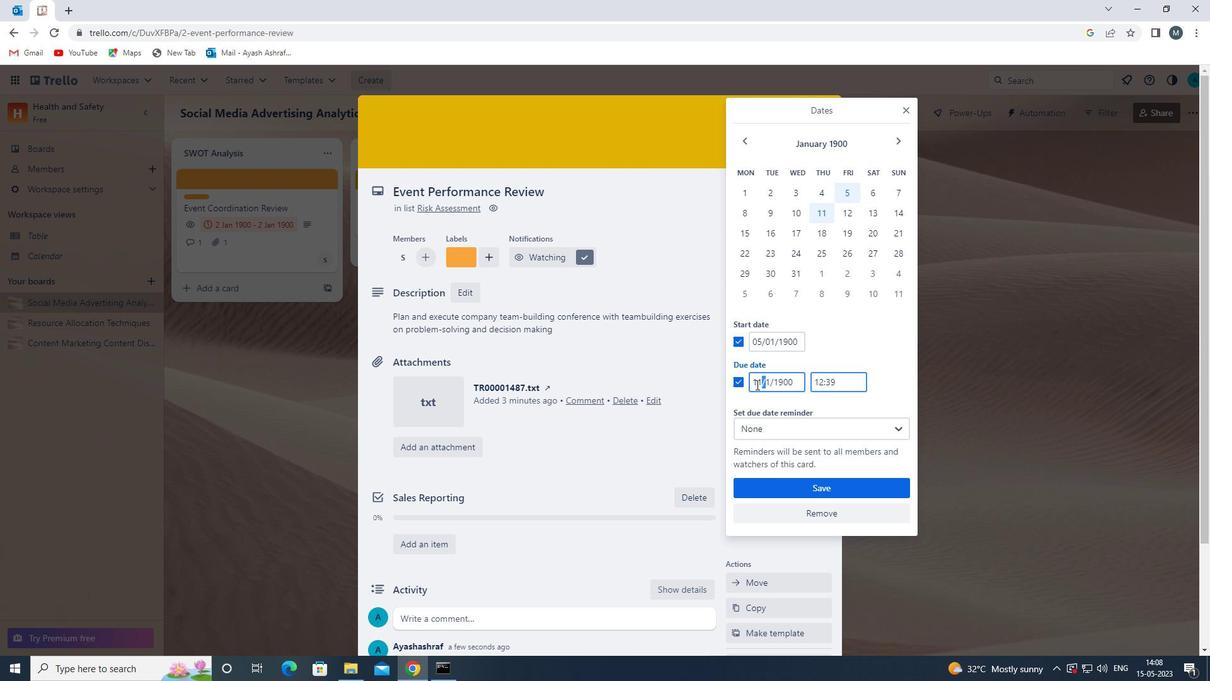 
Action: Mouse moved to (761, 380)
Screenshot: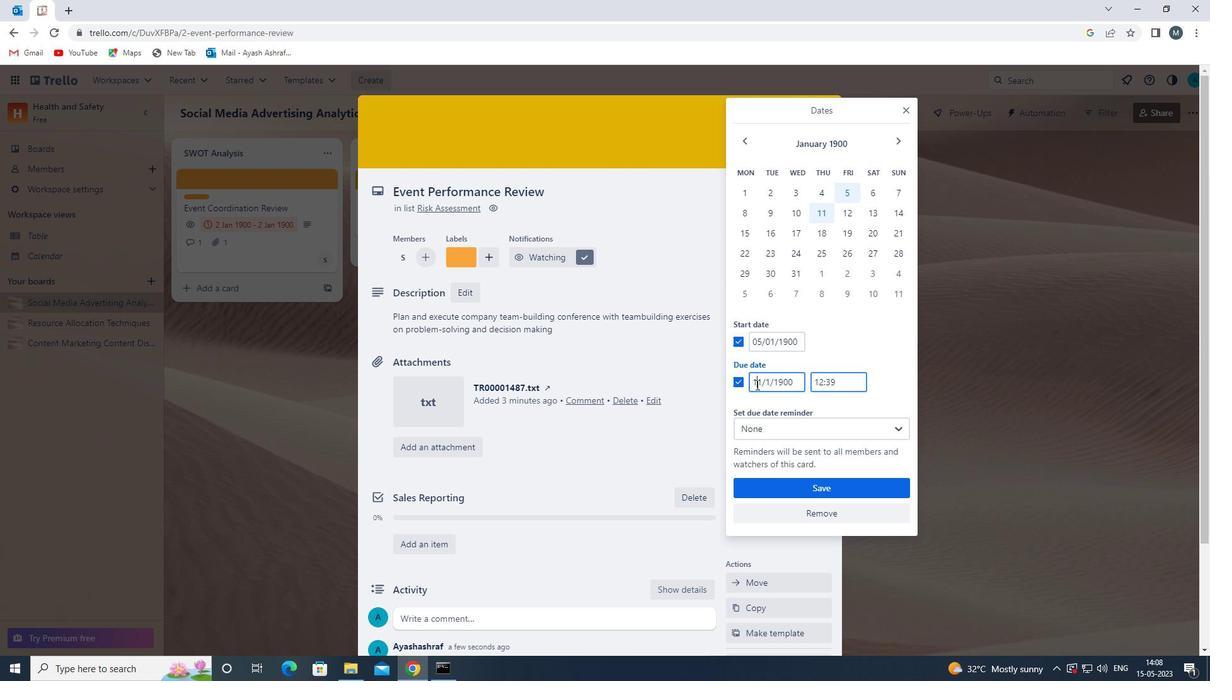 
Action: Mouse pressed left at (761, 380)
Screenshot: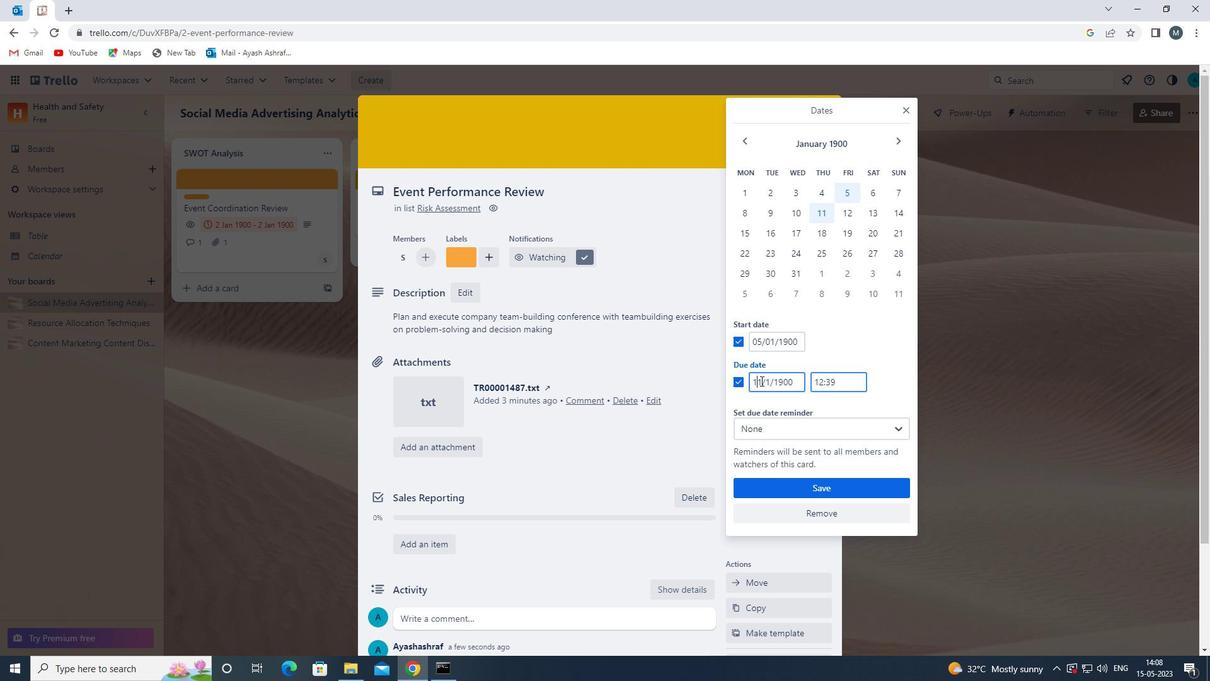 
Action: Mouse moved to (761, 380)
Screenshot: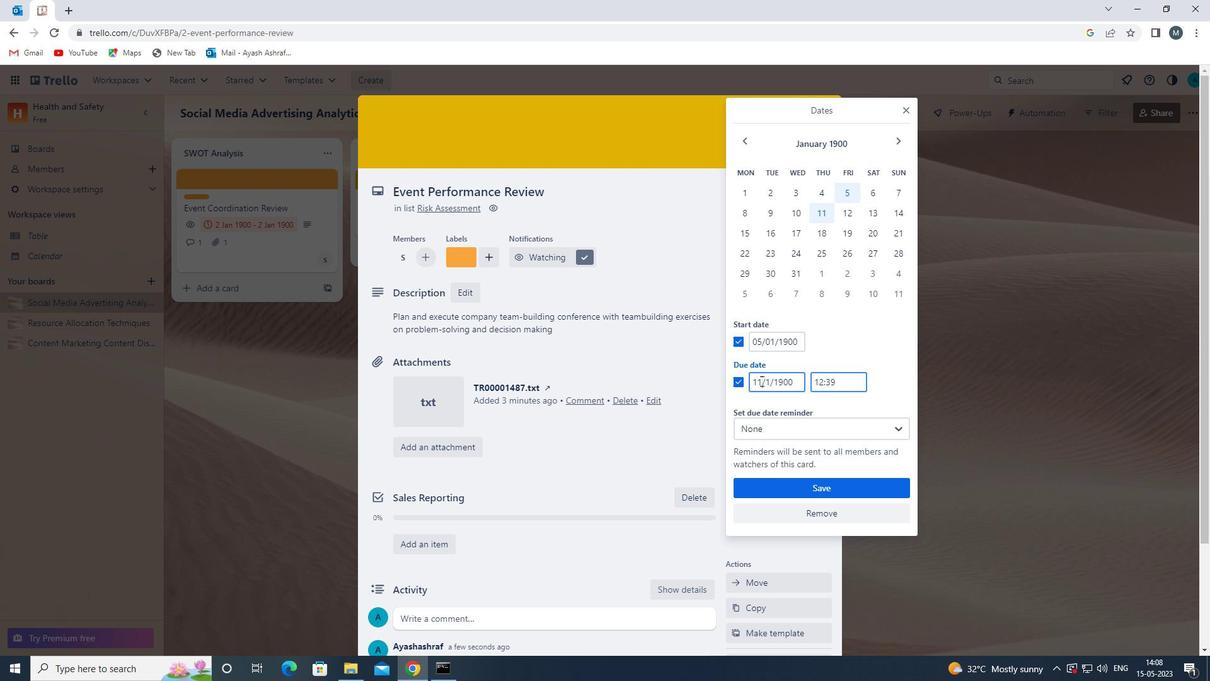 
Action: Key pressed <Key.backspace>2
Screenshot: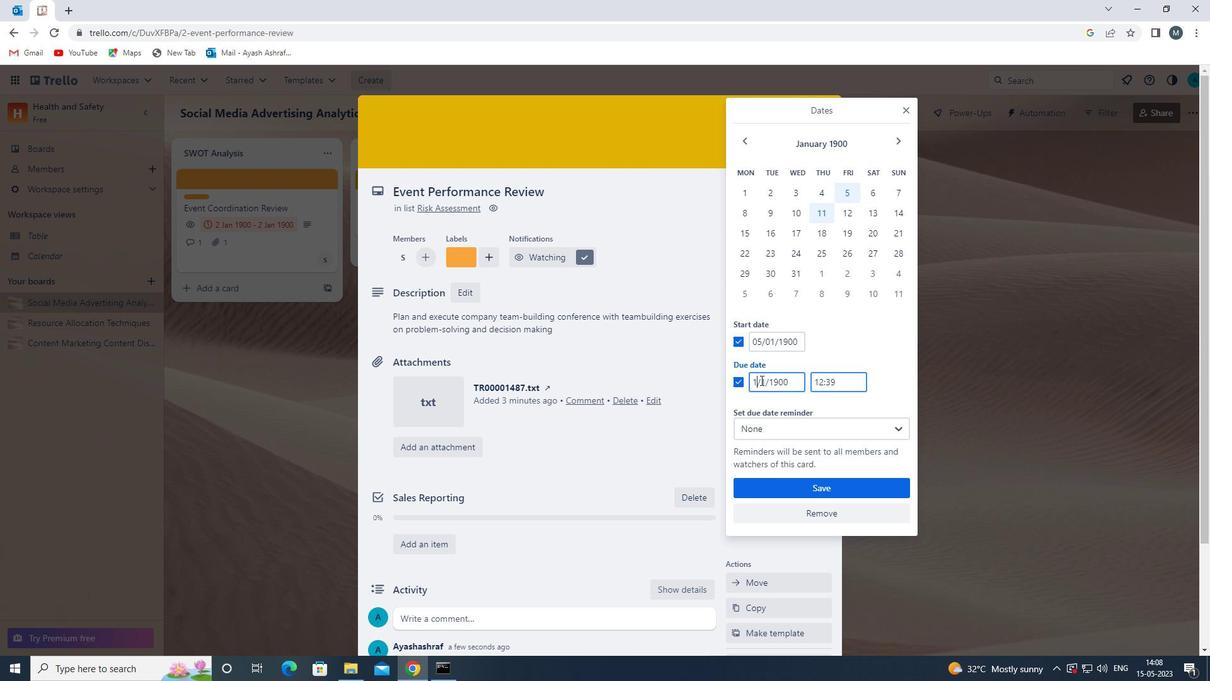 
Action: Mouse moved to (768, 381)
Screenshot: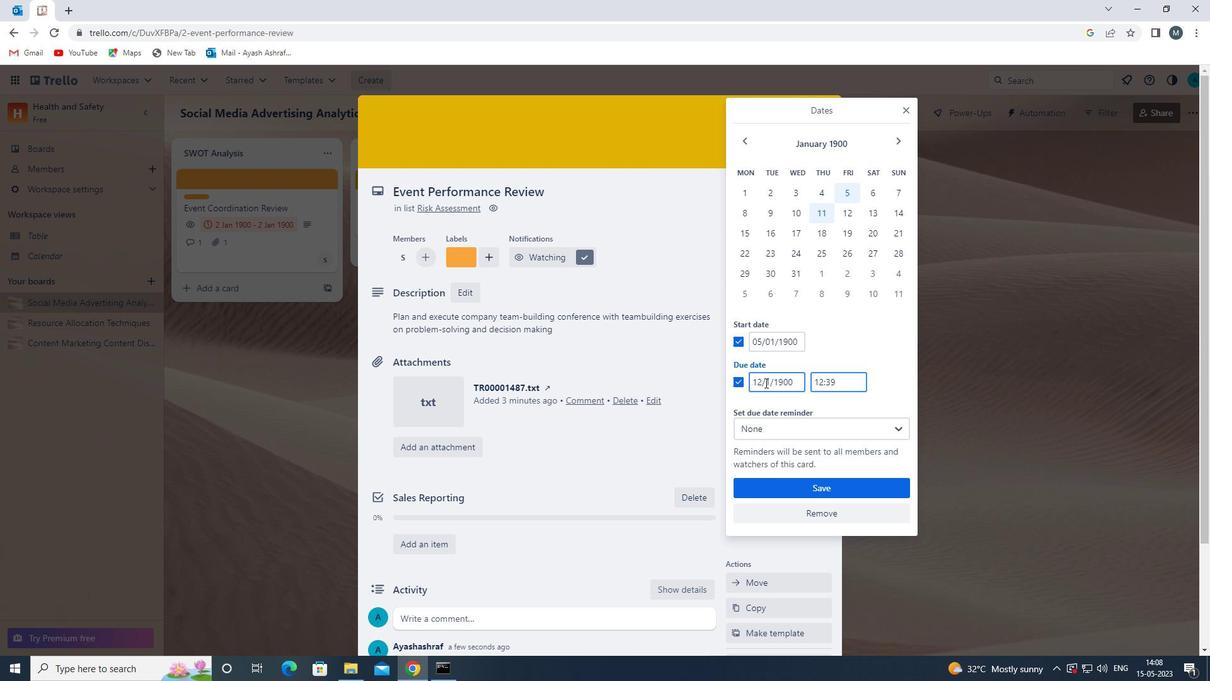 
Action: Mouse pressed left at (768, 381)
Screenshot: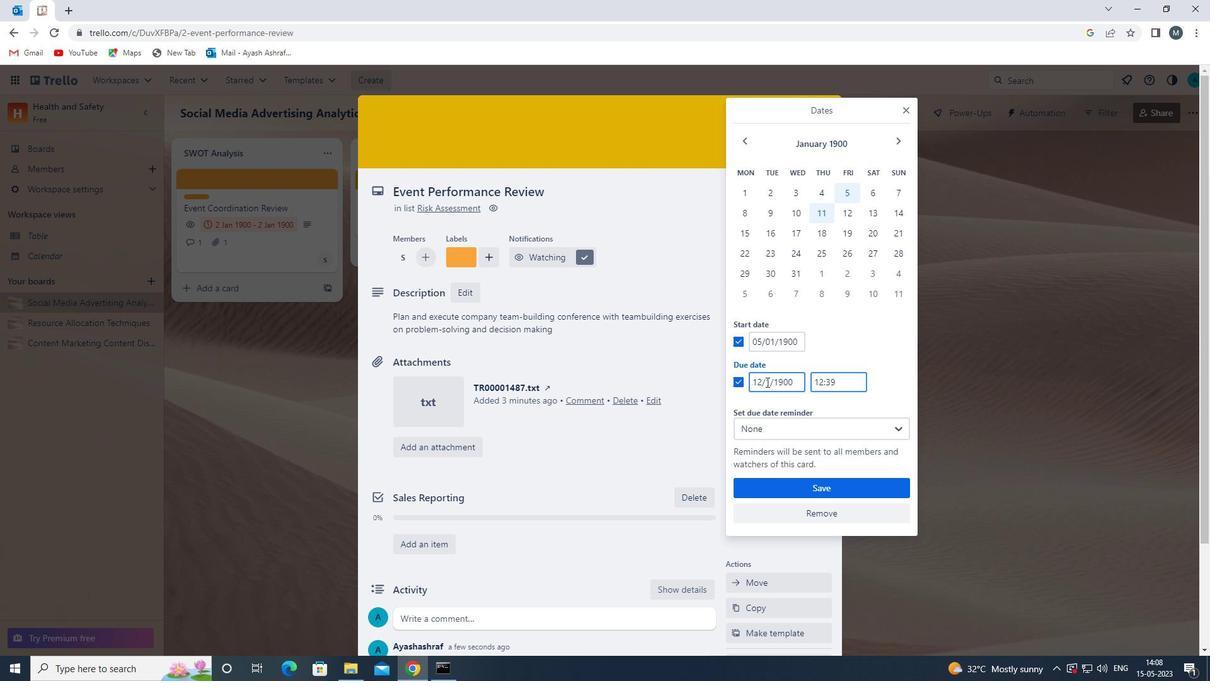 
Action: Mouse moved to (772, 382)
Screenshot: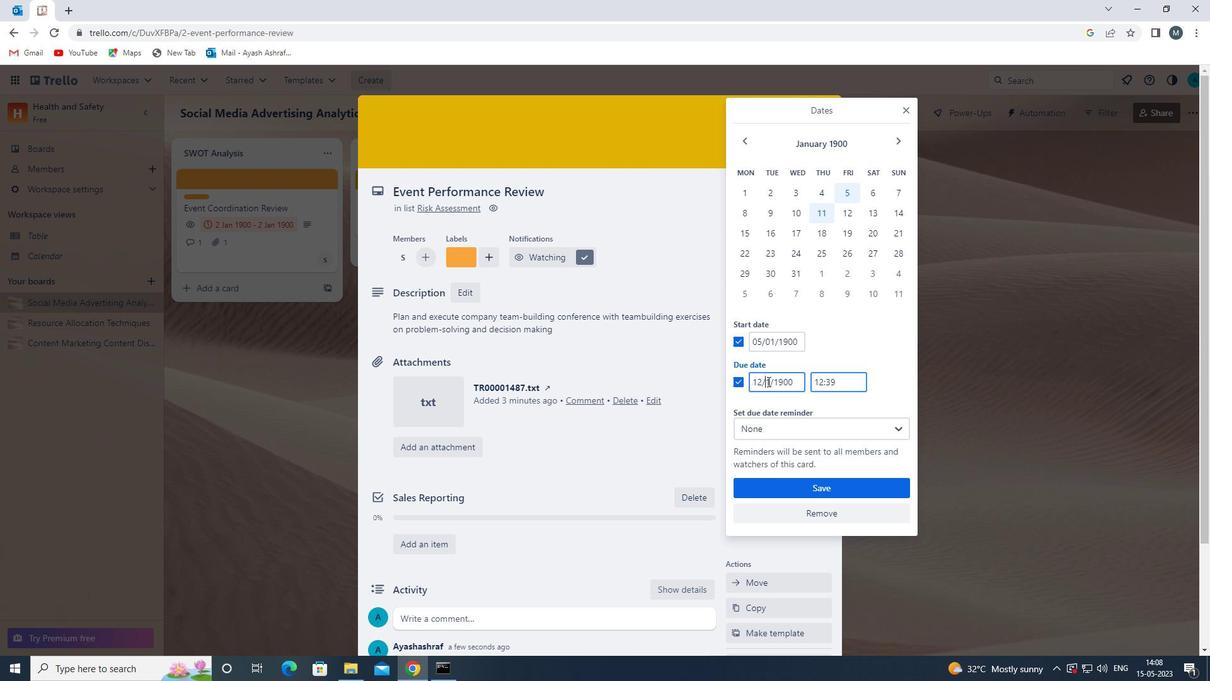 
Action: Key pressed 0
Screenshot: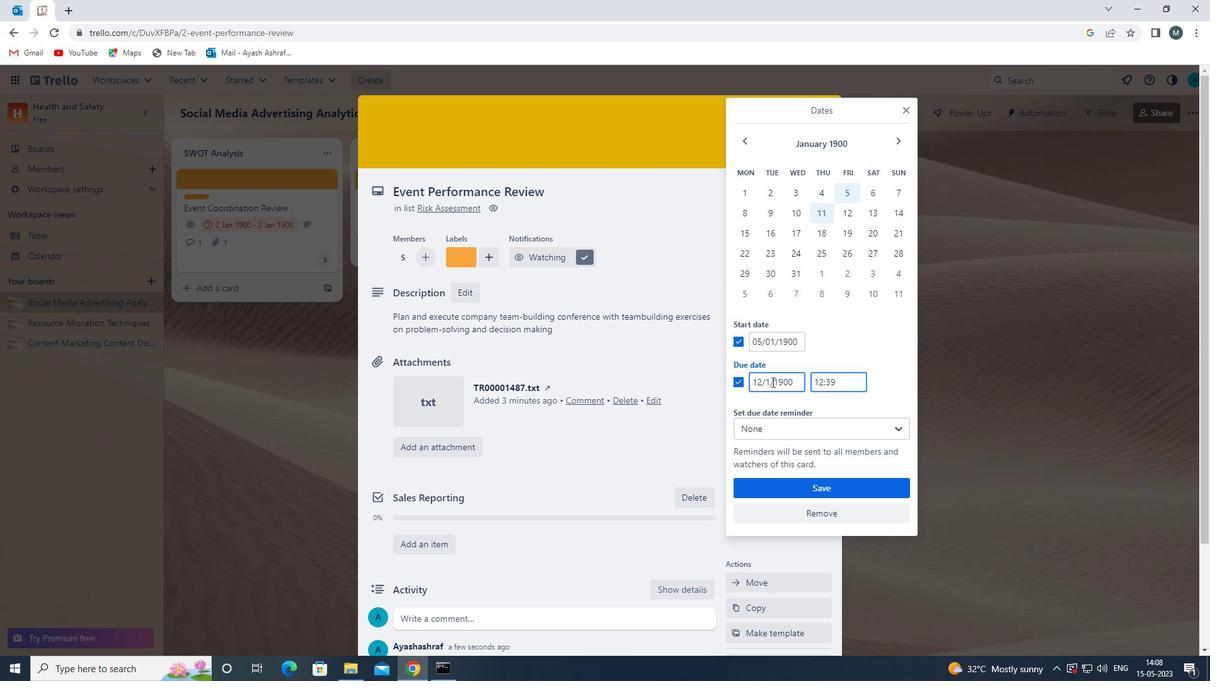 
Action: Mouse moved to (785, 483)
Screenshot: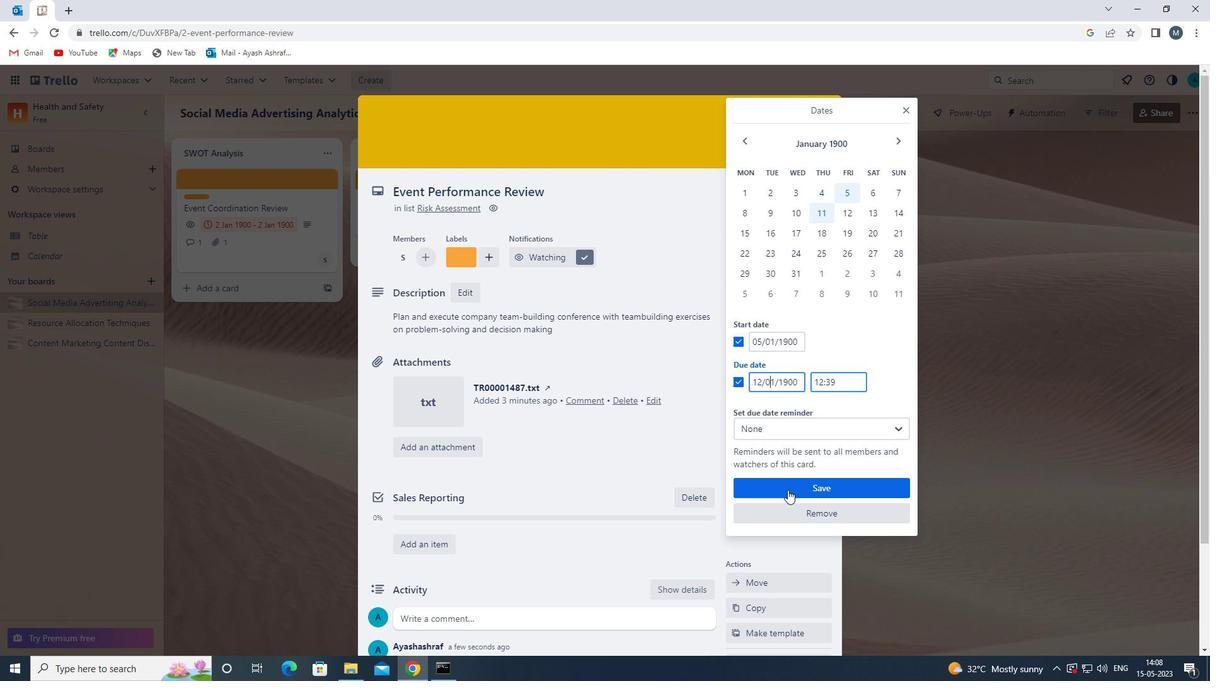 
Action: Mouse pressed left at (785, 483)
Screenshot: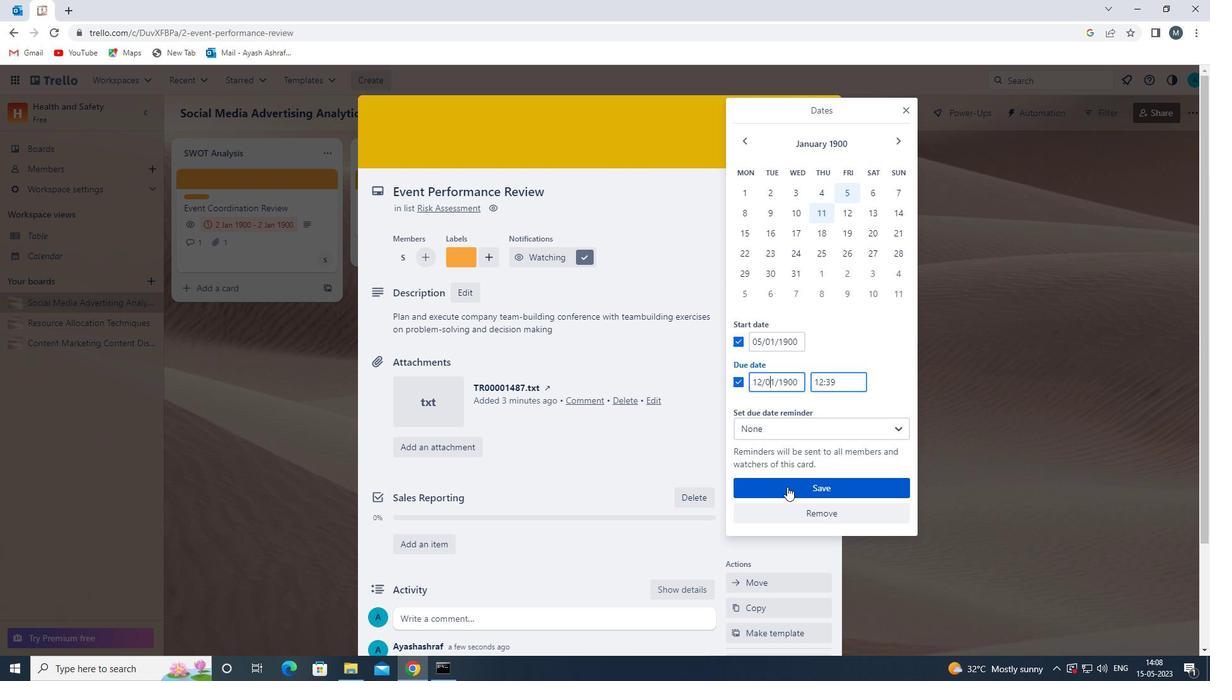 
Action: Mouse moved to (586, 534)
Screenshot: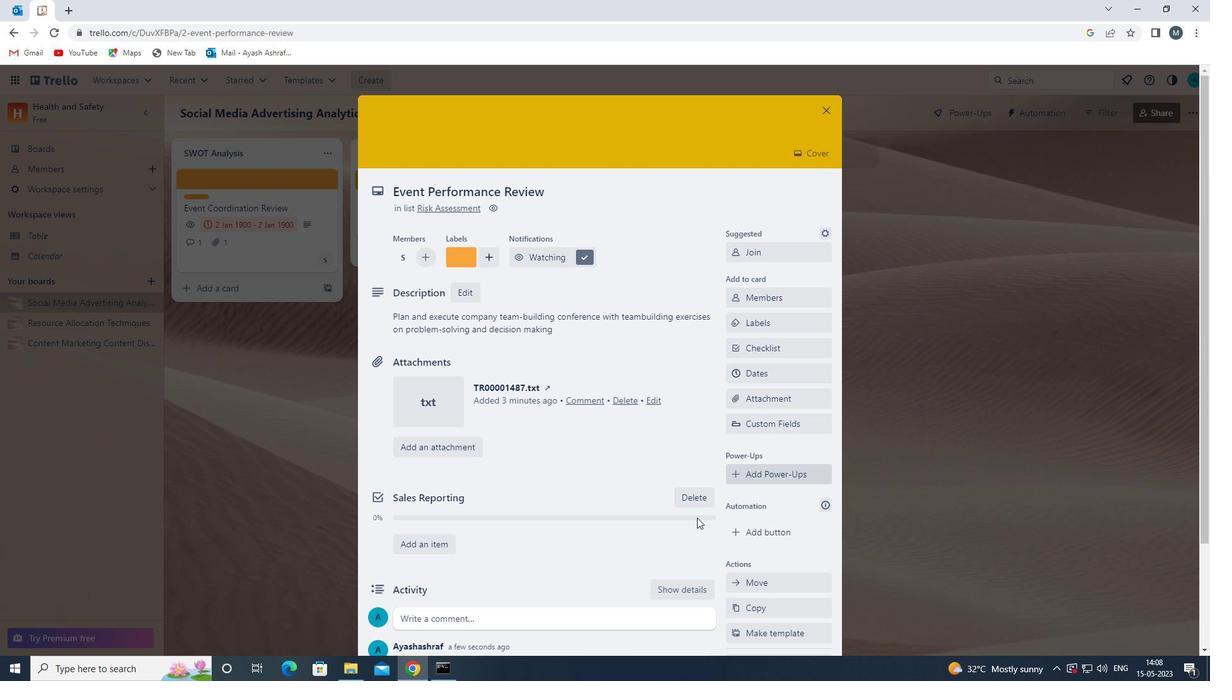 
Action: Mouse scrolled (586, 534) with delta (0, 0)
Screenshot: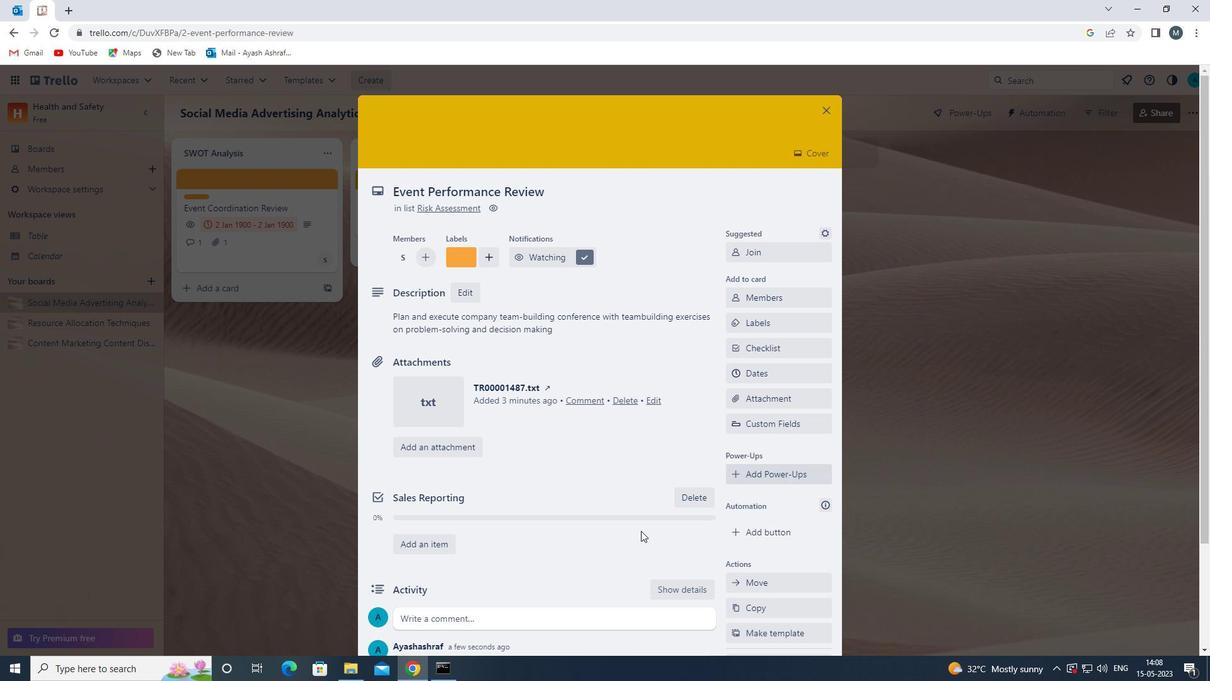 
Action: Mouse moved to (586, 534)
Screenshot: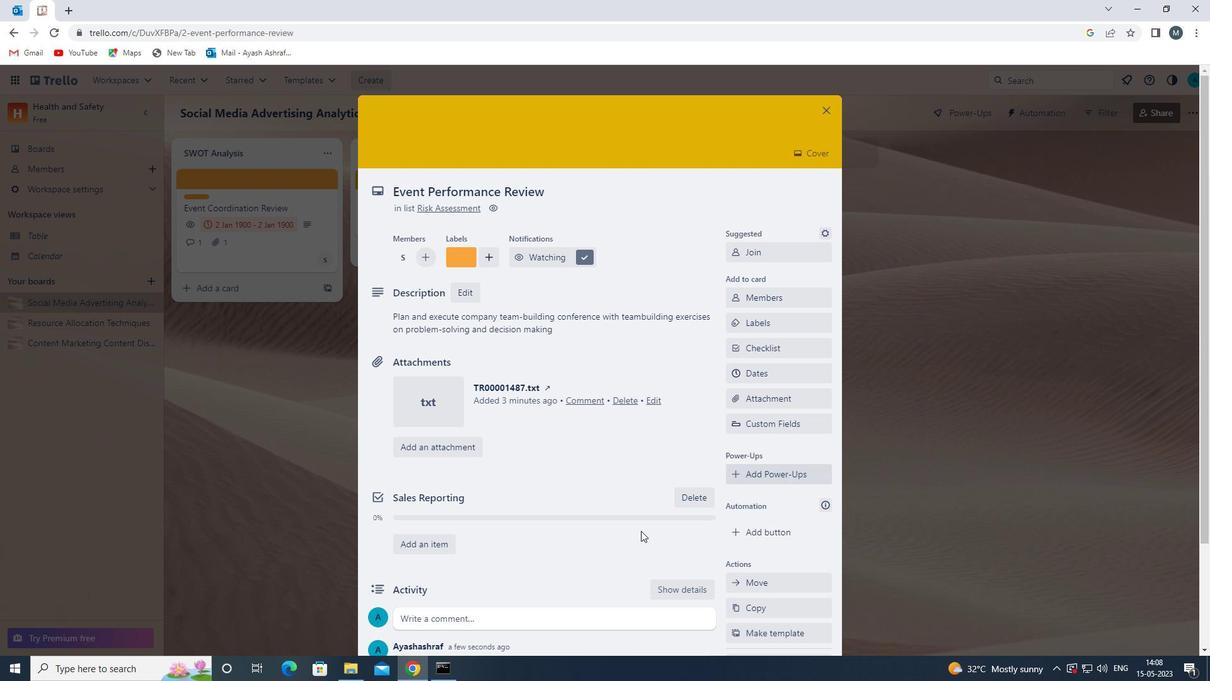 
Action: Mouse scrolled (586, 534) with delta (0, 0)
Screenshot: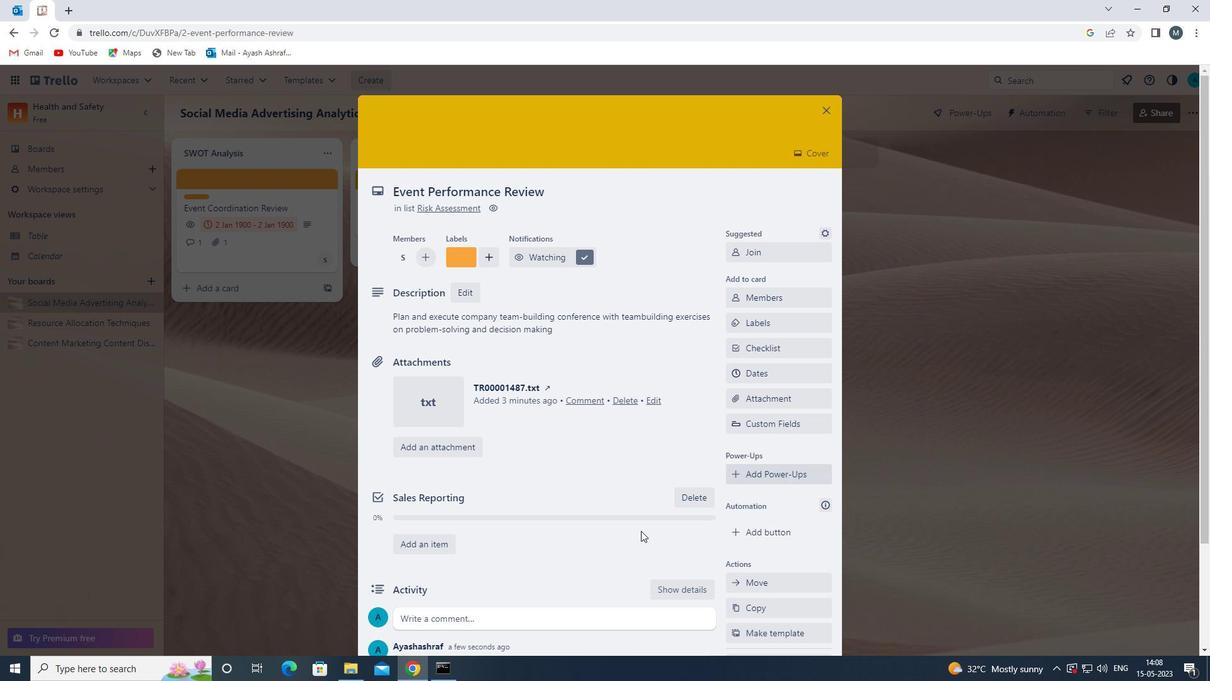 
Action: Mouse scrolled (586, 534) with delta (0, 0)
Screenshot: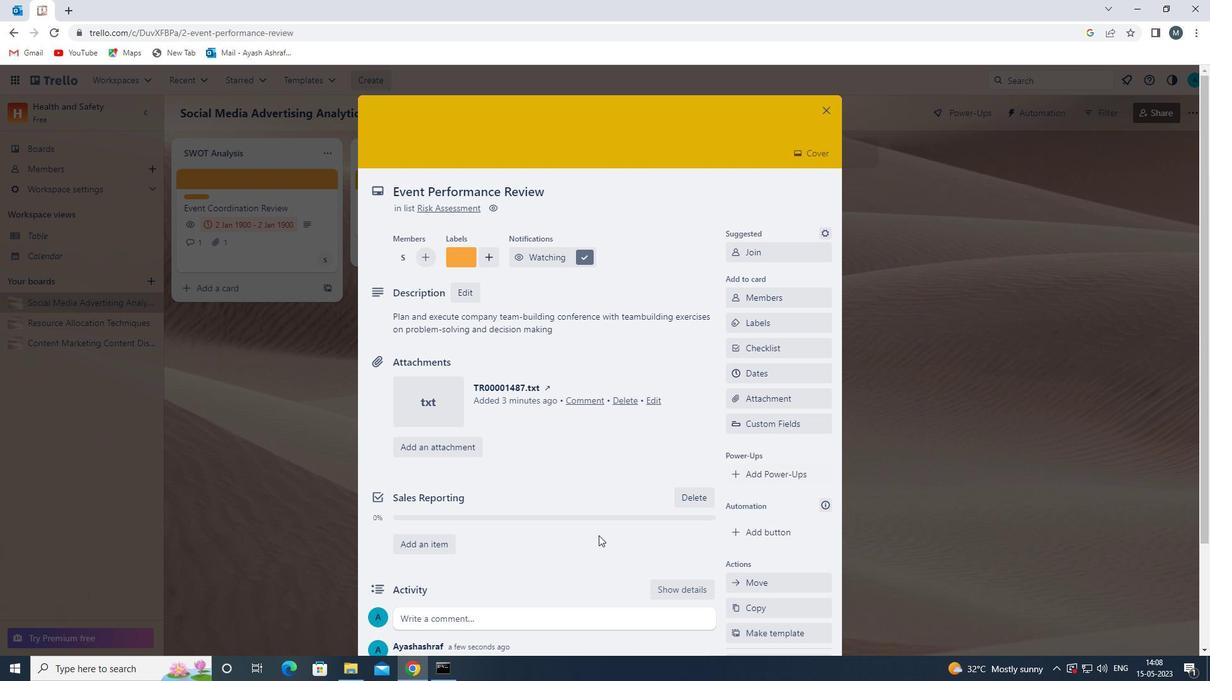 
Action: Mouse scrolled (586, 534) with delta (0, 0)
Screenshot: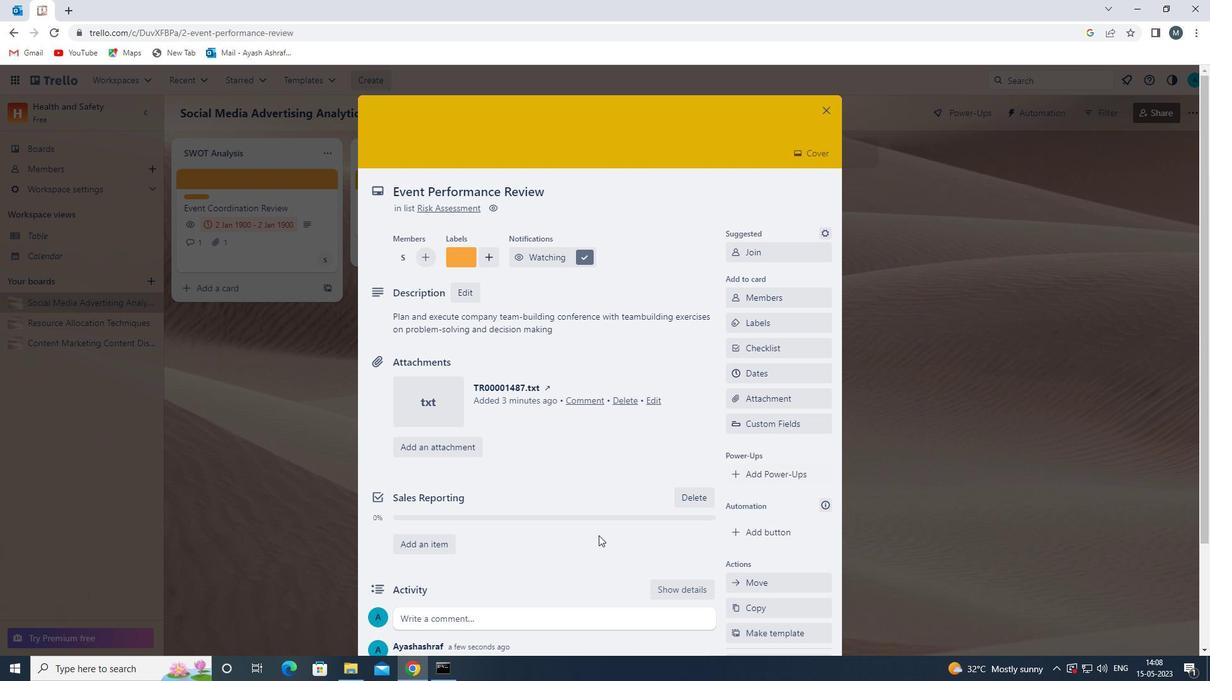 
Action: Mouse scrolled (586, 534) with delta (0, 0)
Screenshot: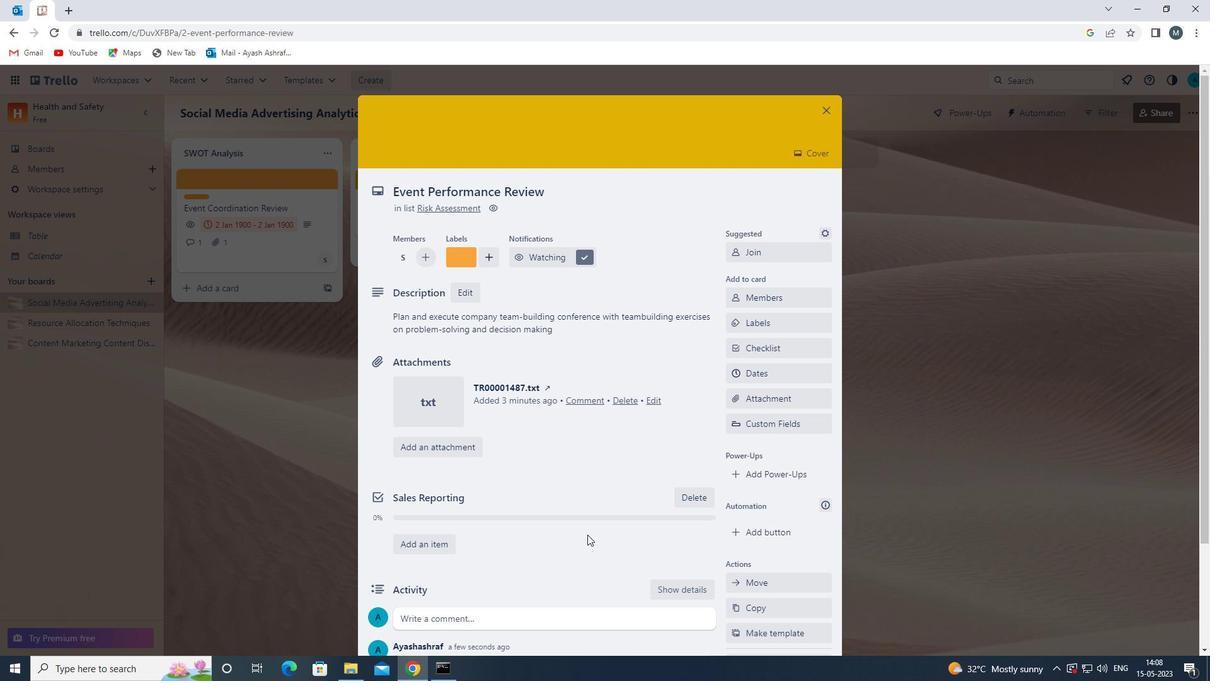 
Action: Mouse scrolled (586, 534) with delta (0, 0)
Screenshot: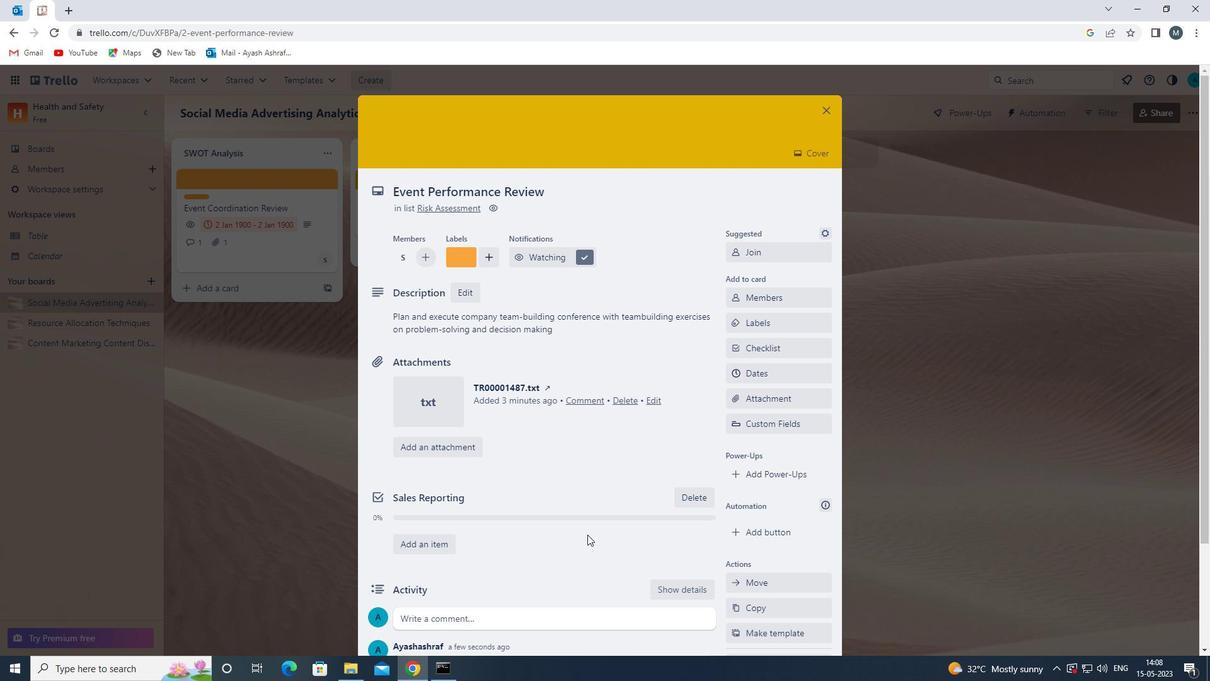 
Action: Mouse moved to (583, 532)
Screenshot: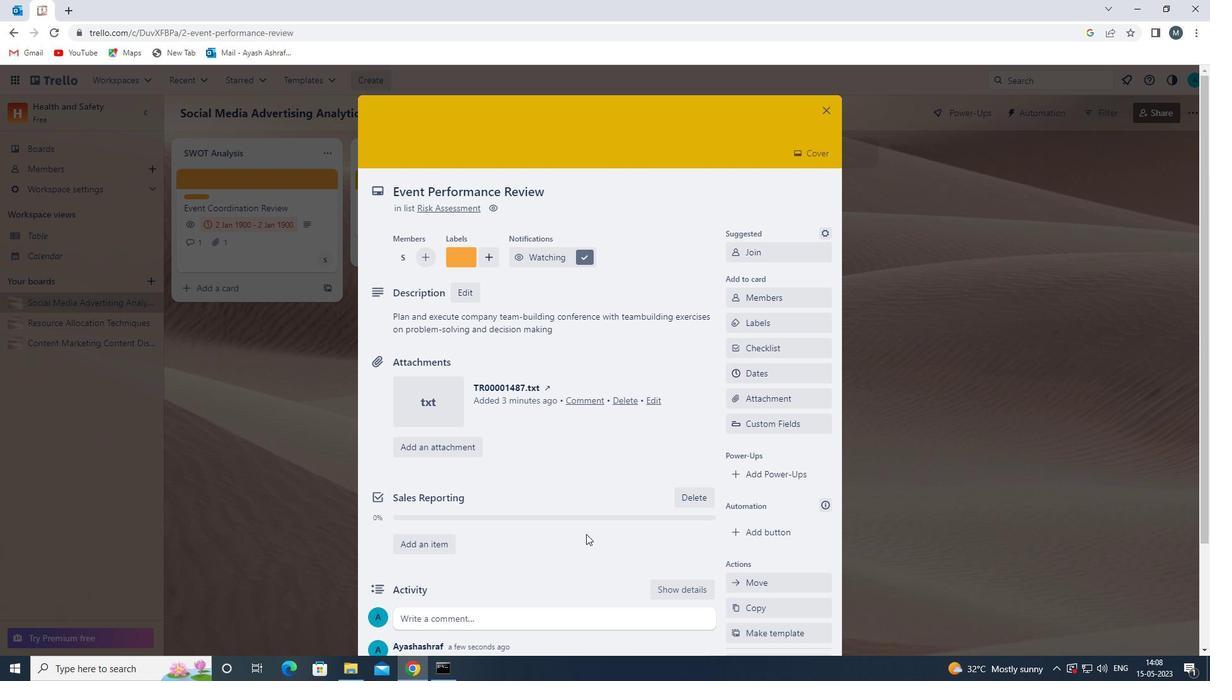 
